 Task: Look for space in Santa Rosa, Brazil from 8th June, 2023 to 16th June, 2023 for 2 adults in price range Rs.10000 to Rs.15000. Place can be entire place with 1  bedroom having 1 bed and 1 bathroom. Property type can be hotel. Booking option can be shelf check-in. Required host language is Spanish.
Action: Mouse moved to (395, 198)
Screenshot: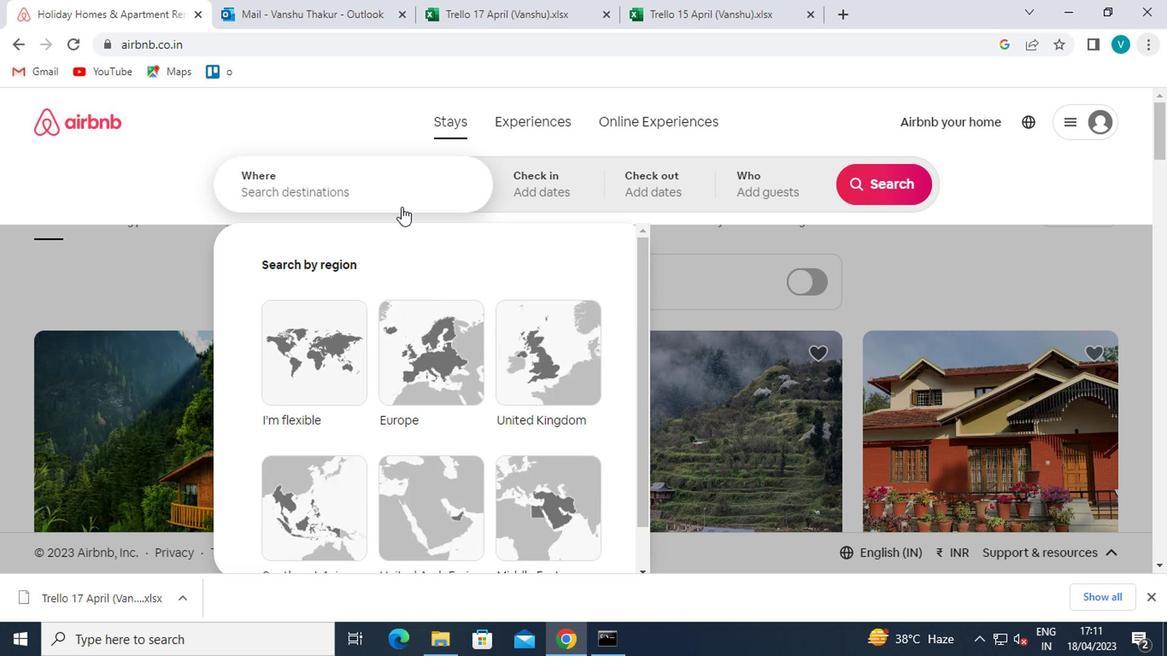 
Action: Mouse pressed left at (395, 198)
Screenshot: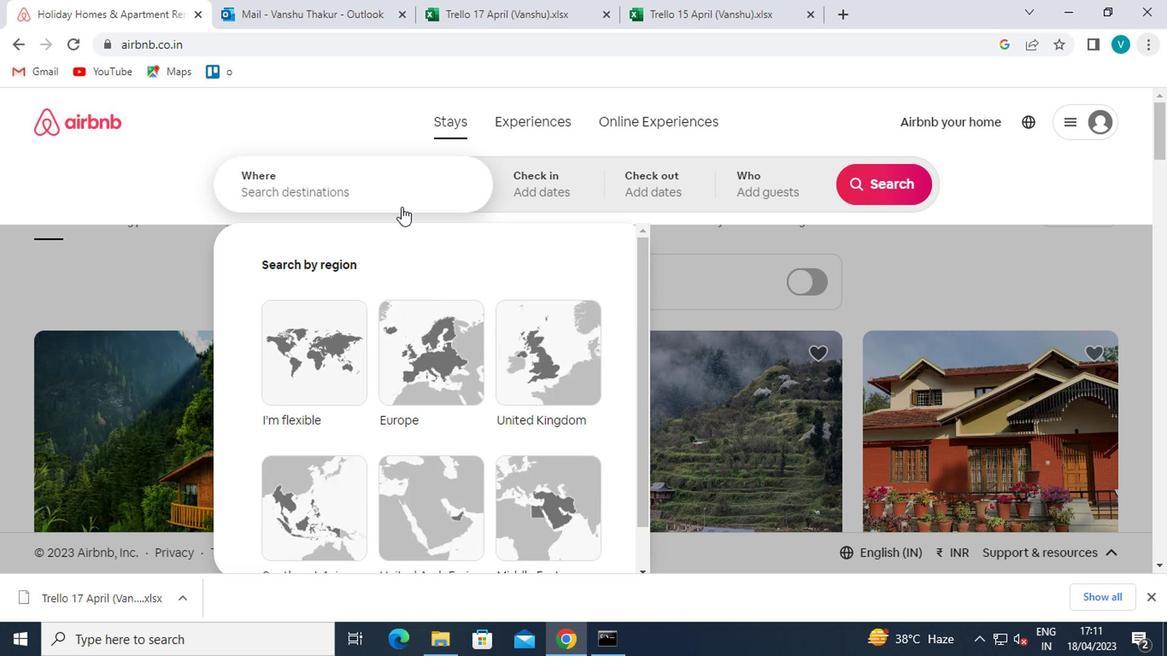 
Action: Mouse moved to (392, 196)
Screenshot: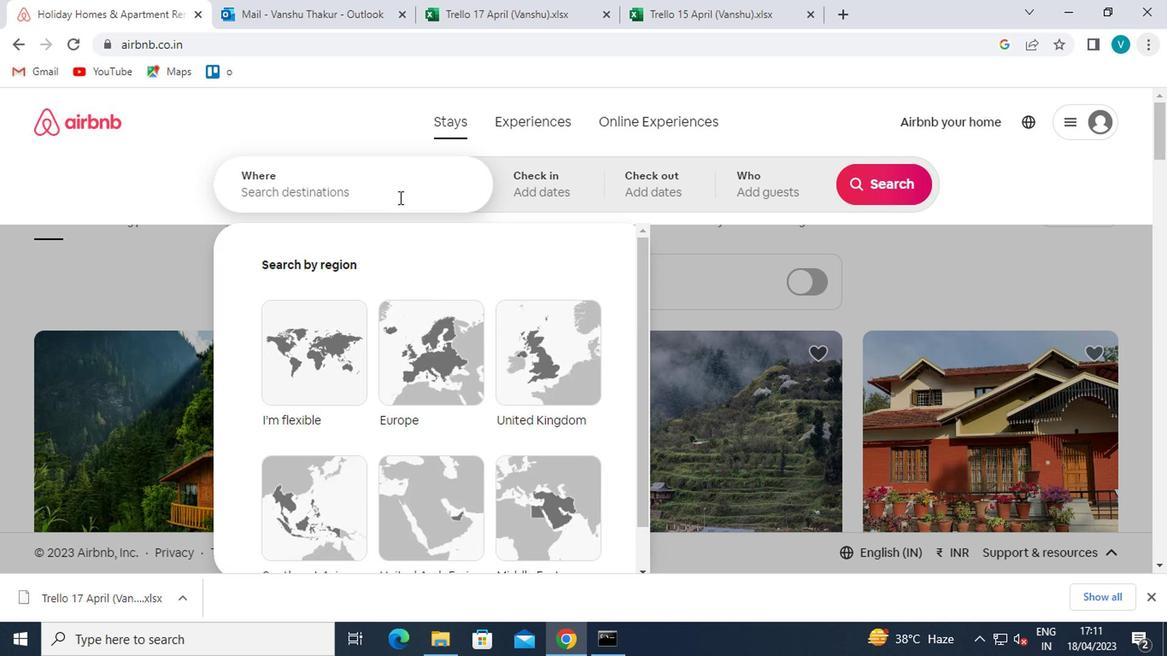 
Action: Key pressed <Key.shift>SANTA<Key.space><Key.shift>ROSA
Screenshot: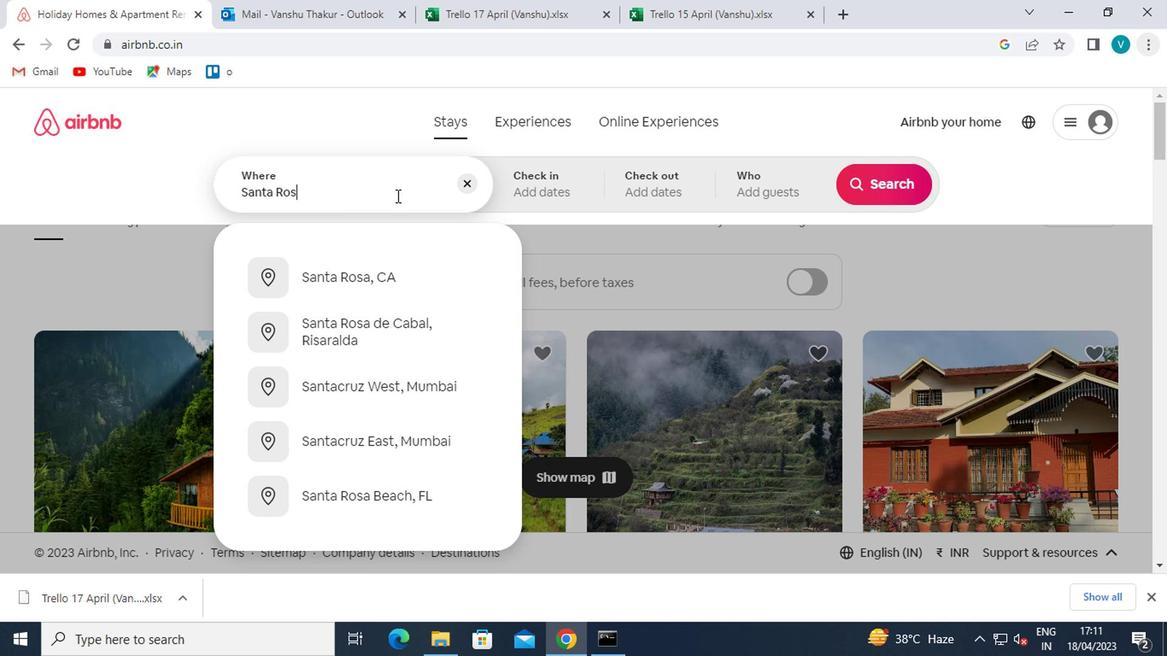 
Action: Mouse moved to (381, 265)
Screenshot: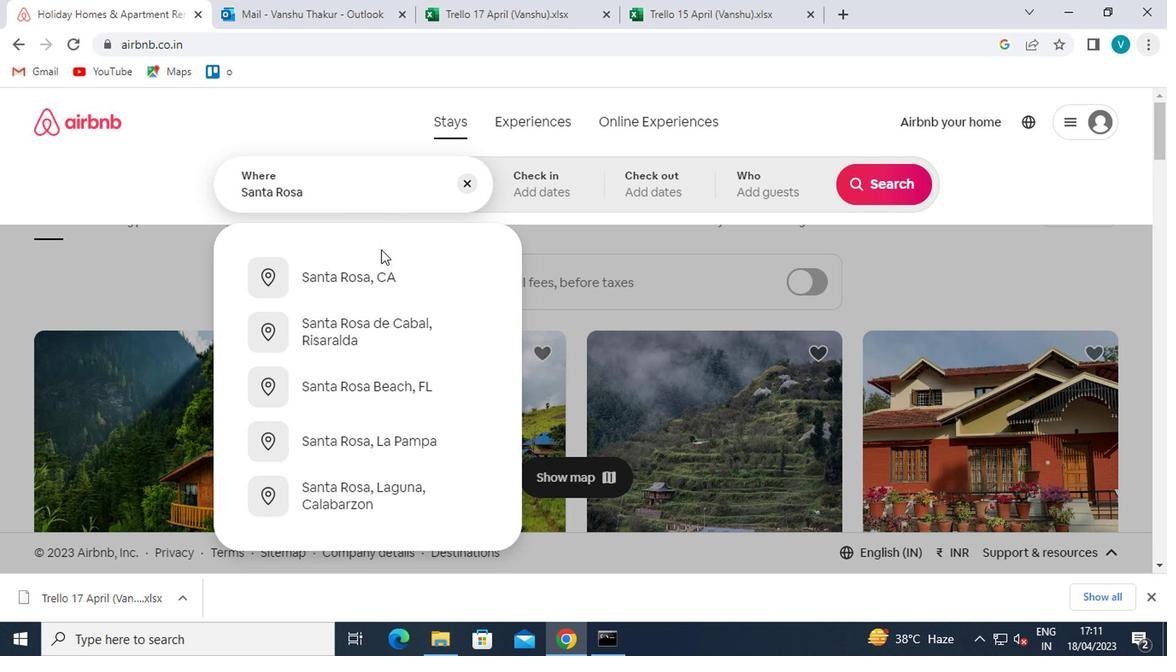 
Action: Mouse pressed left at (381, 265)
Screenshot: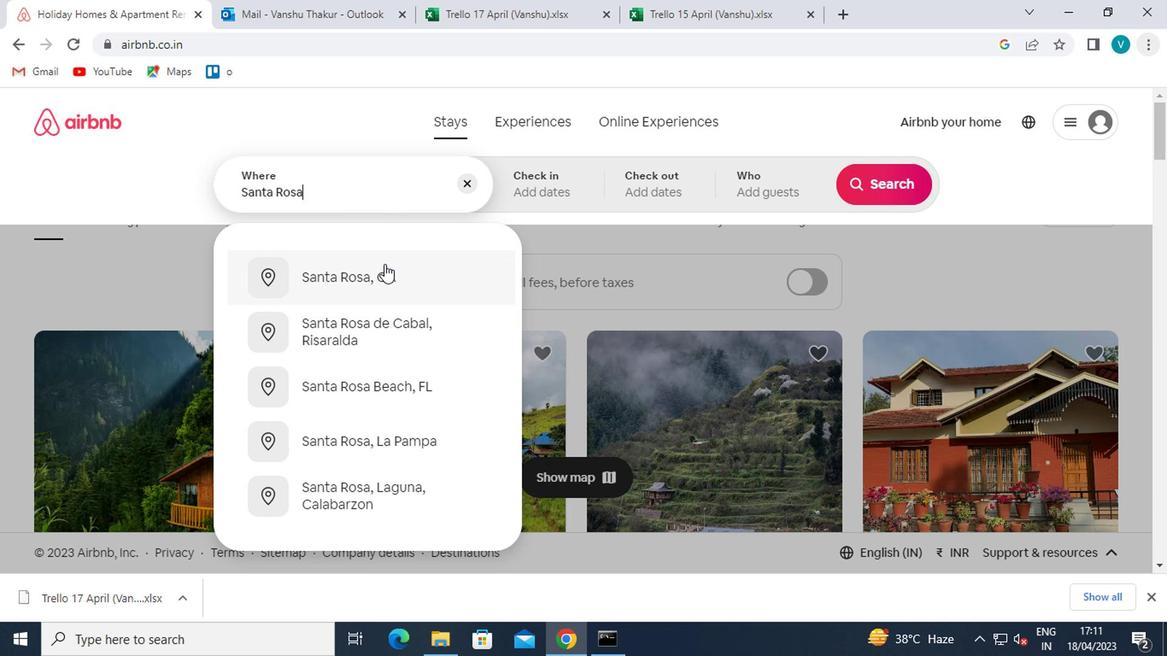 
Action: Mouse moved to (876, 321)
Screenshot: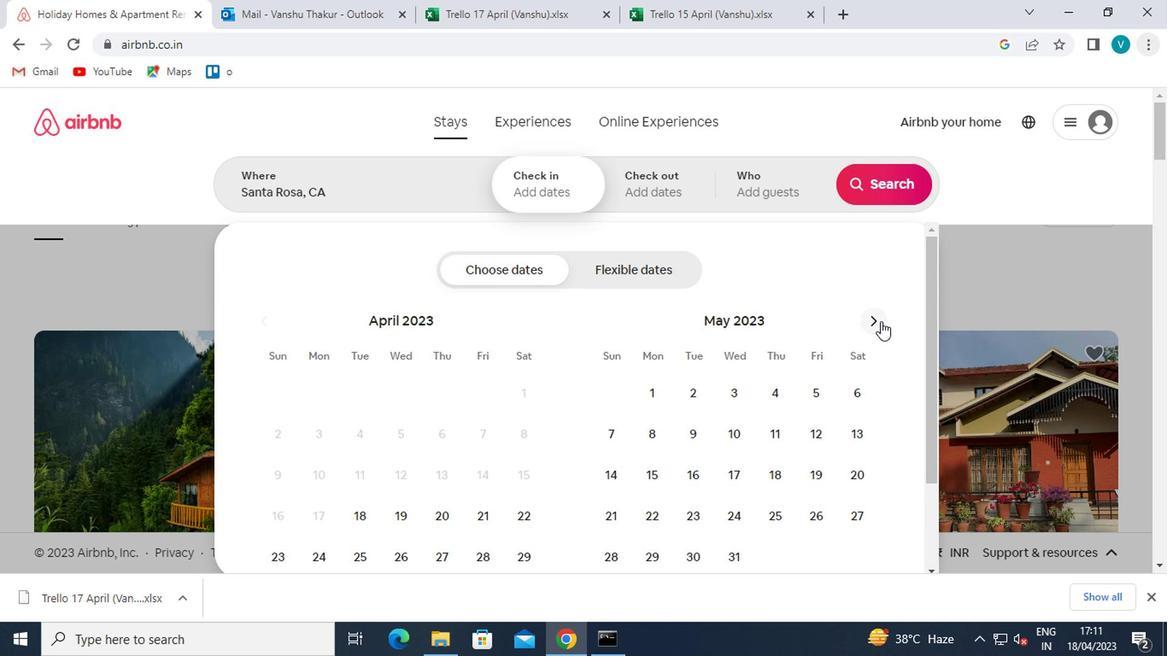 
Action: Mouse pressed left at (876, 321)
Screenshot: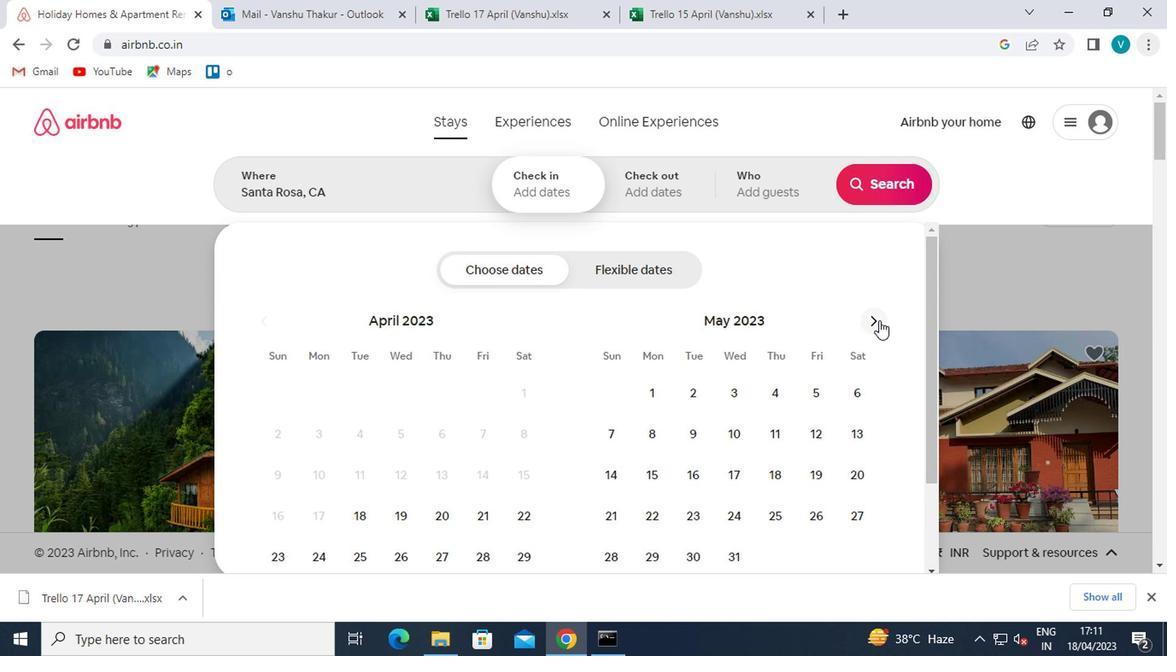 
Action: Mouse moved to (776, 428)
Screenshot: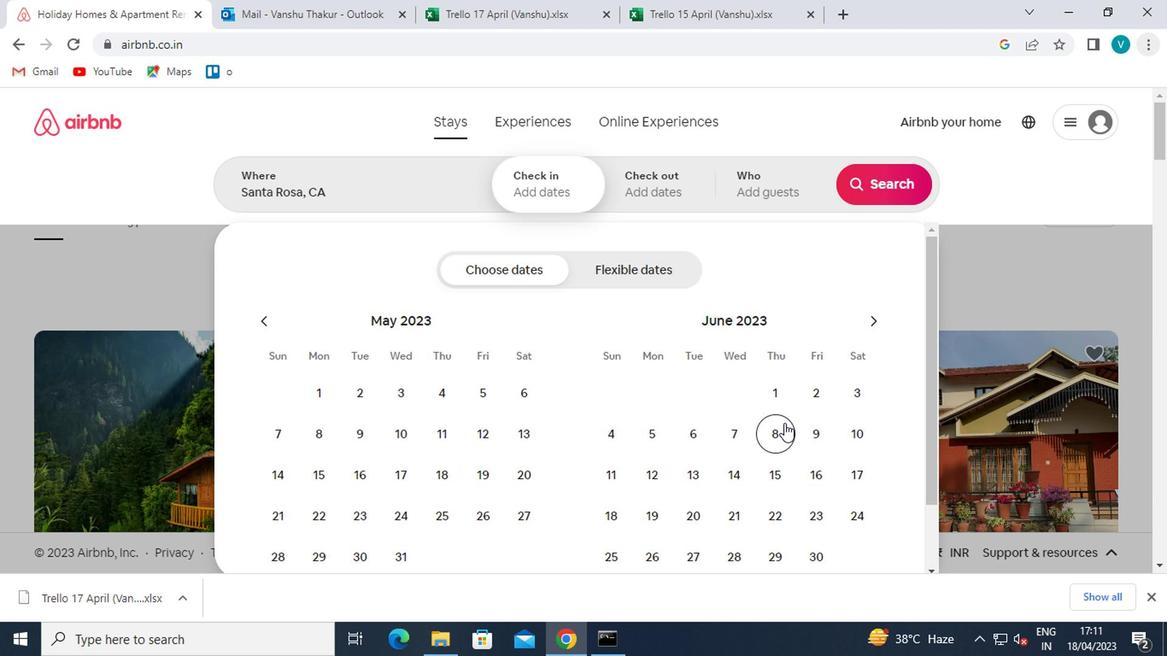 
Action: Mouse pressed left at (776, 428)
Screenshot: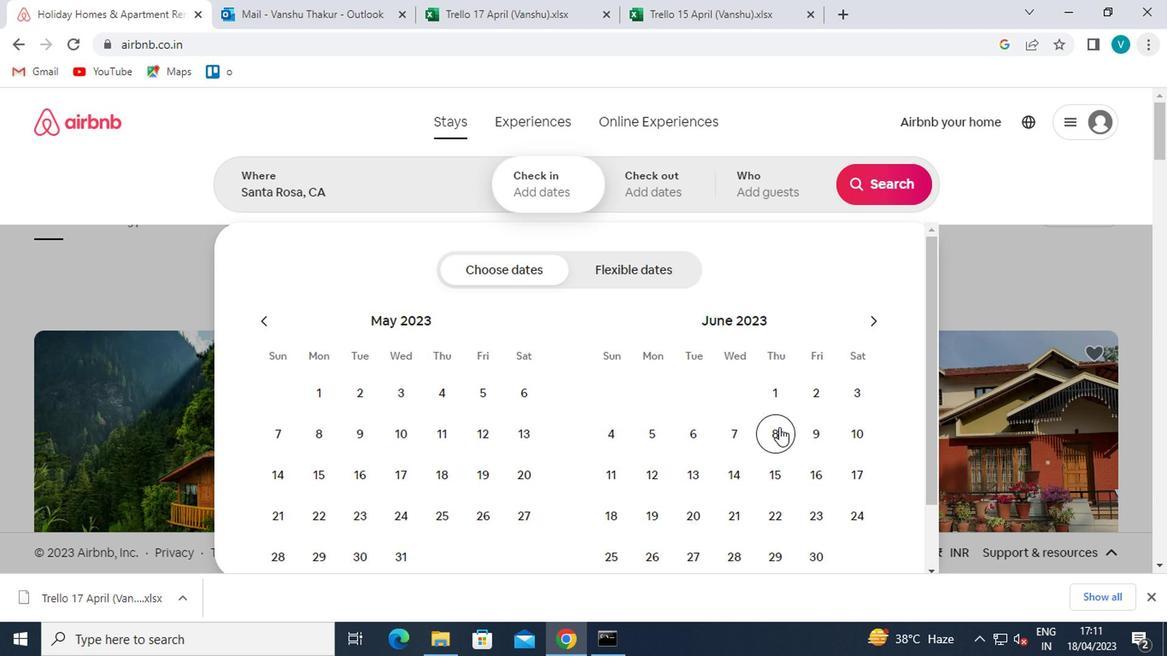 
Action: Mouse moved to (806, 477)
Screenshot: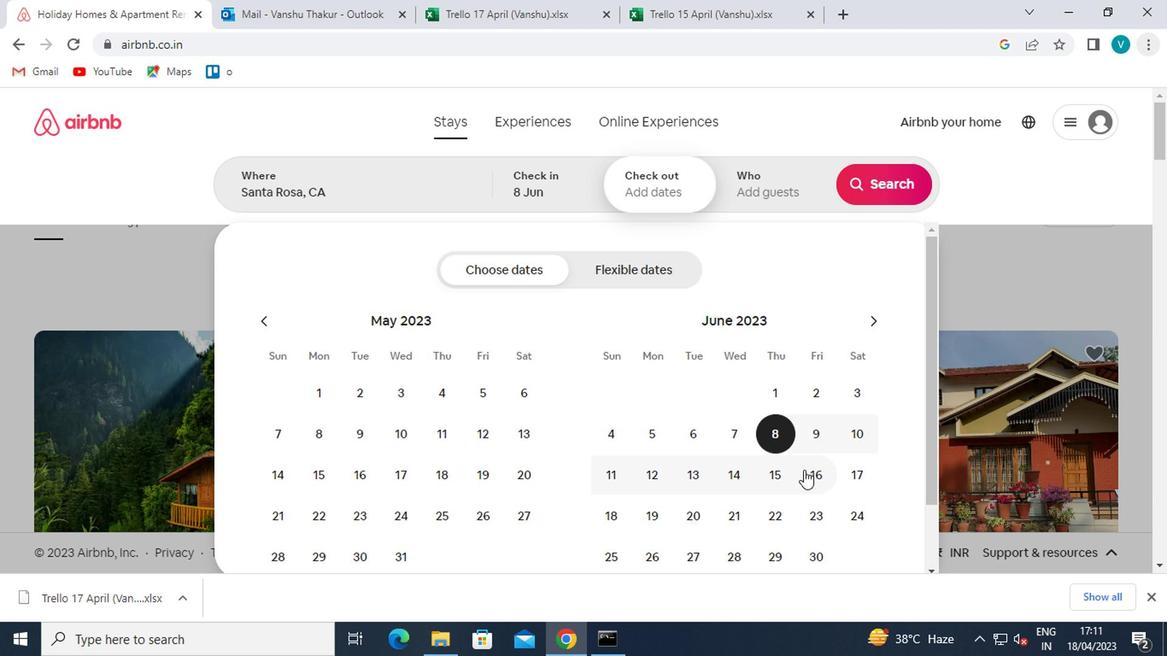 
Action: Mouse pressed left at (806, 477)
Screenshot: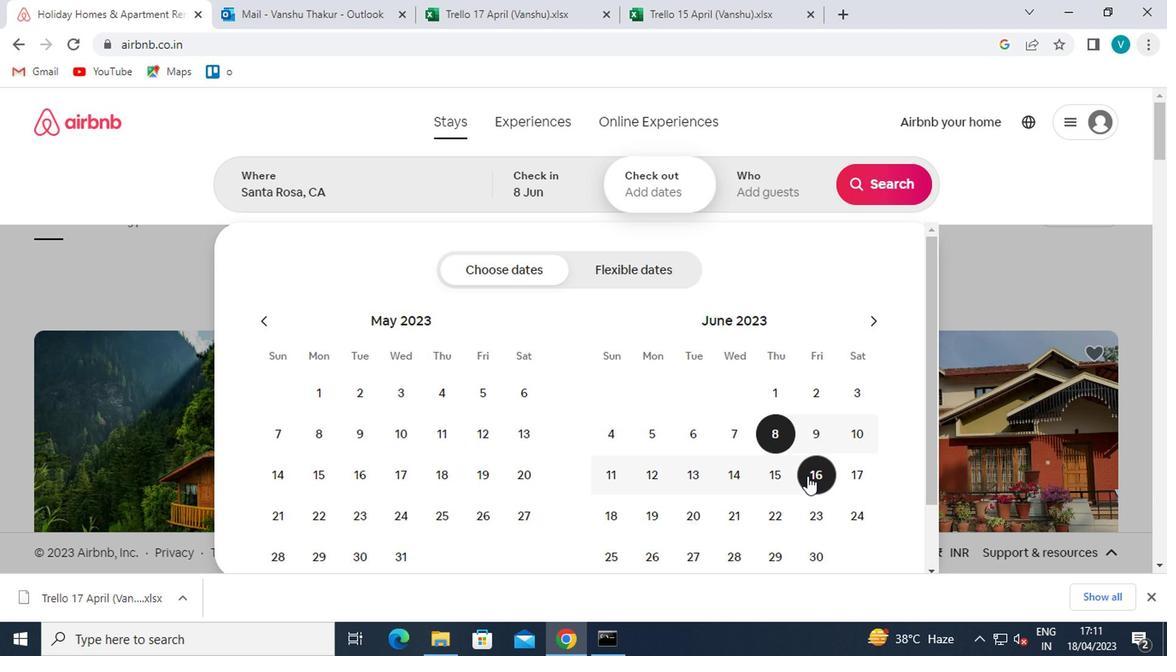 
Action: Mouse moved to (823, 192)
Screenshot: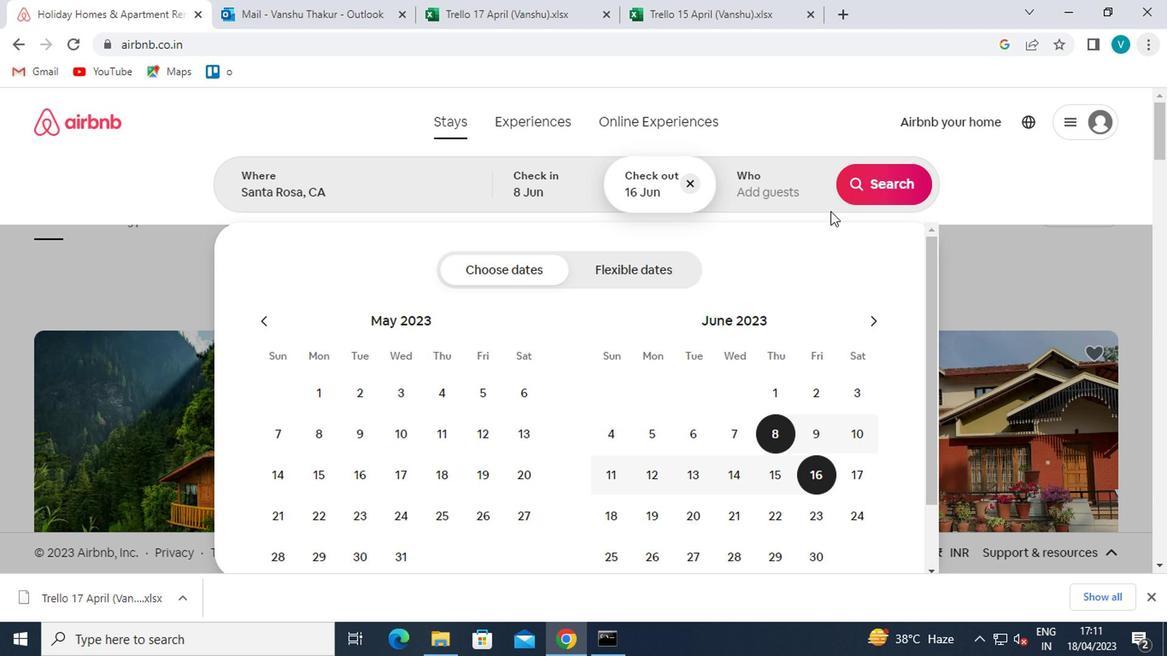 
Action: Mouse pressed left at (823, 192)
Screenshot: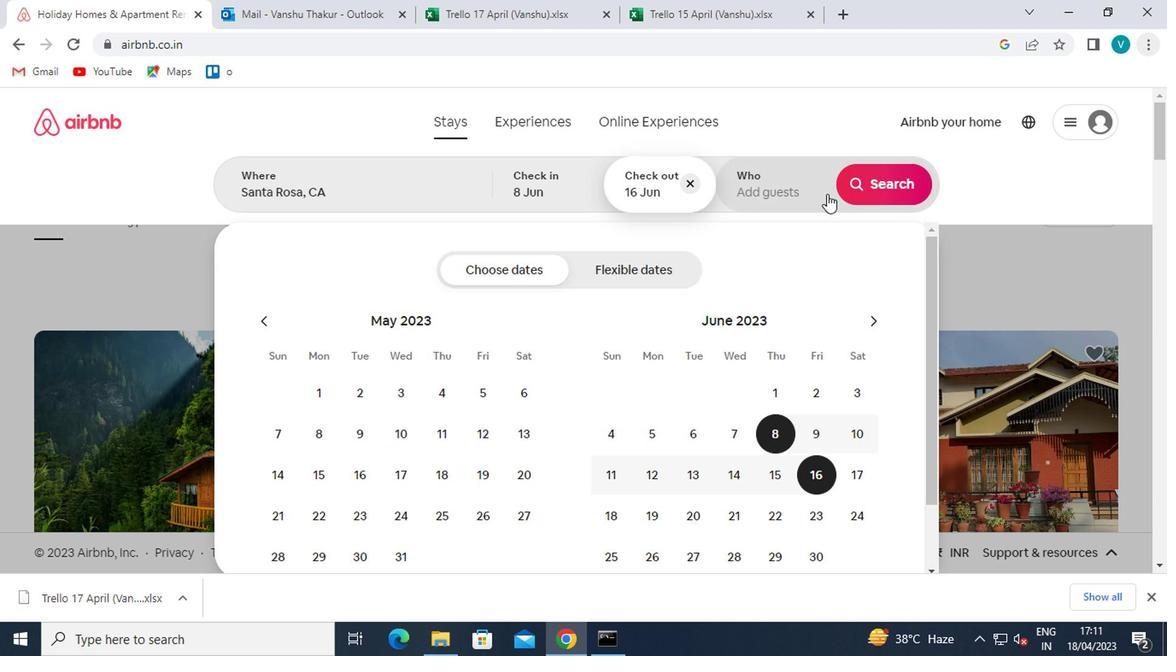 
Action: Mouse moved to (881, 290)
Screenshot: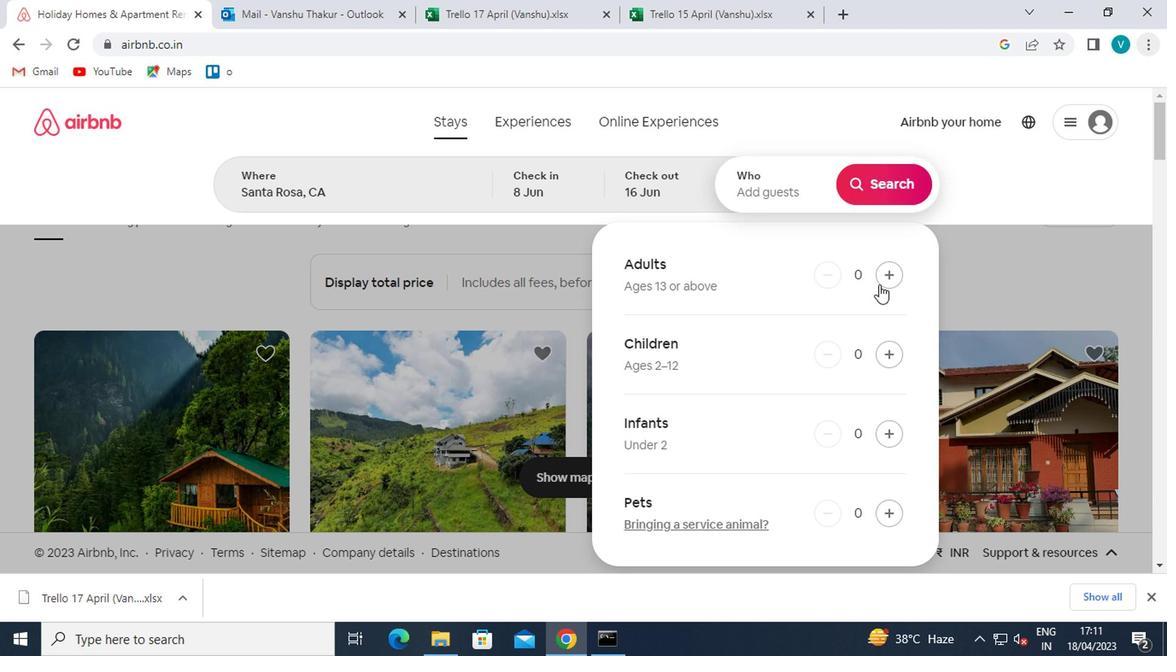 
Action: Mouse pressed left at (881, 290)
Screenshot: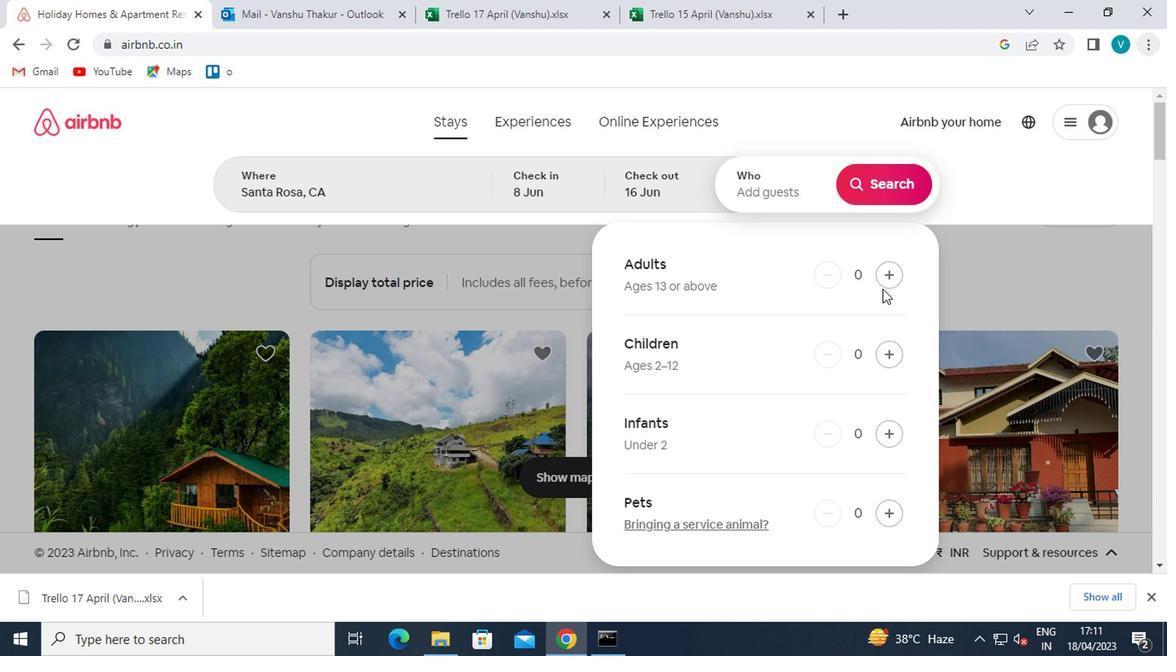 
Action: Mouse pressed left at (881, 290)
Screenshot: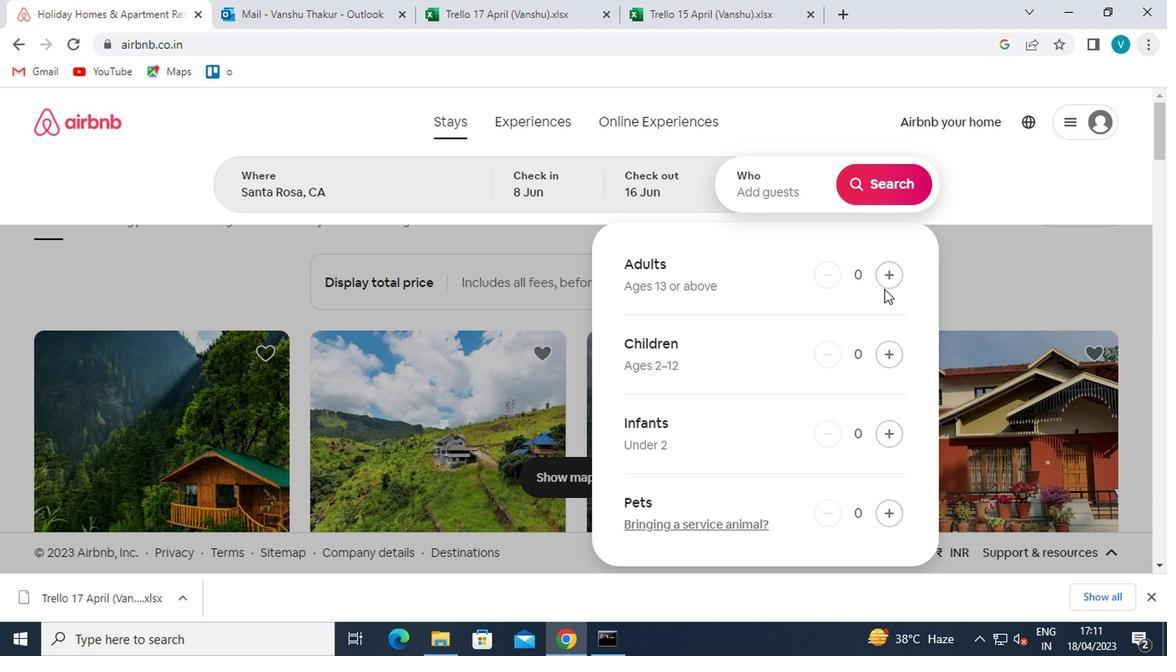 
Action: Mouse moved to (883, 290)
Screenshot: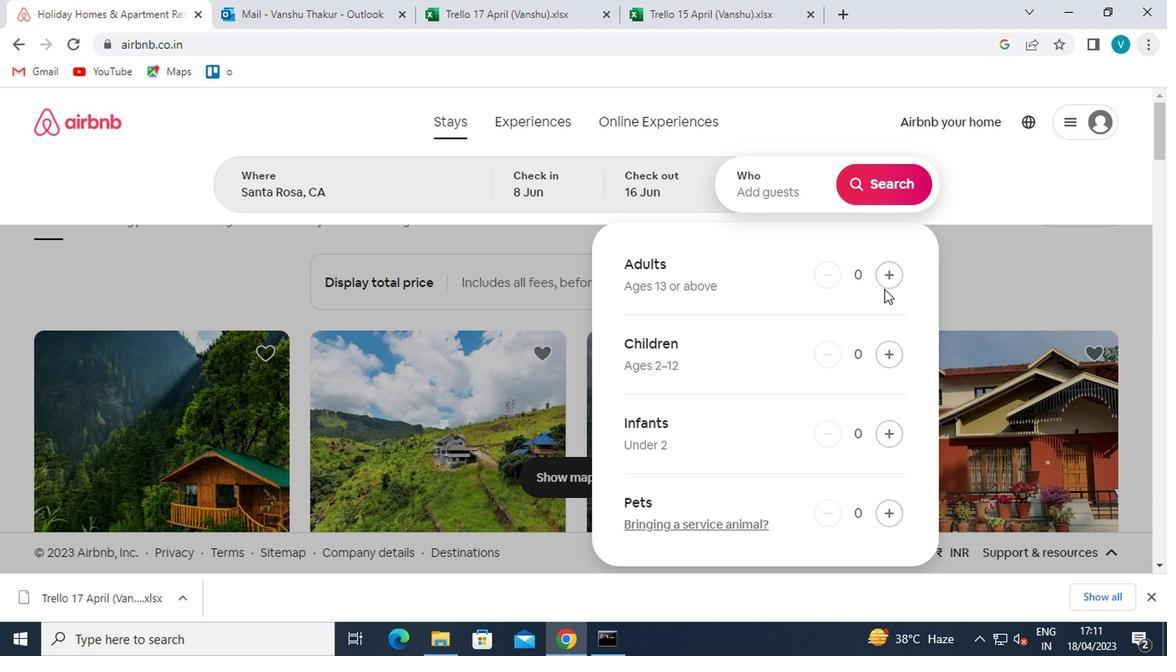 
Action: Mouse pressed left at (883, 290)
Screenshot: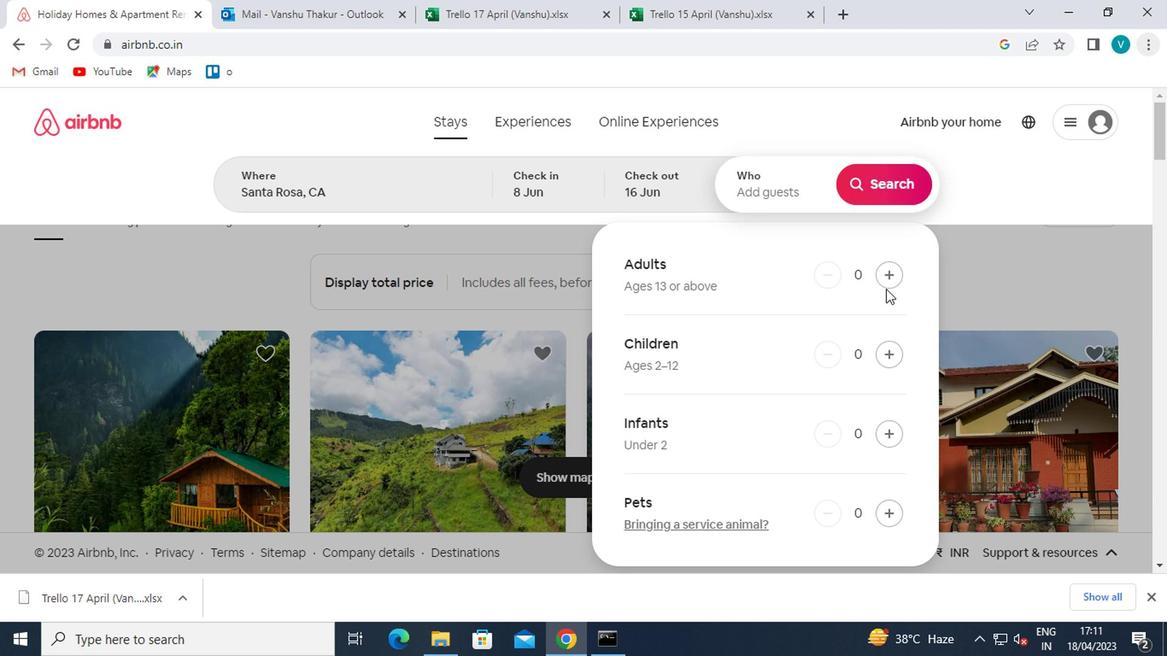 
Action: Mouse moved to (884, 284)
Screenshot: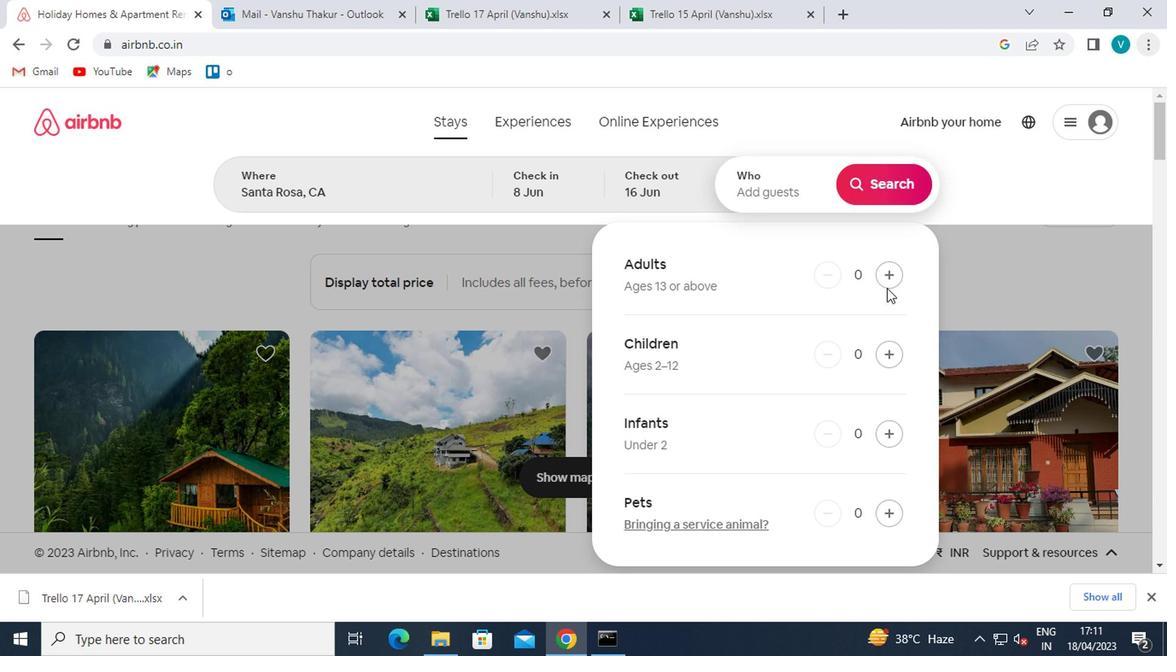 
Action: Mouse pressed left at (884, 284)
Screenshot: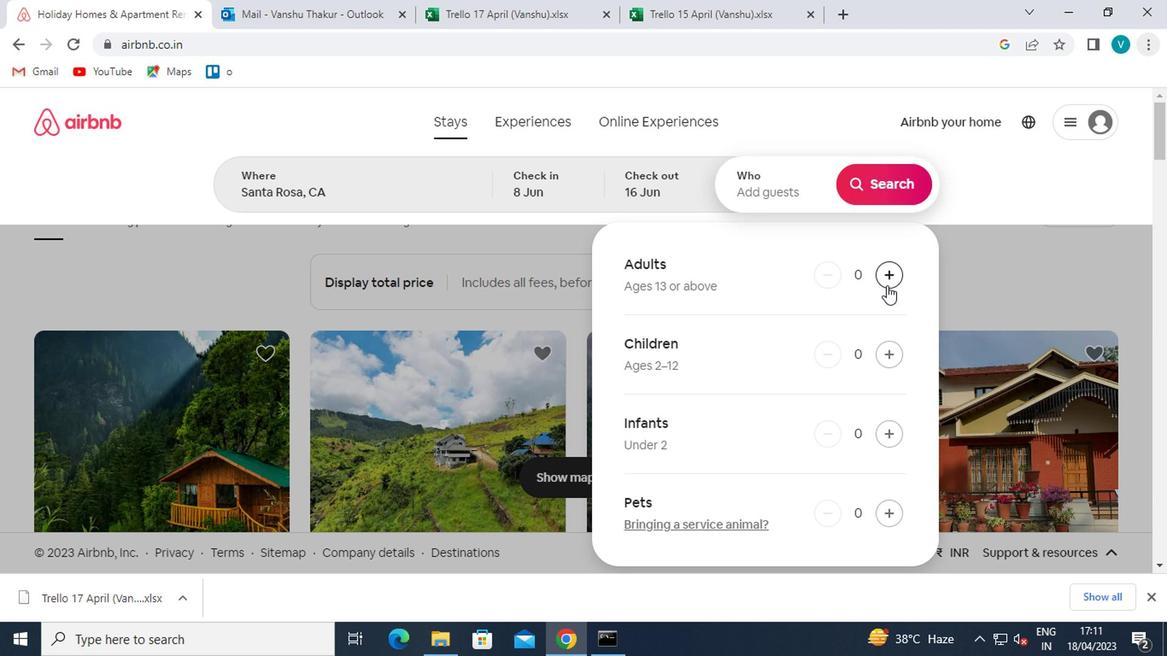 
Action: Mouse pressed left at (884, 284)
Screenshot: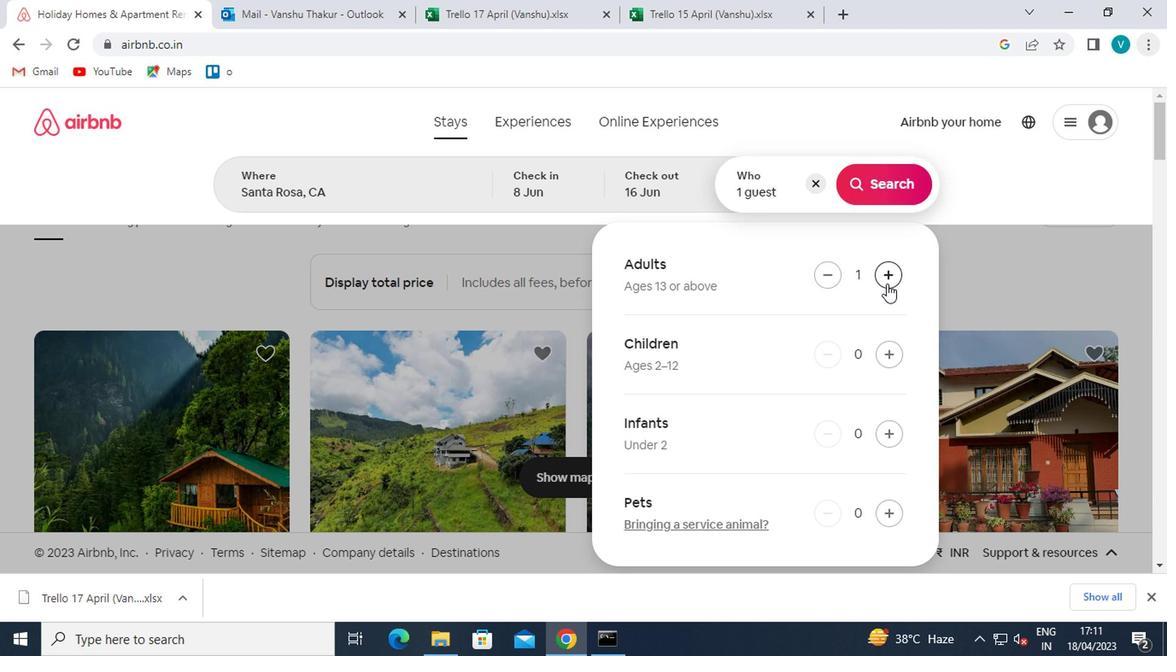 
Action: Mouse moved to (884, 192)
Screenshot: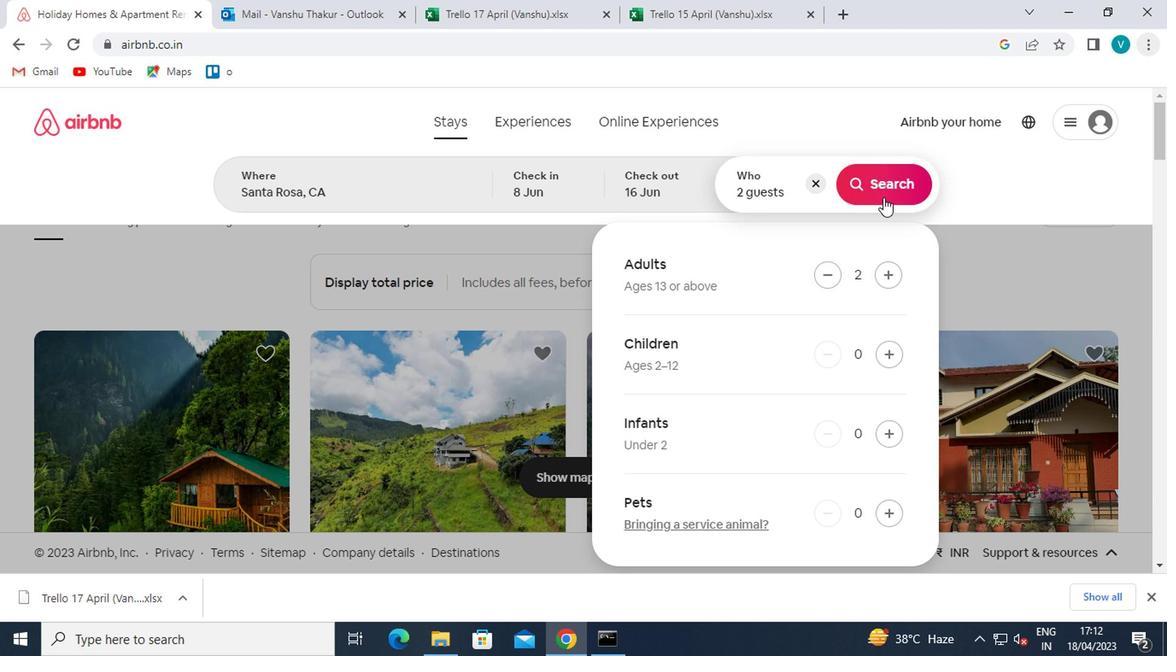 
Action: Mouse pressed left at (884, 192)
Screenshot: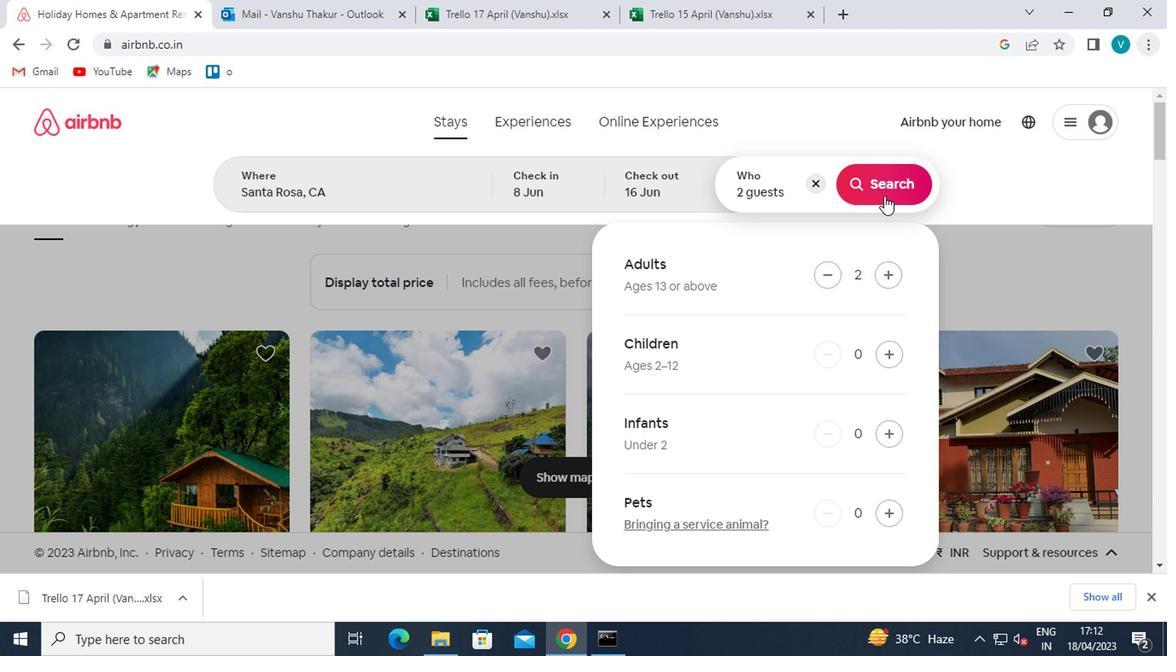 
Action: Mouse moved to (1108, 195)
Screenshot: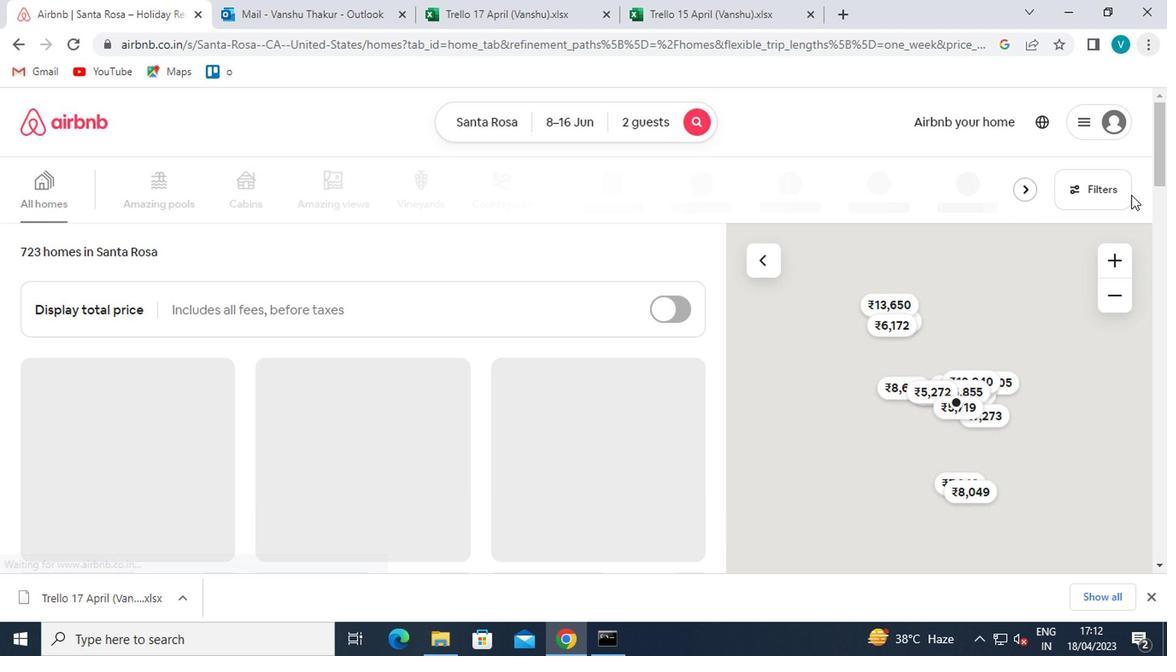 
Action: Mouse pressed left at (1108, 195)
Screenshot: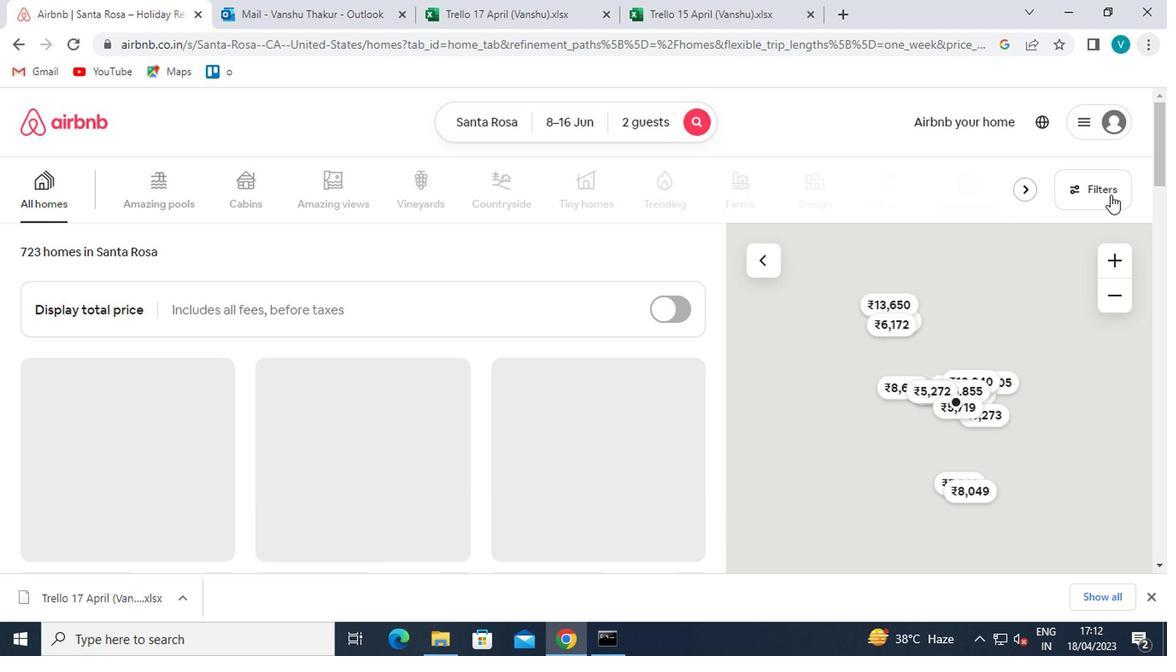 
Action: Mouse moved to (412, 404)
Screenshot: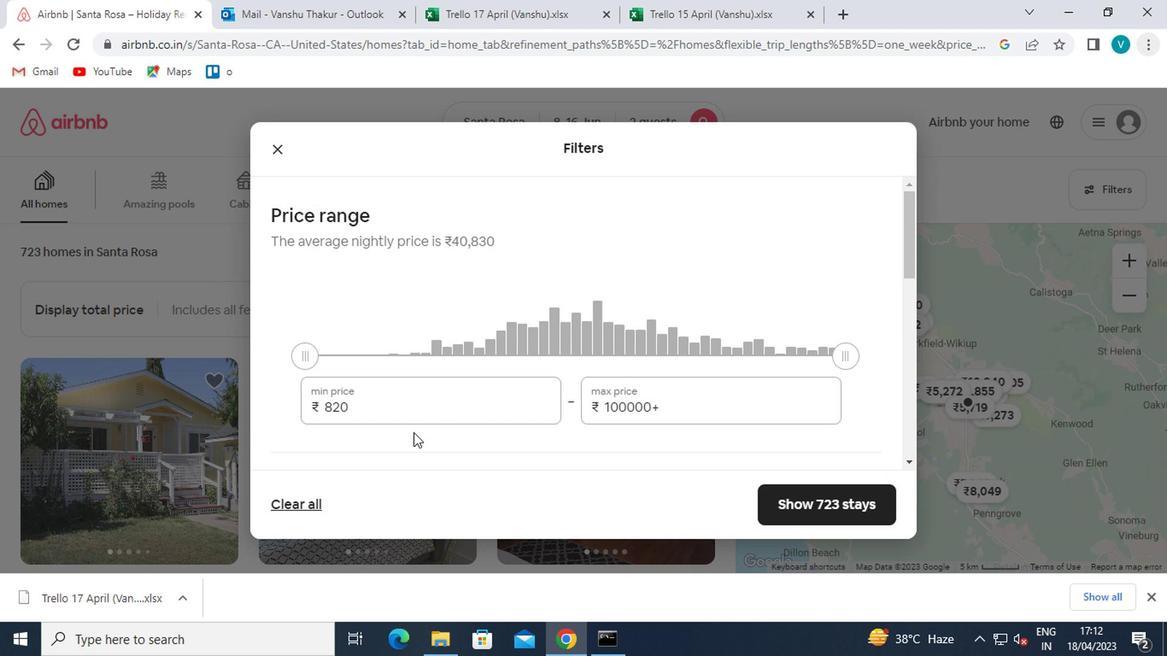 
Action: Mouse pressed left at (412, 404)
Screenshot: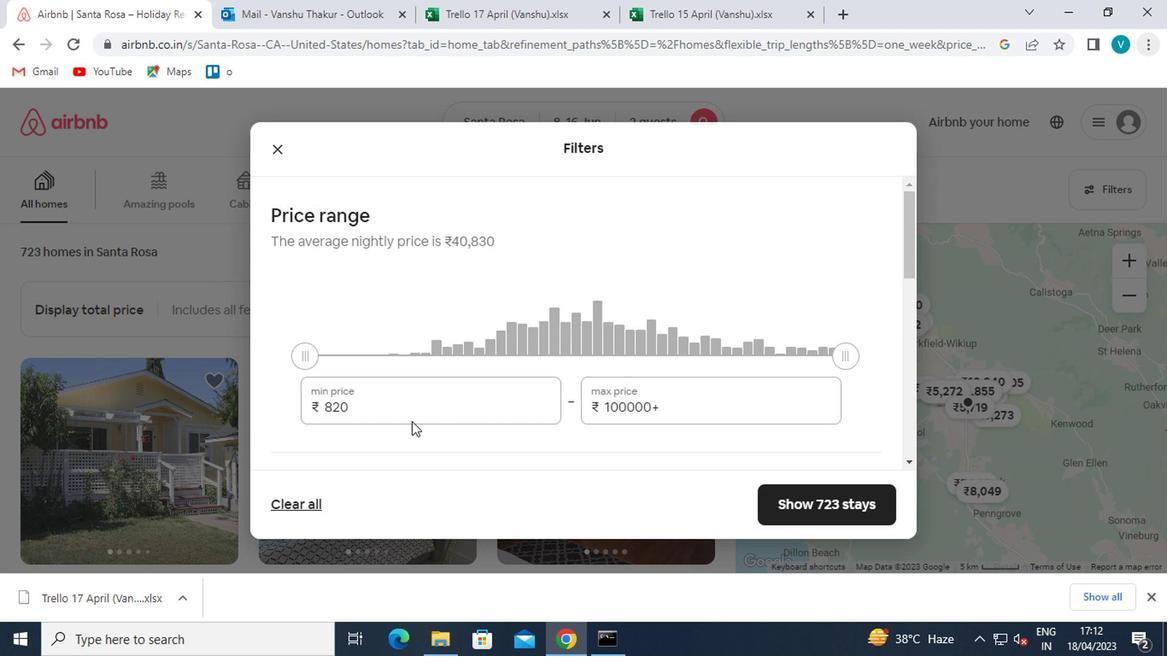 
Action: Mouse moved to (407, 411)
Screenshot: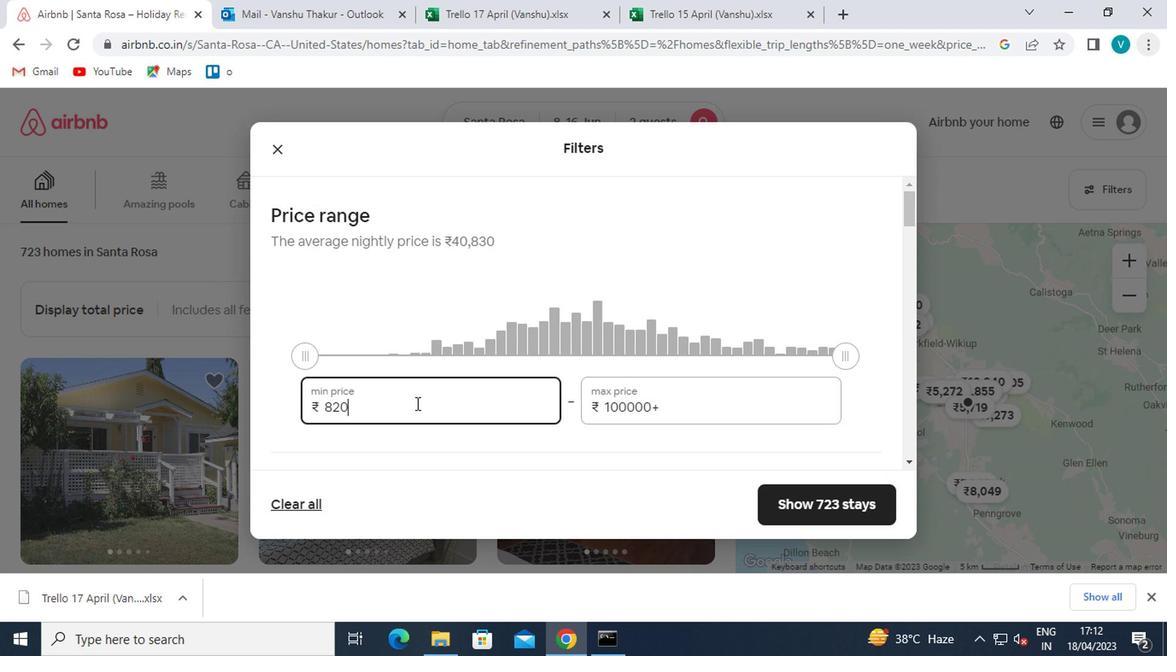
Action: Key pressed <Key.backspace><Key.backspace><Key.backspace>10000
Screenshot: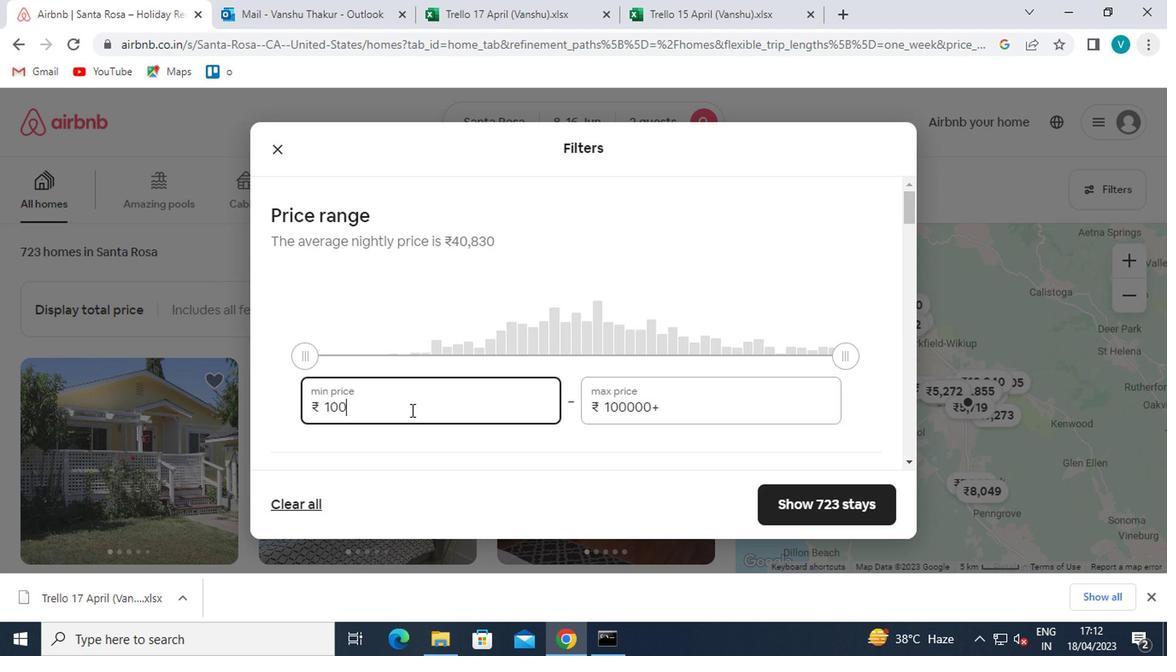 
Action: Mouse moved to (677, 405)
Screenshot: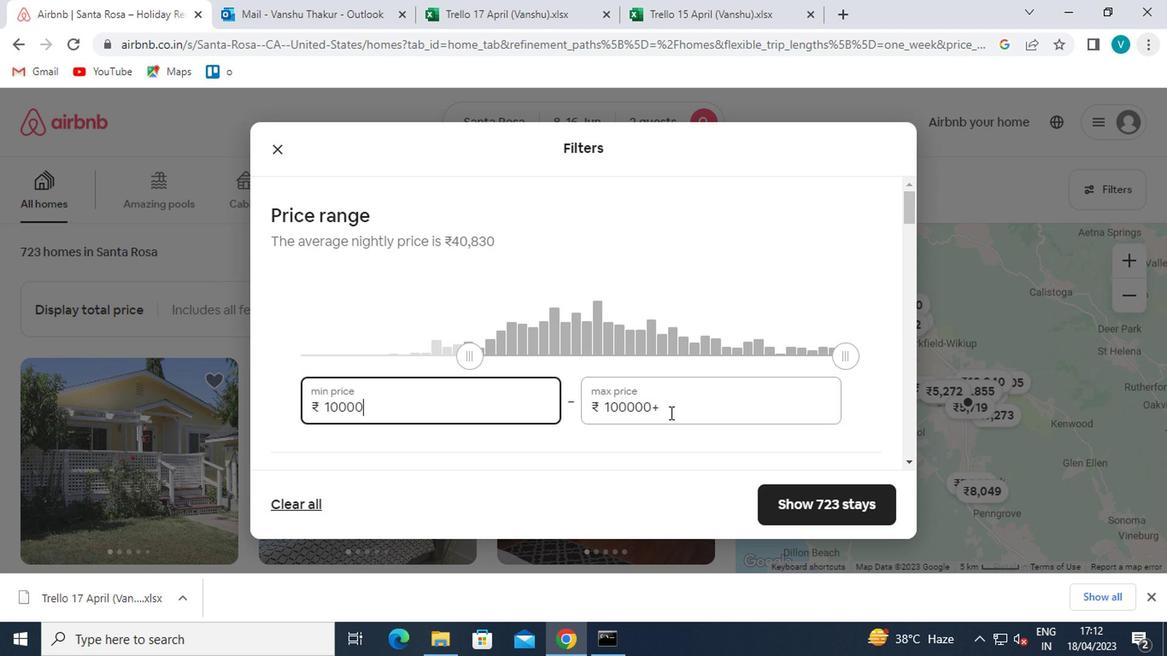 
Action: Mouse pressed left at (677, 405)
Screenshot: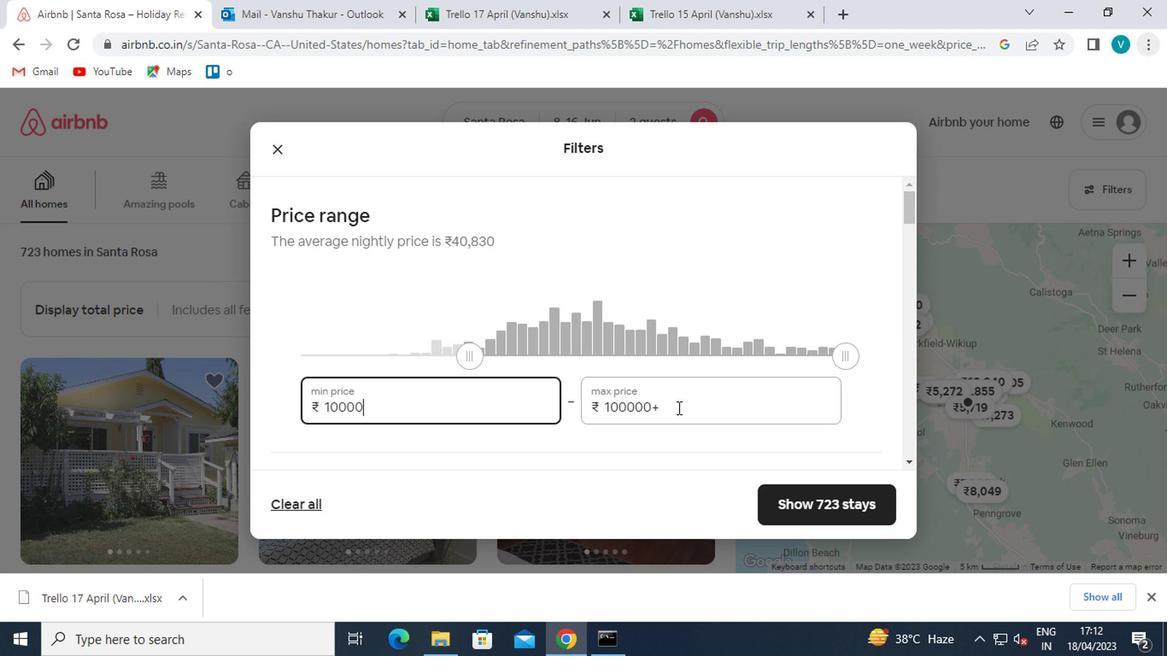 
Action: Mouse moved to (678, 408)
Screenshot: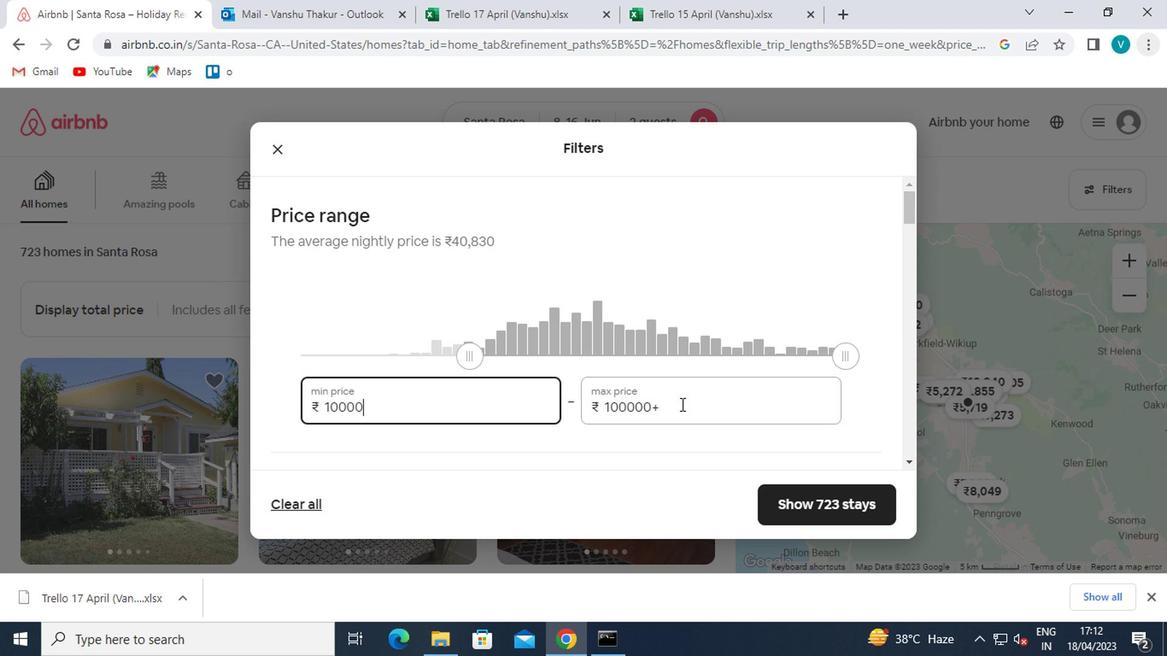 
Action: Key pressed <Key.backspace><Key.backspace><Key.backspace><Key.backspace><Key.backspace><Key.backspace><Key.backspace>150000<Key.backspace>
Screenshot: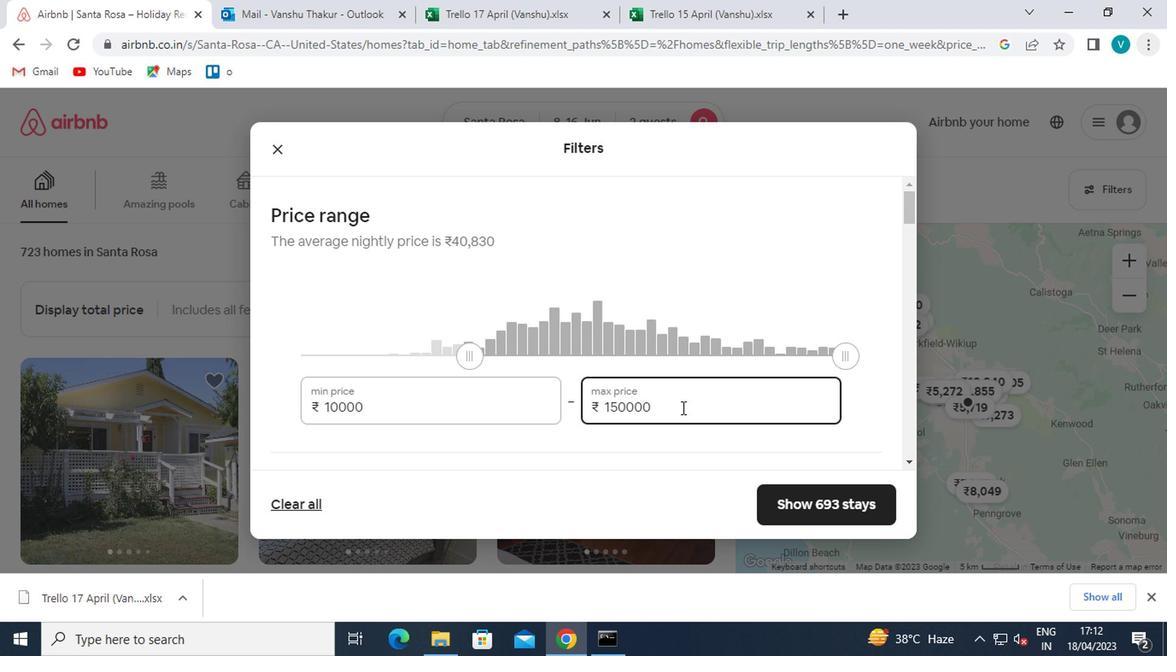 
Action: Mouse moved to (615, 437)
Screenshot: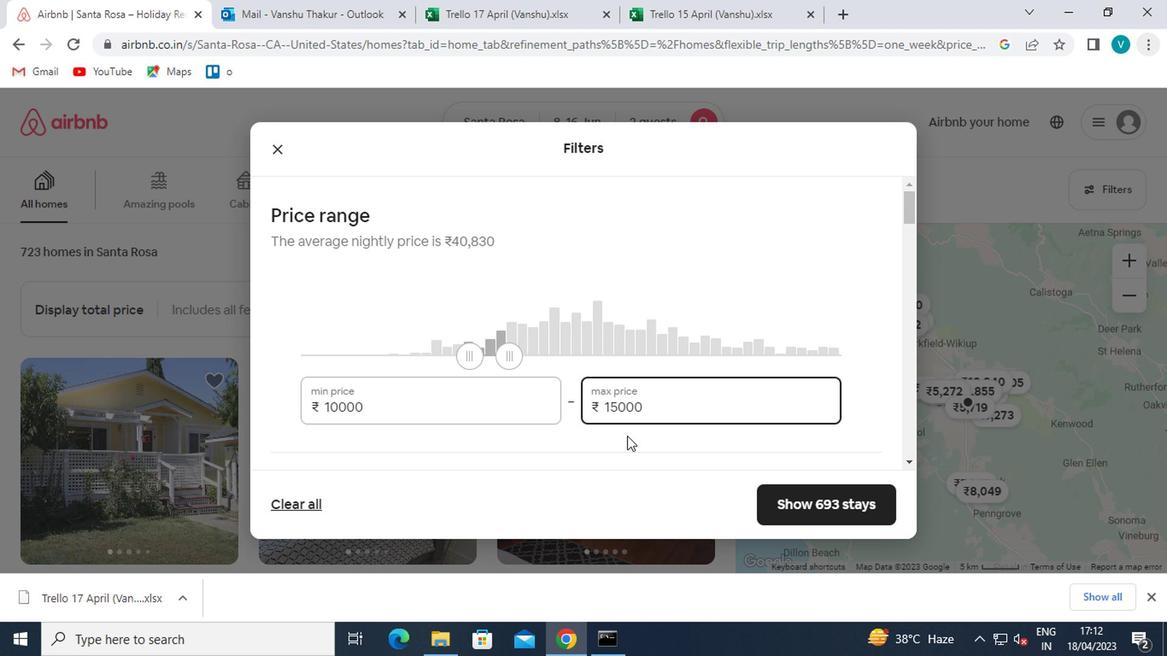 
Action: Mouse scrolled (615, 435) with delta (0, -1)
Screenshot: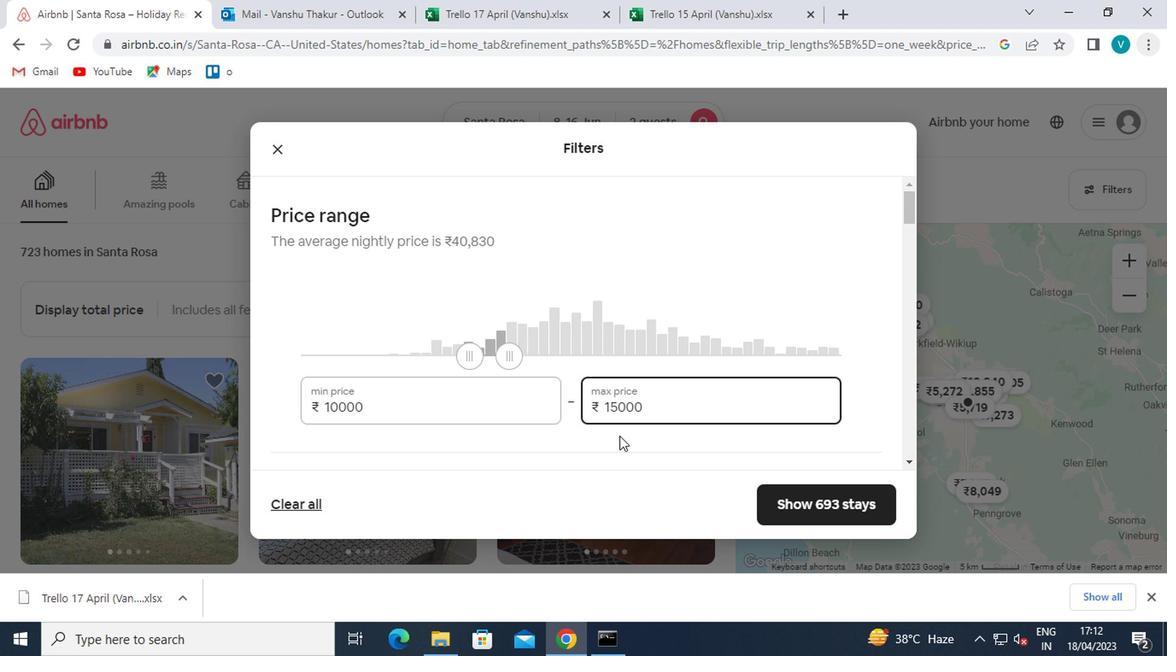 
Action: Mouse scrolled (615, 435) with delta (0, -1)
Screenshot: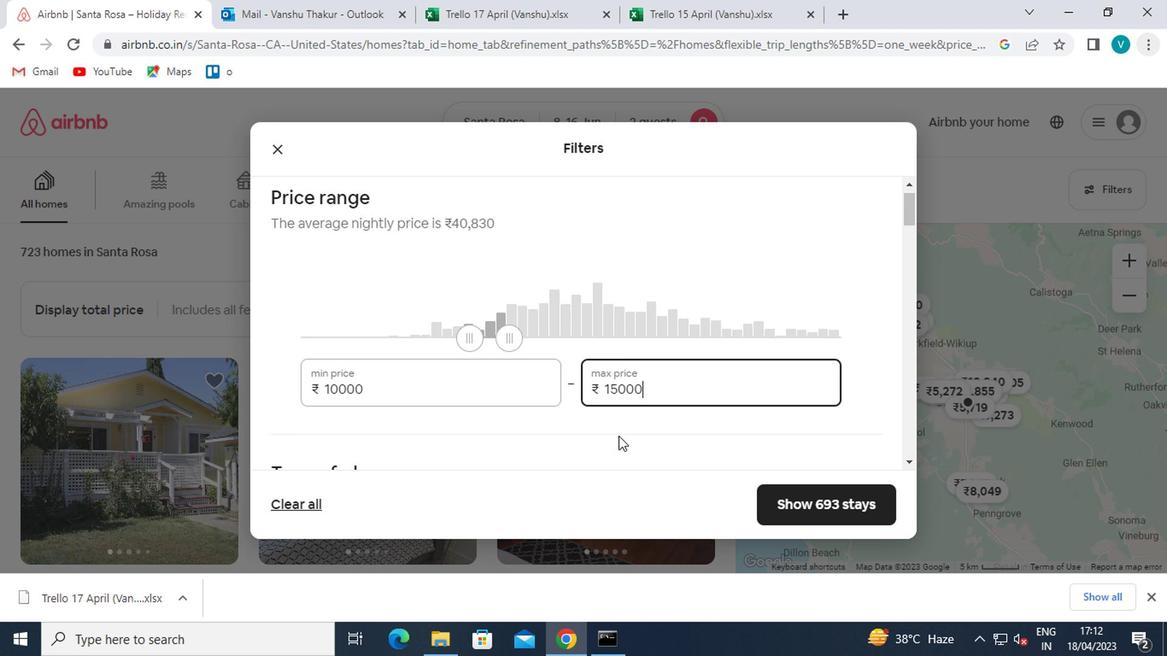 
Action: Mouse moved to (272, 370)
Screenshot: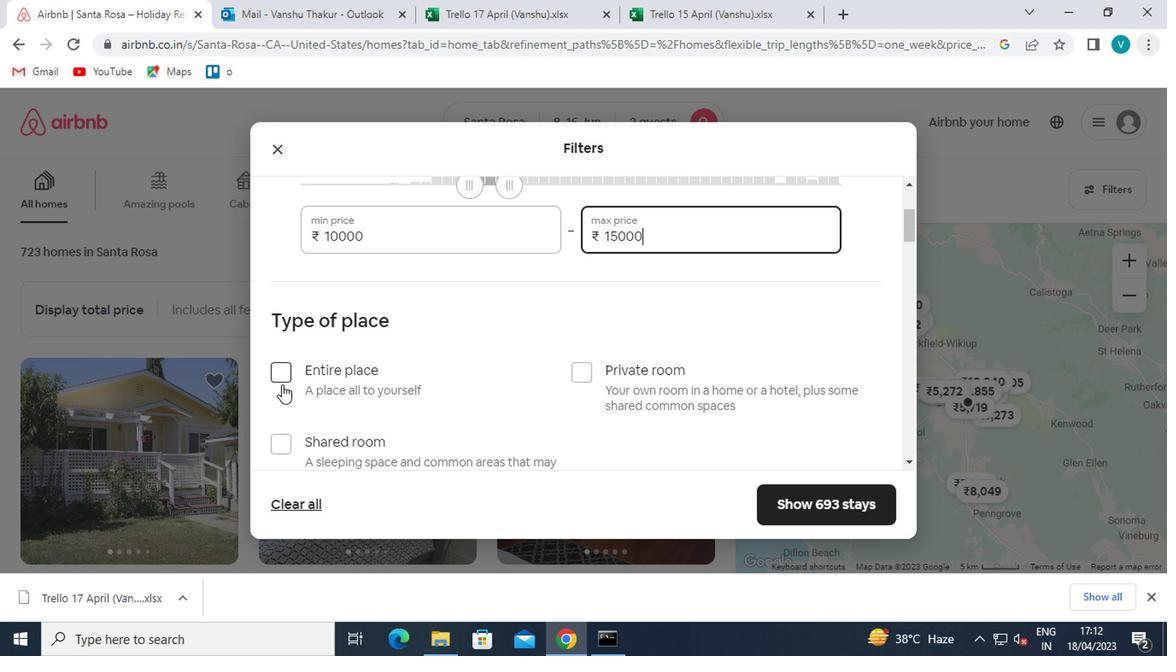 
Action: Mouse pressed left at (272, 370)
Screenshot: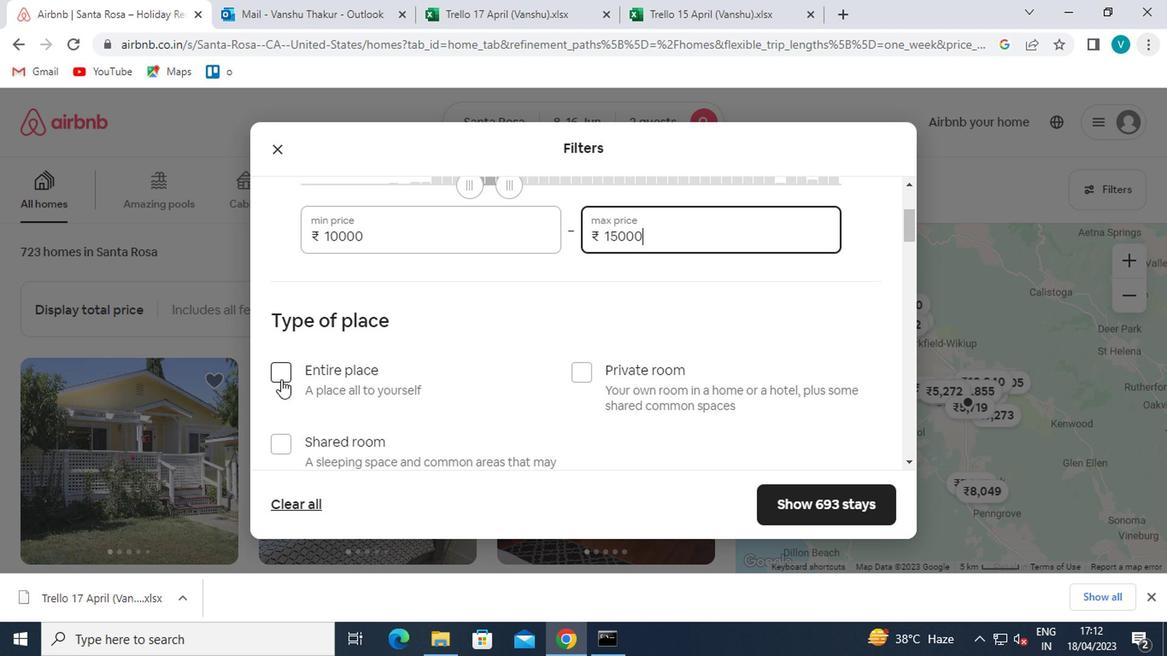 
Action: Mouse moved to (305, 385)
Screenshot: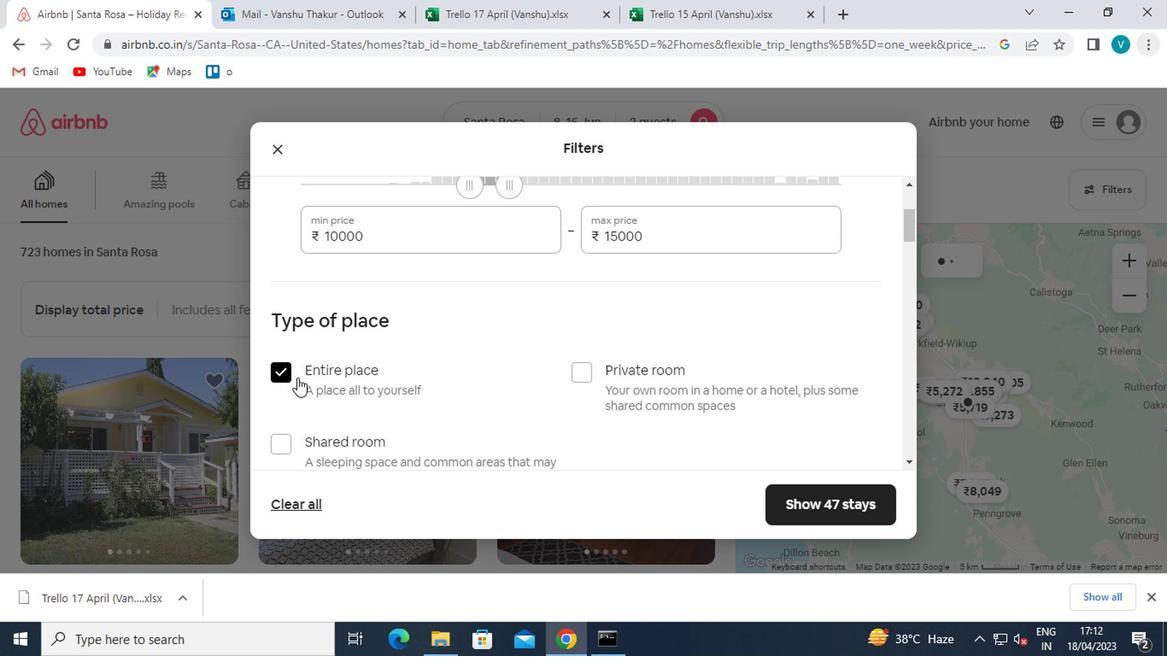 
Action: Mouse scrolled (305, 384) with delta (0, 0)
Screenshot: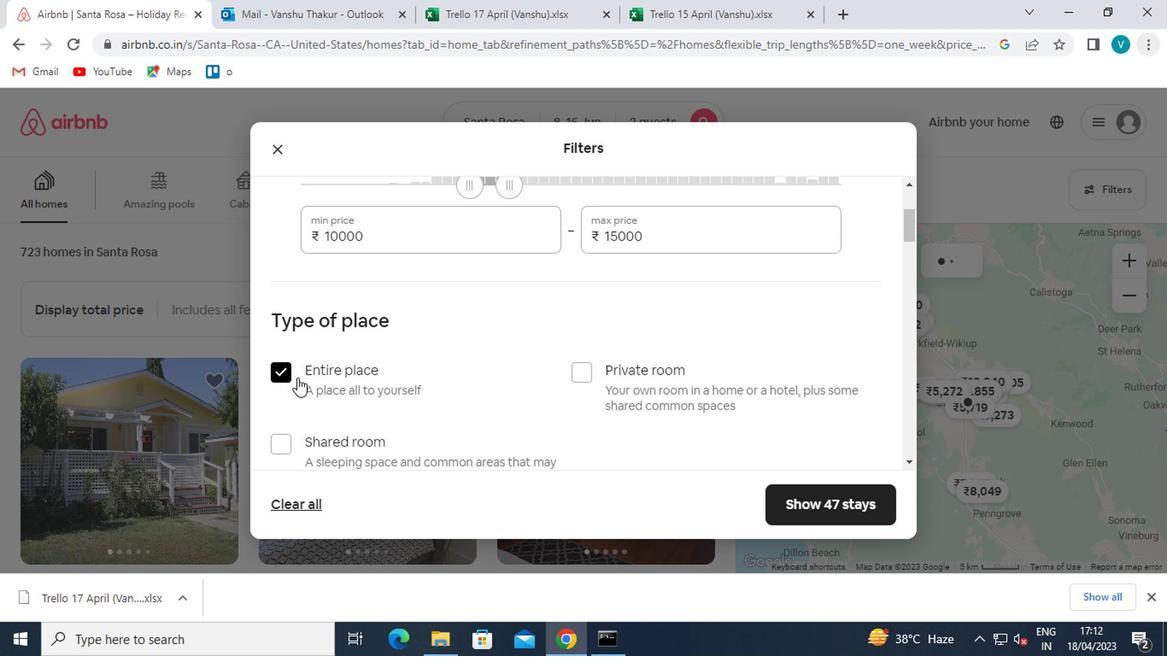 
Action: Mouse scrolled (305, 384) with delta (0, 0)
Screenshot: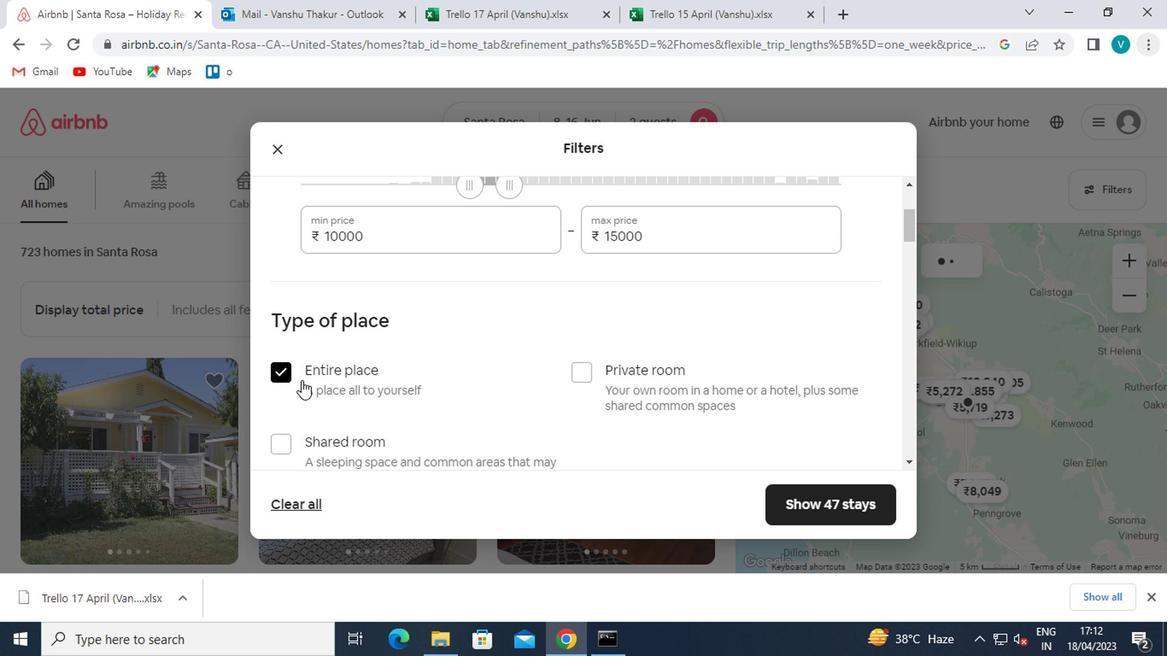
Action: Mouse moved to (307, 385)
Screenshot: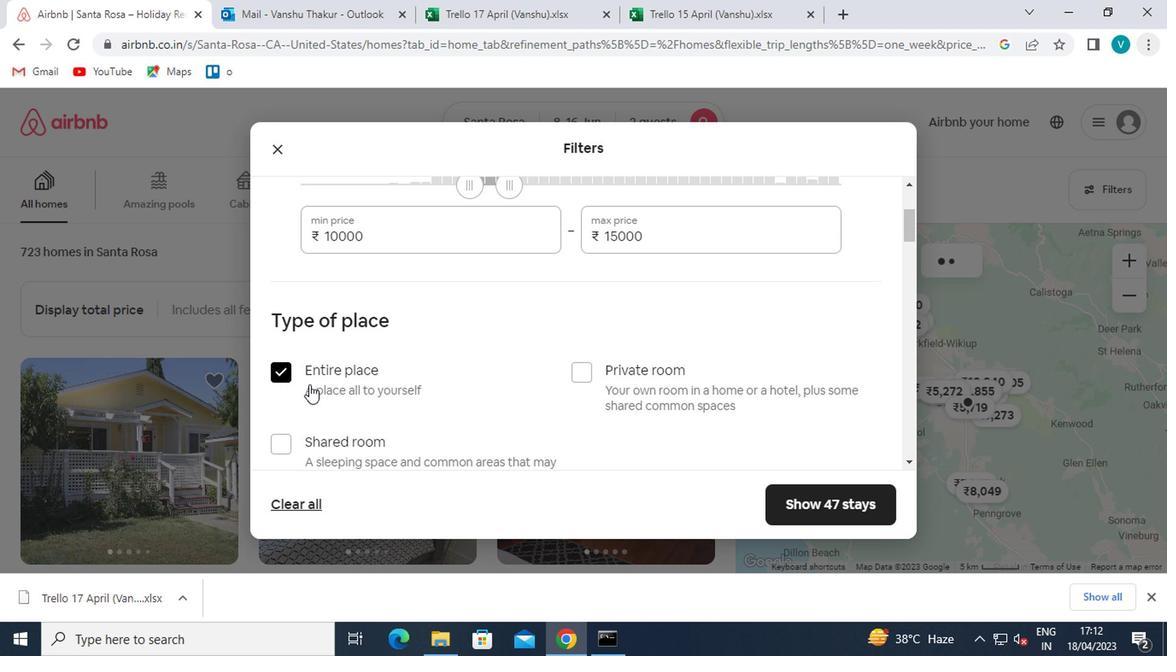 
Action: Mouse scrolled (307, 384) with delta (0, 0)
Screenshot: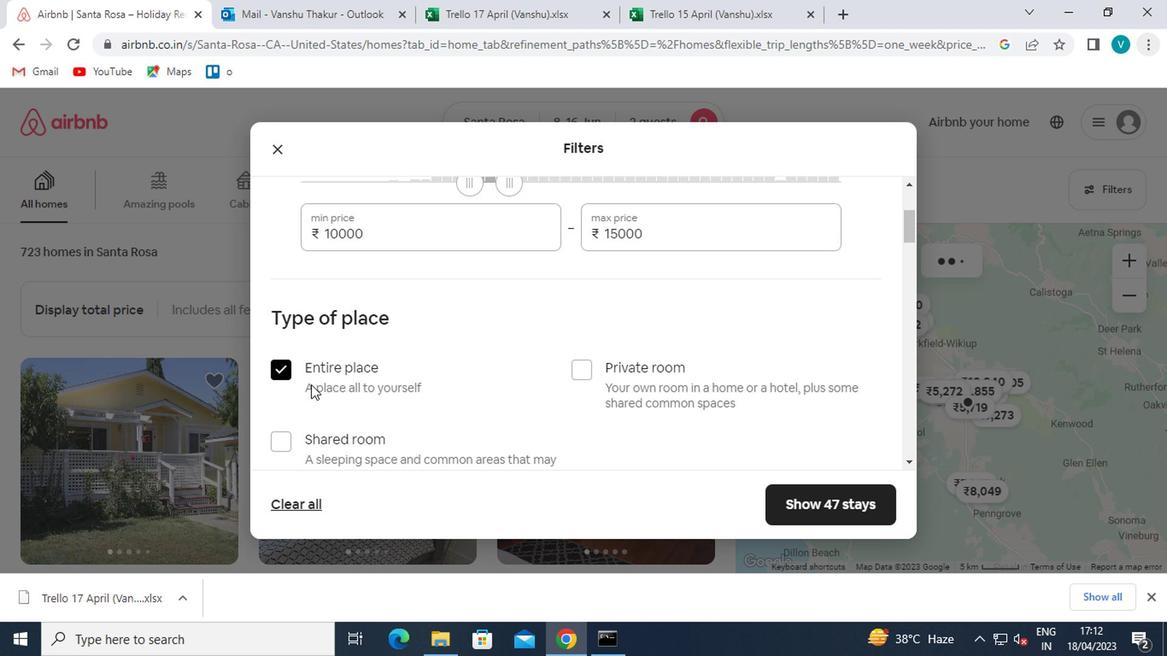 
Action: Mouse moved to (375, 389)
Screenshot: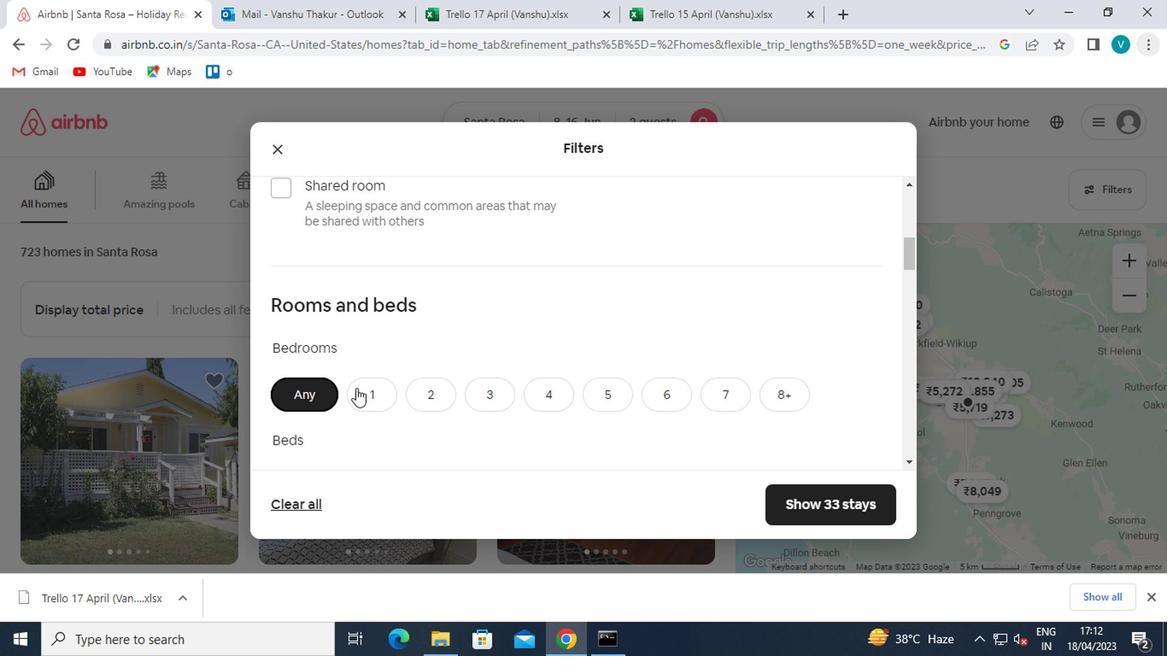 
Action: Mouse pressed left at (375, 389)
Screenshot: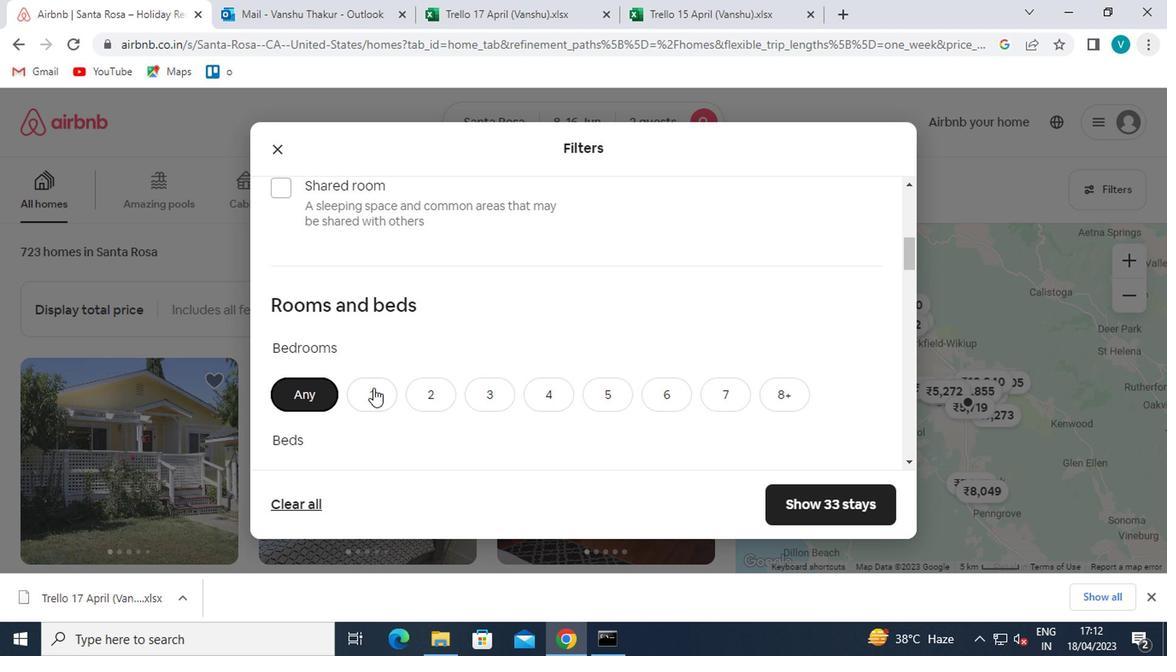 
Action: Mouse scrolled (375, 387) with delta (0, -1)
Screenshot: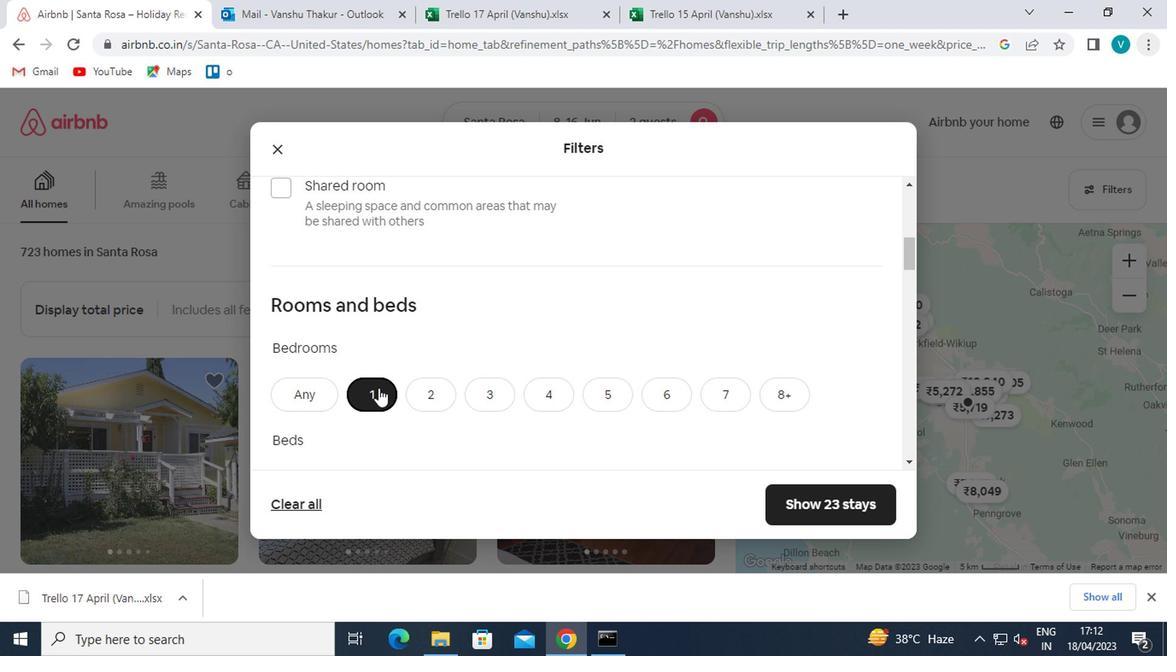 
Action: Mouse scrolled (375, 387) with delta (0, -1)
Screenshot: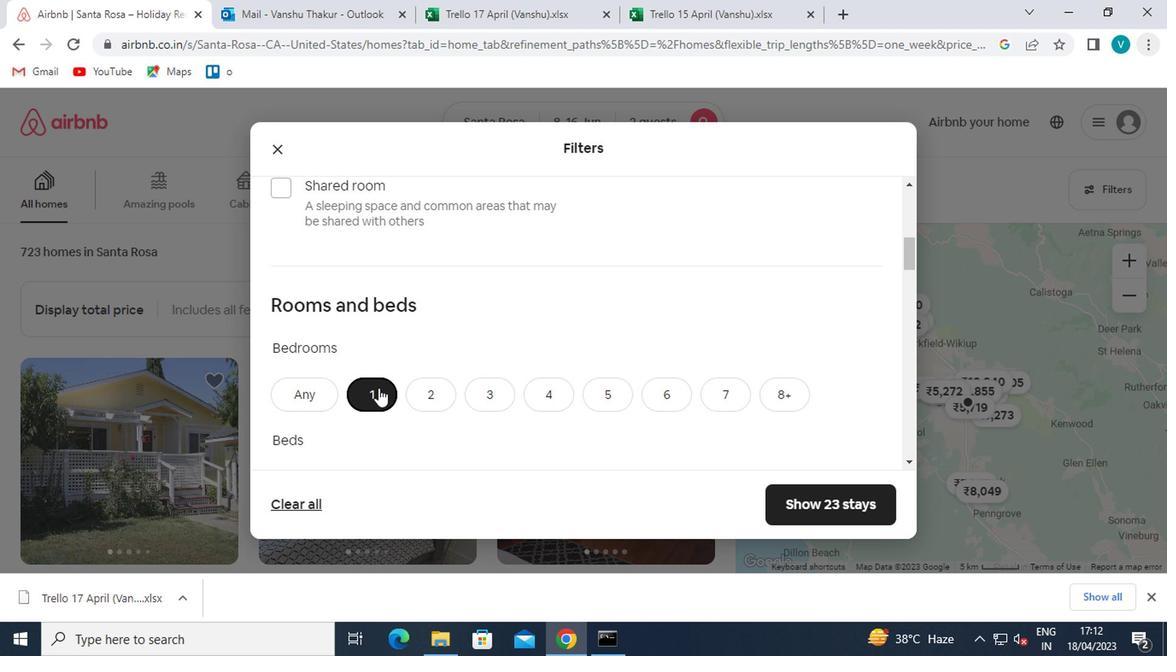 
Action: Mouse moved to (371, 317)
Screenshot: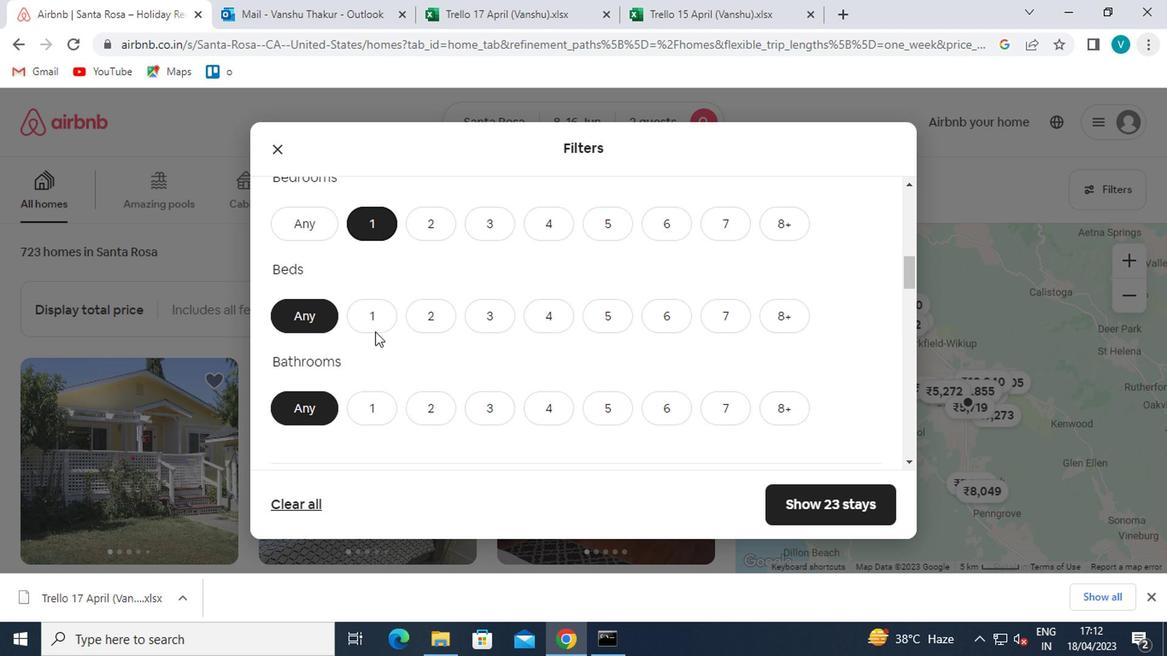 
Action: Mouse pressed left at (371, 317)
Screenshot: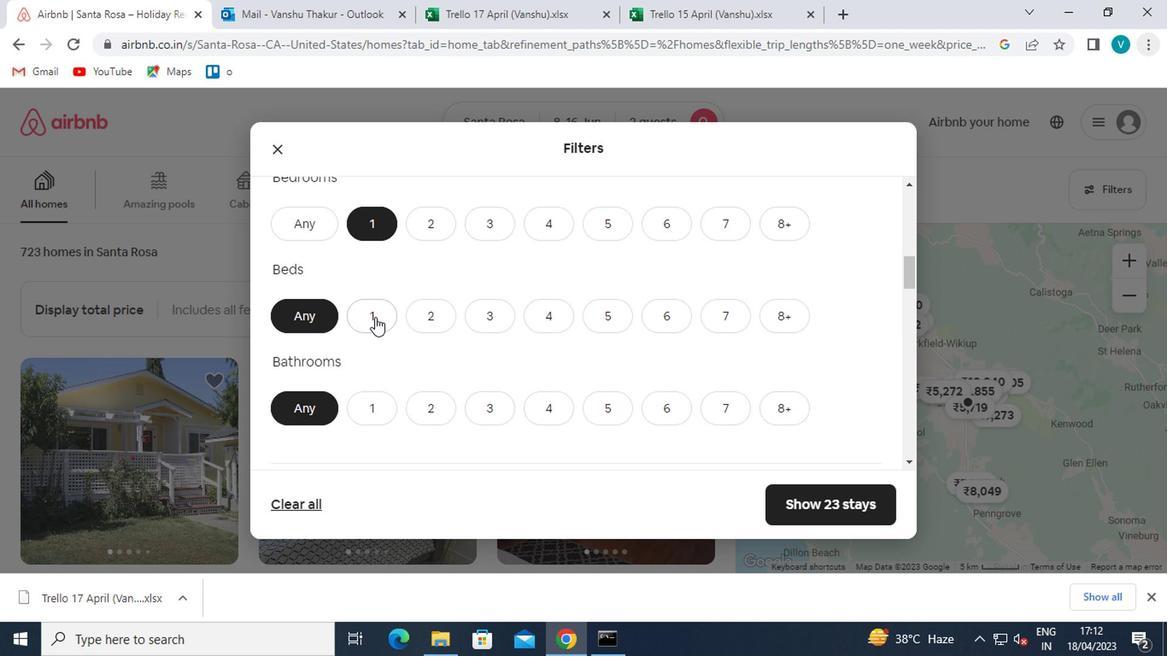 
Action: Mouse moved to (371, 418)
Screenshot: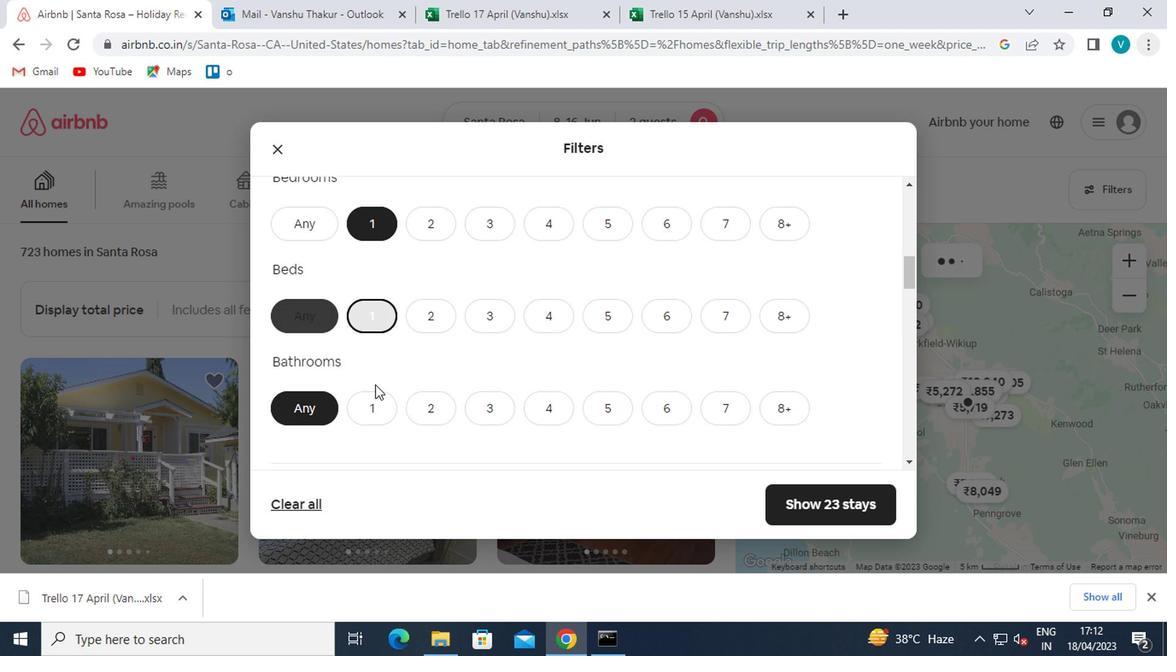 
Action: Mouse pressed left at (371, 418)
Screenshot: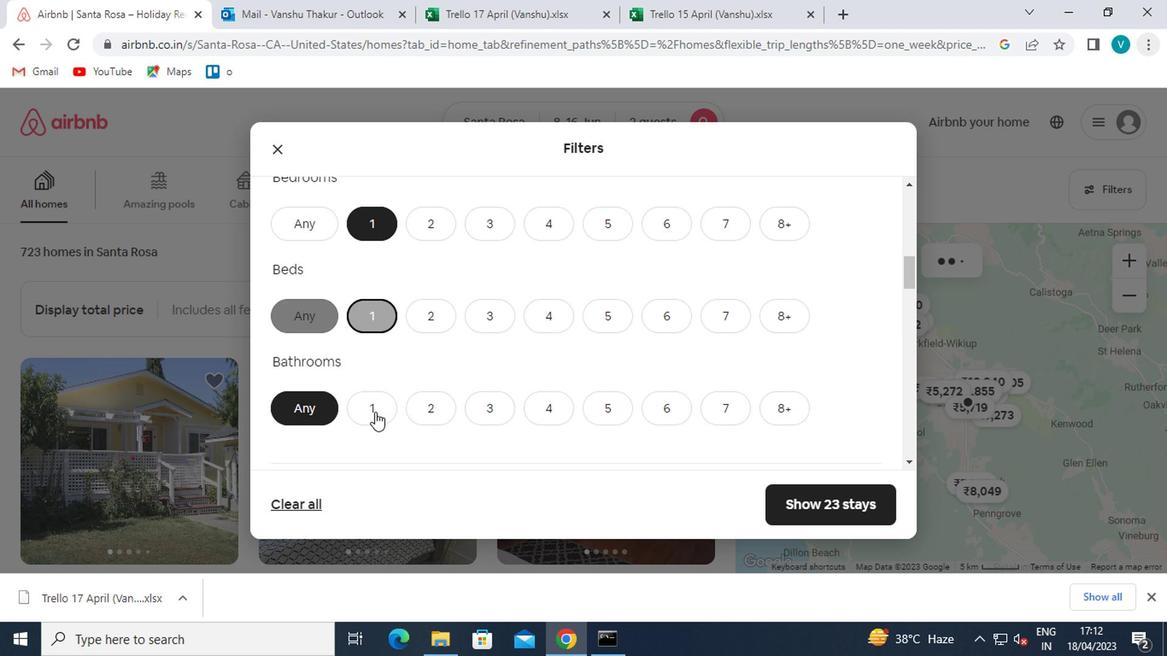 
Action: Mouse moved to (375, 418)
Screenshot: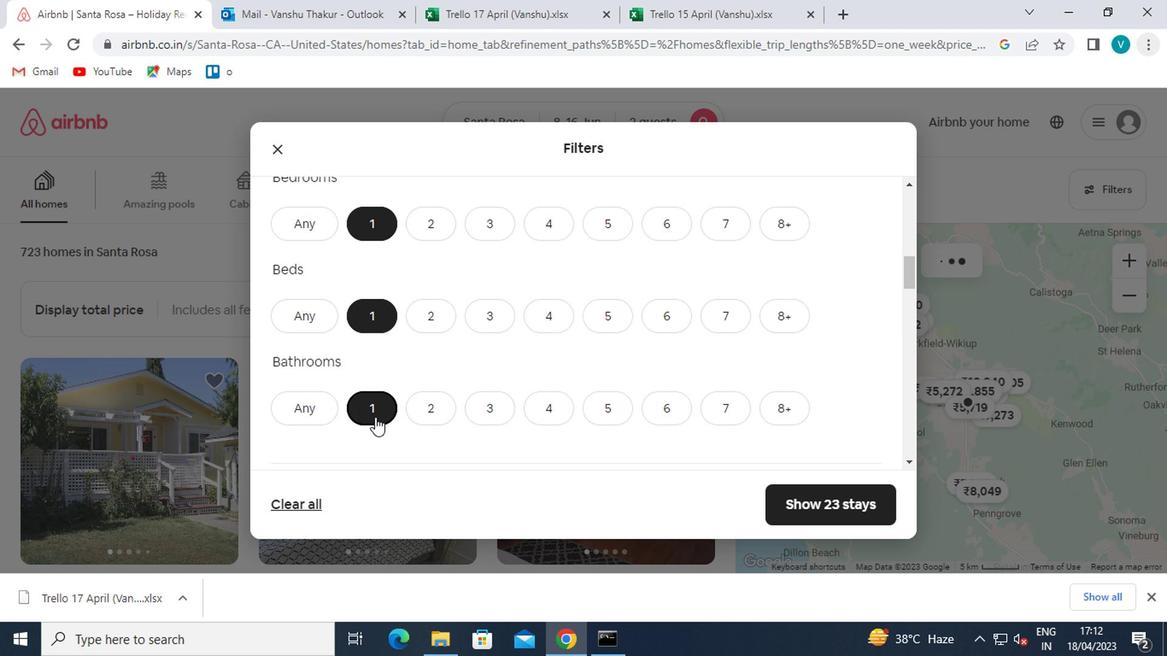 
Action: Mouse scrolled (375, 417) with delta (0, -1)
Screenshot: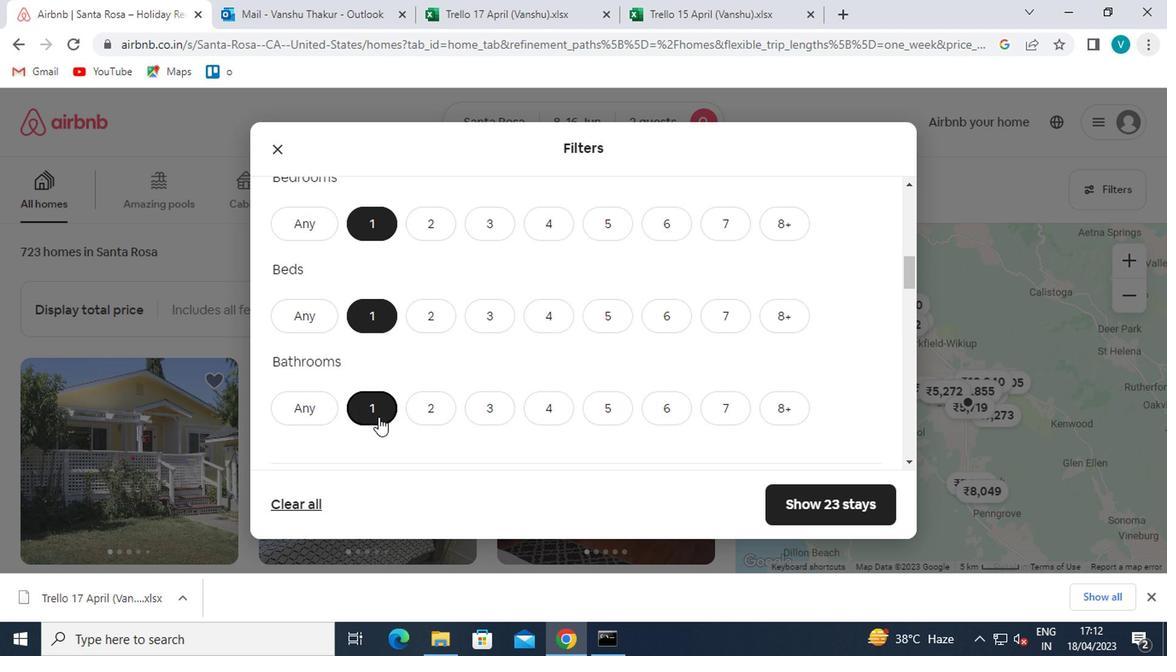 
Action: Mouse scrolled (375, 417) with delta (0, -1)
Screenshot: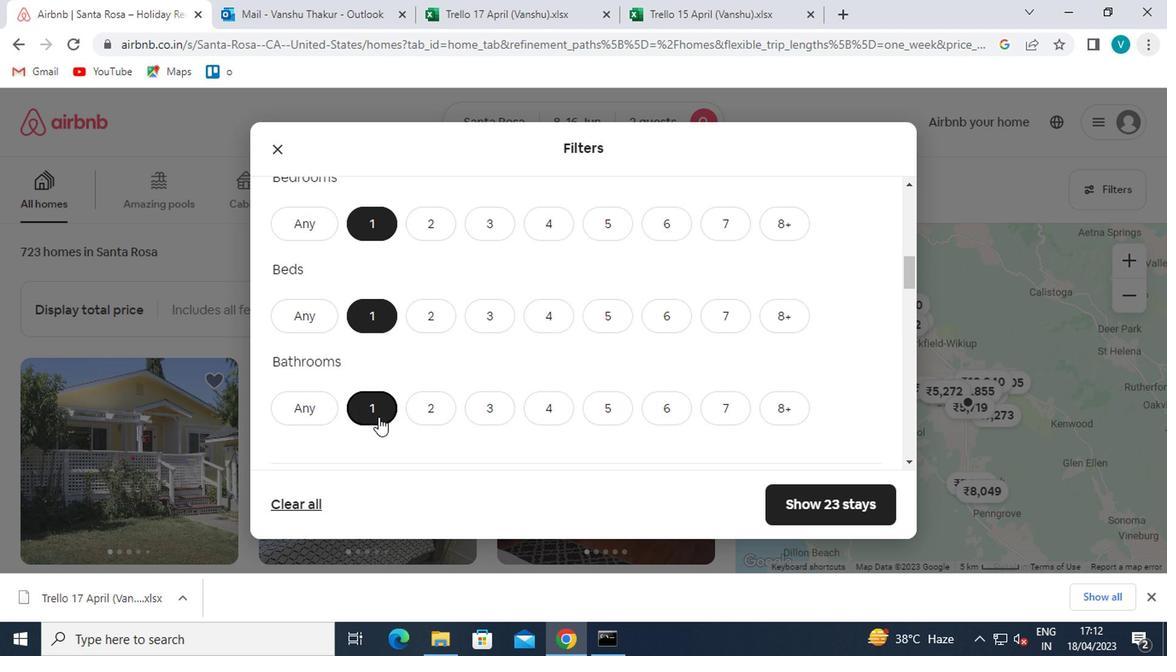 
Action: Mouse moved to (375, 418)
Screenshot: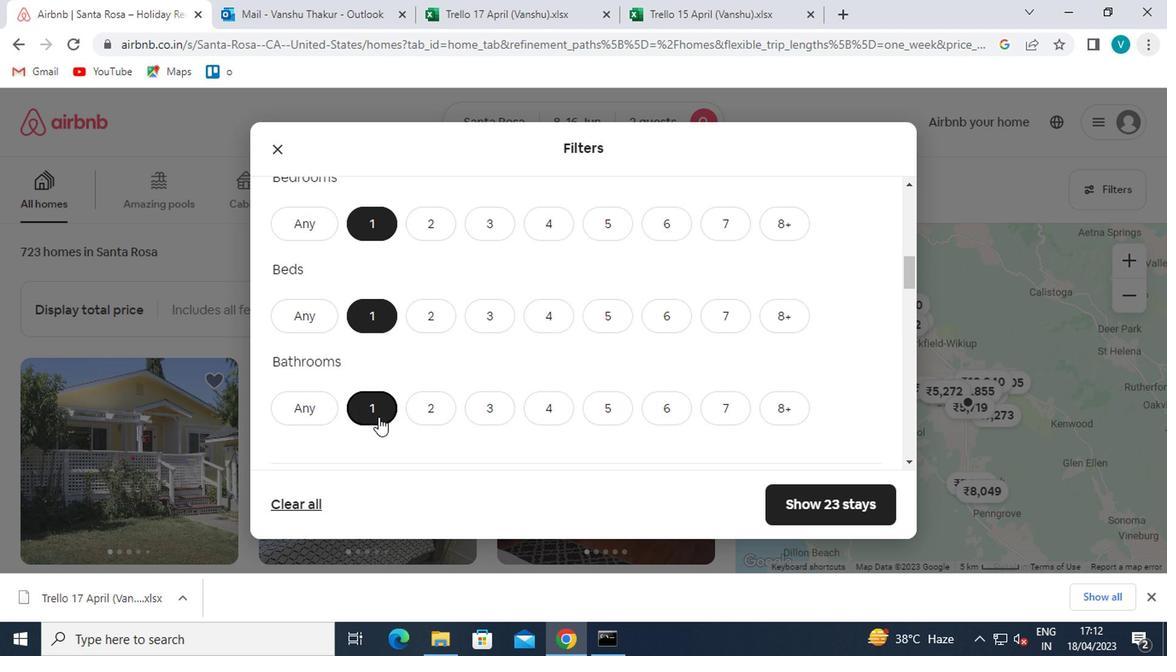 
Action: Mouse scrolled (375, 417) with delta (0, -1)
Screenshot: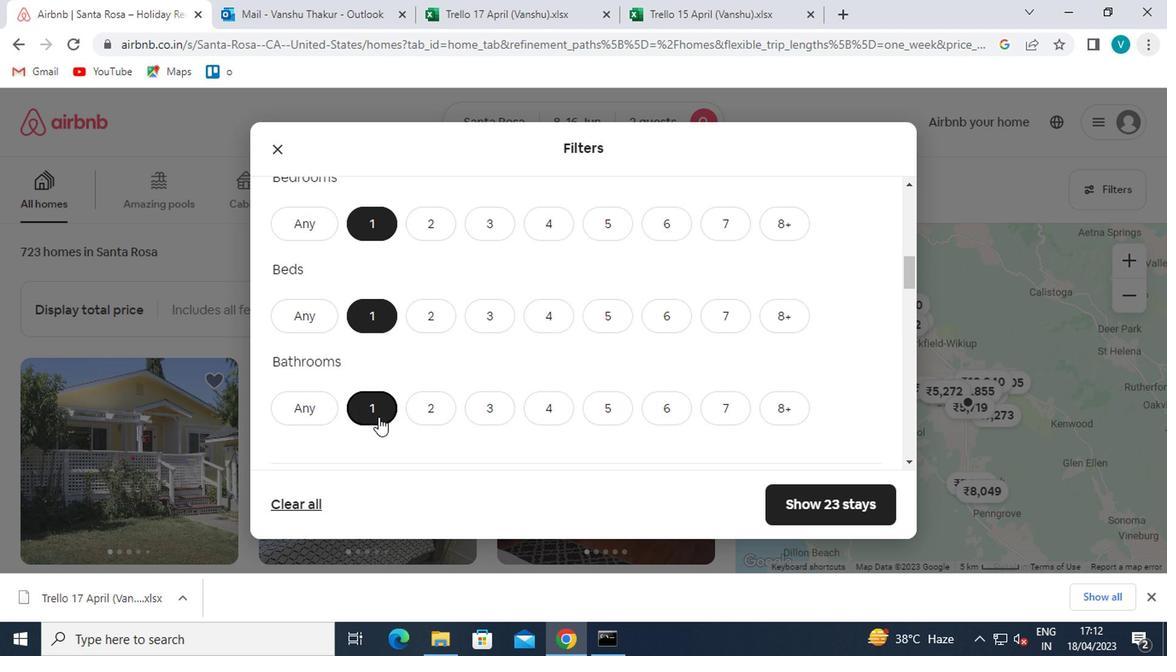 
Action: Mouse moved to (780, 294)
Screenshot: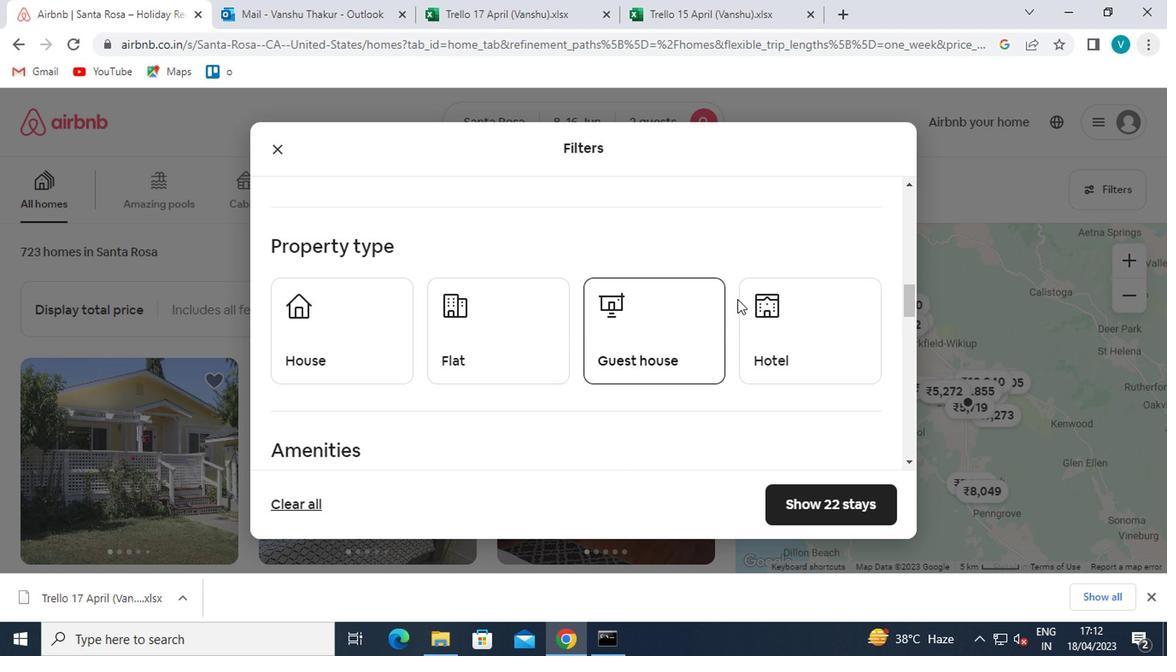 
Action: Mouse pressed left at (780, 294)
Screenshot: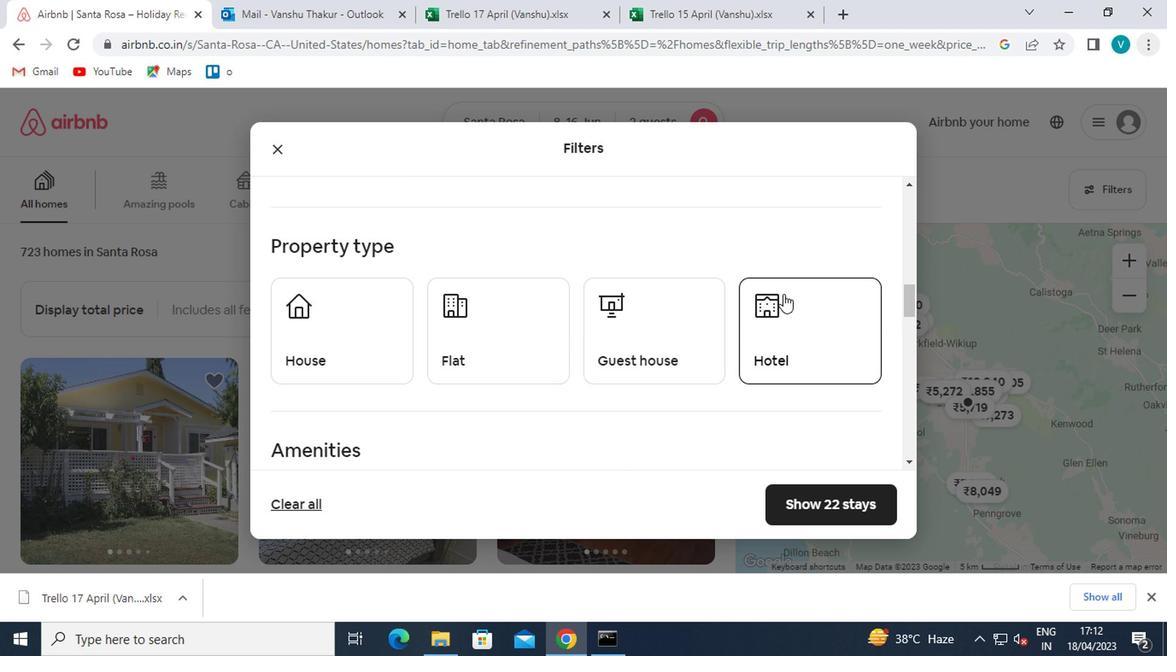 
Action: Mouse moved to (724, 293)
Screenshot: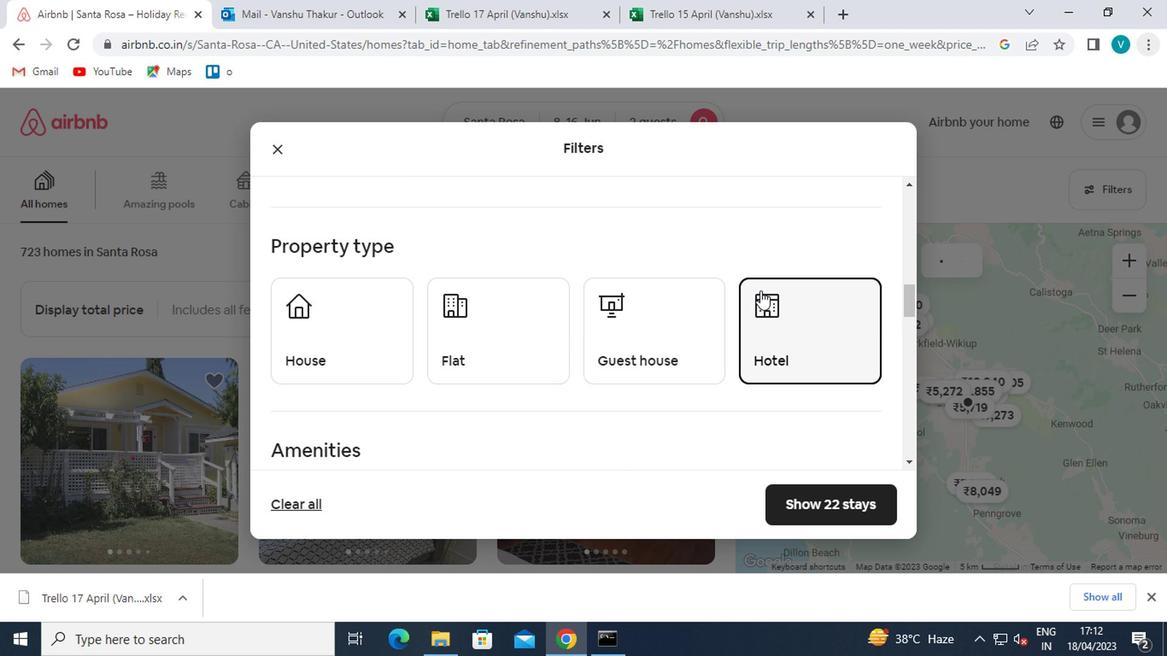 
Action: Mouse scrolled (724, 292) with delta (0, 0)
Screenshot: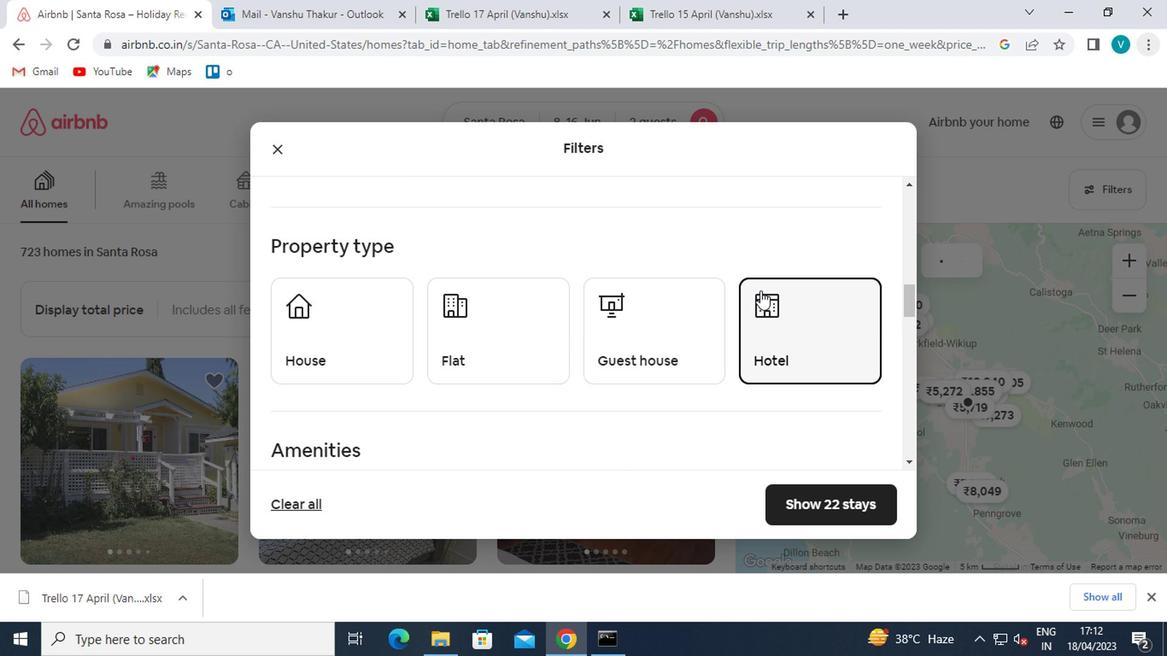 
Action: Mouse moved to (719, 296)
Screenshot: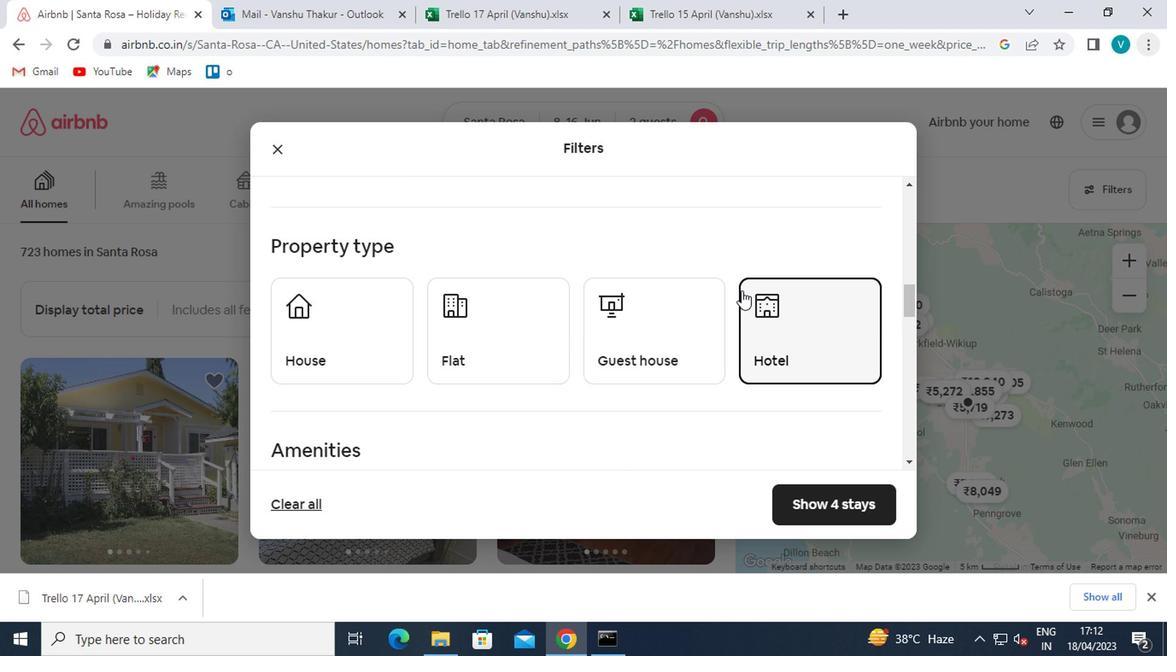 
Action: Mouse scrolled (719, 296) with delta (0, 0)
Screenshot: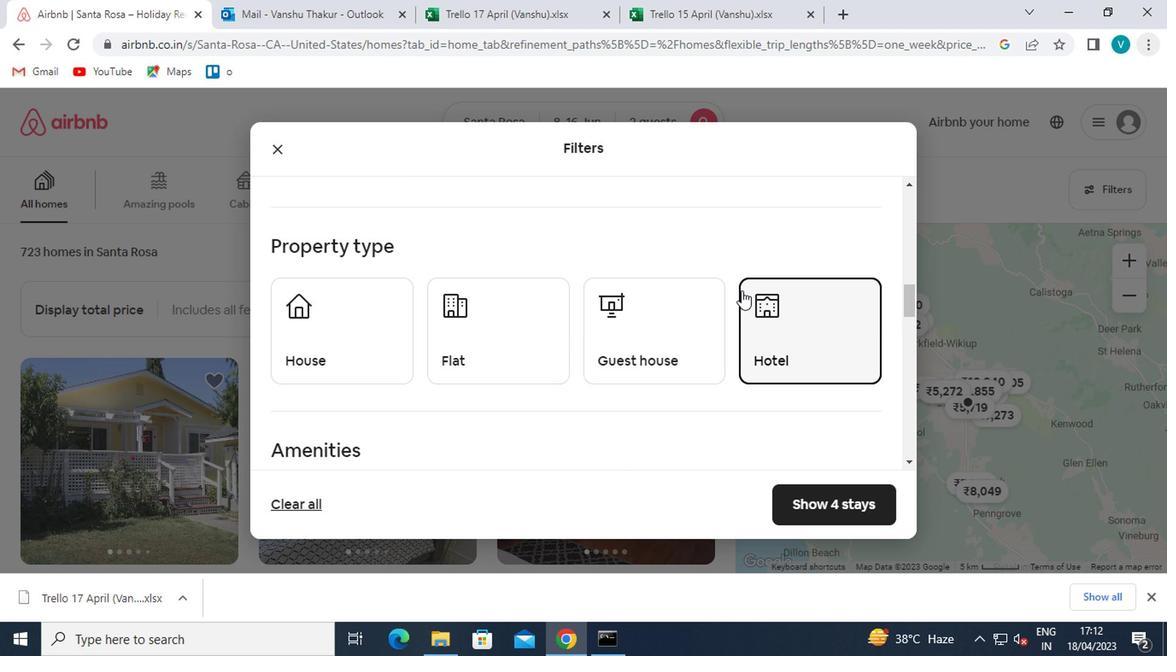 
Action: Mouse moved to (717, 298)
Screenshot: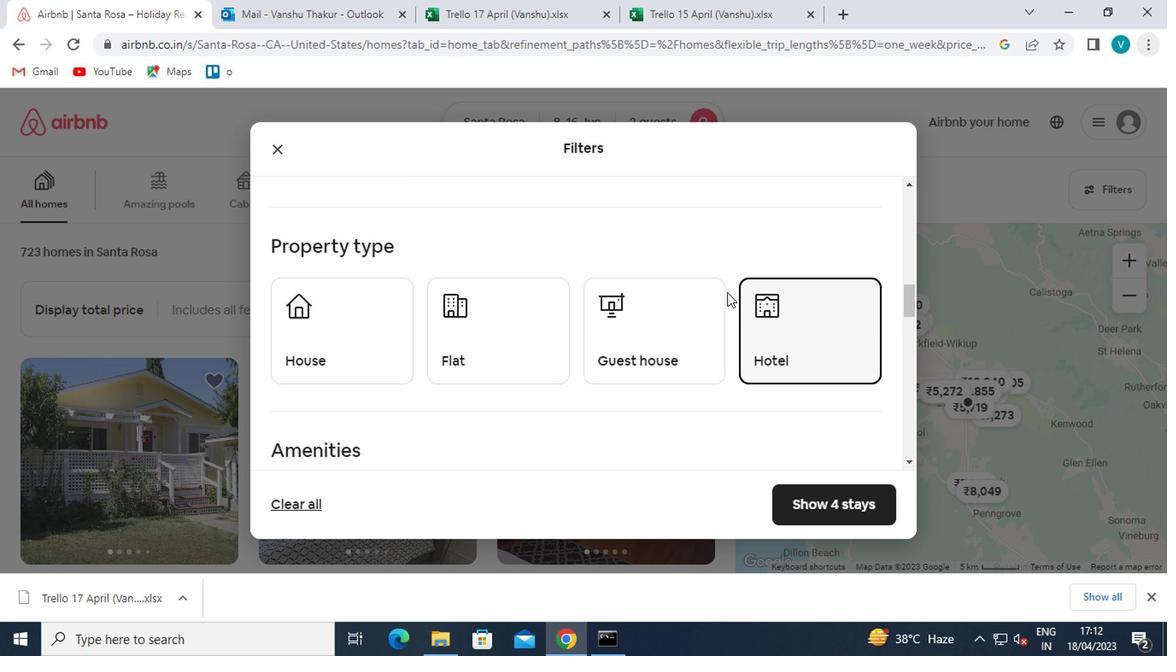 
Action: Mouse scrolled (717, 297) with delta (0, -1)
Screenshot: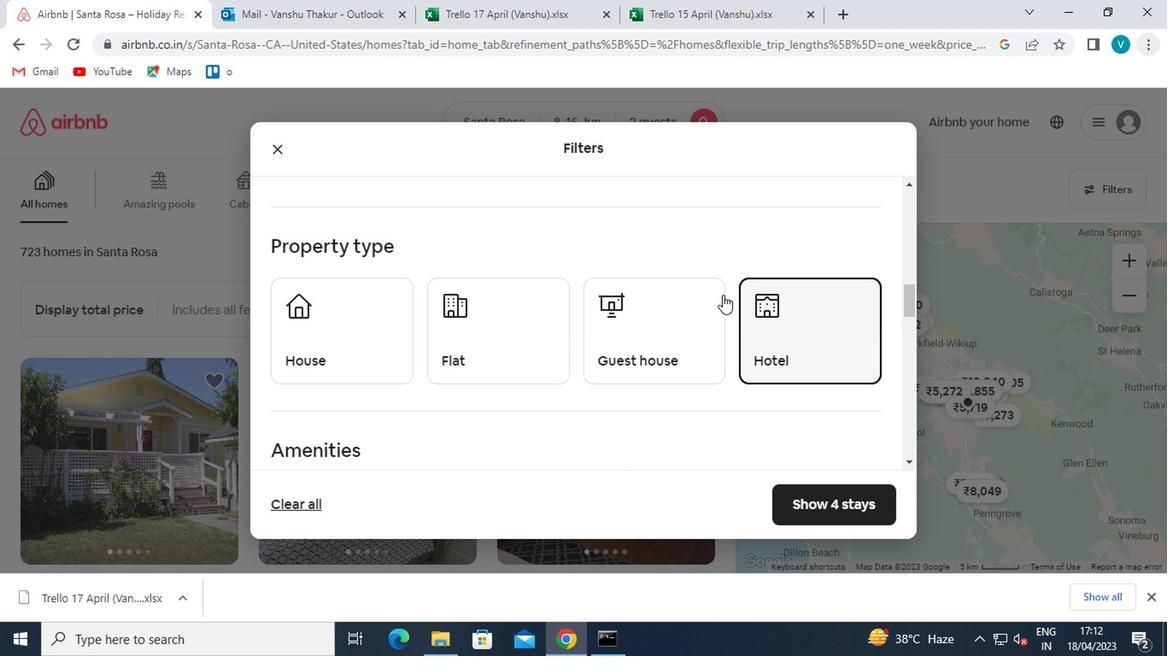 
Action: Mouse moved to (715, 302)
Screenshot: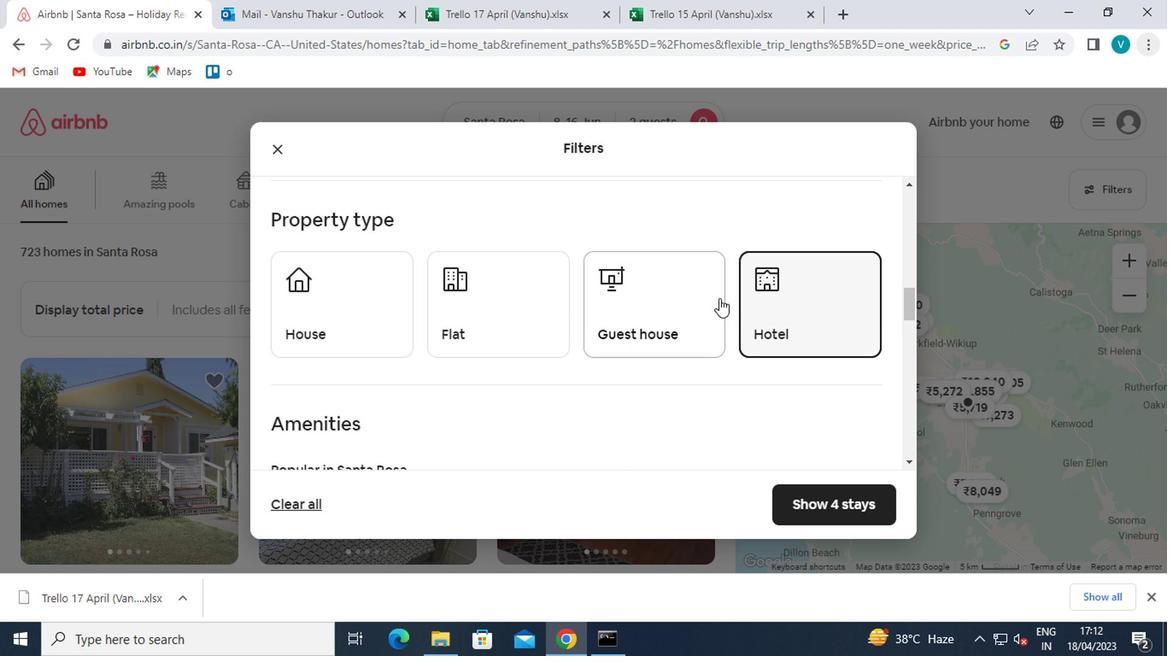 
Action: Mouse scrolled (715, 301) with delta (0, -1)
Screenshot: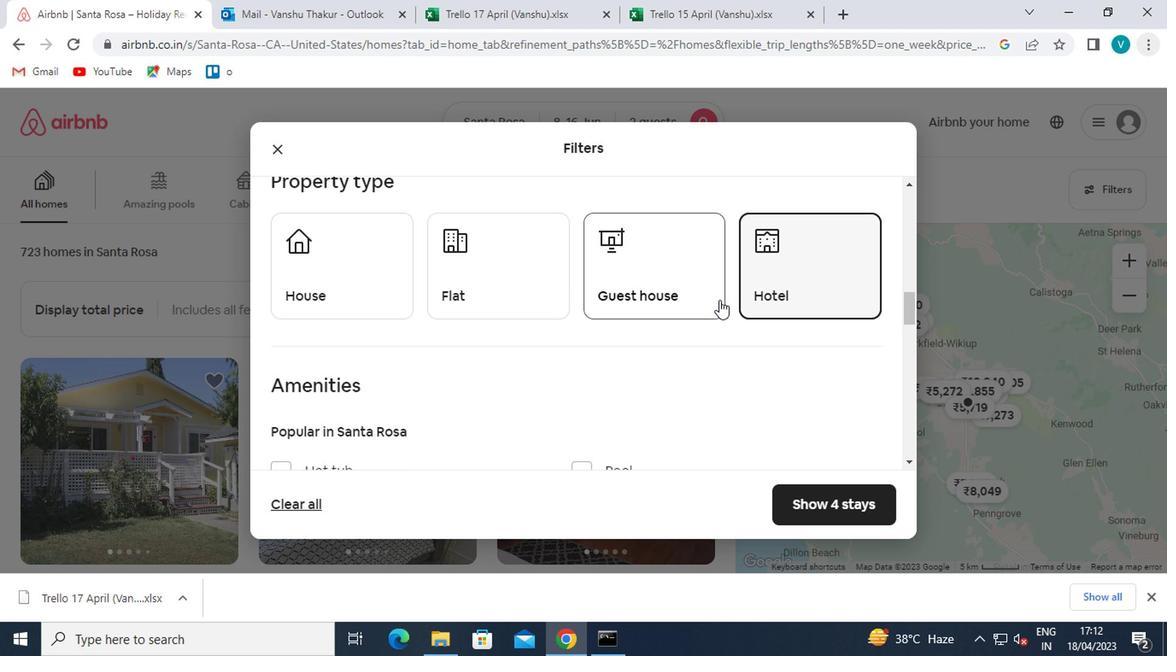 
Action: Mouse moved to (715, 304)
Screenshot: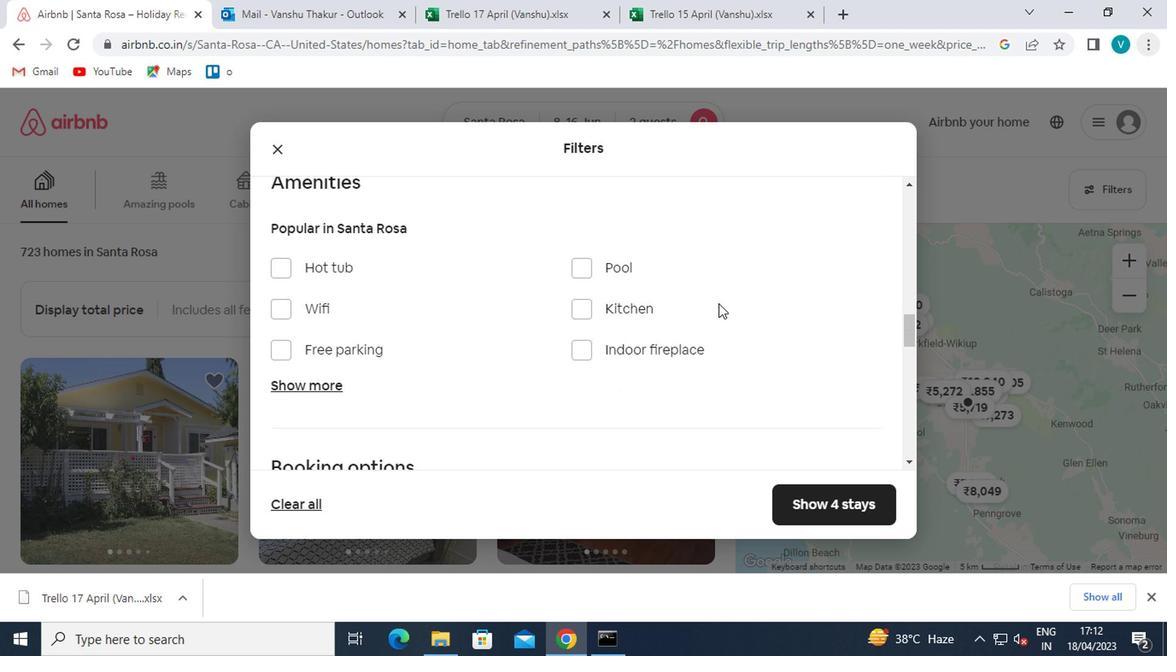 
Action: Mouse scrolled (715, 303) with delta (0, -1)
Screenshot: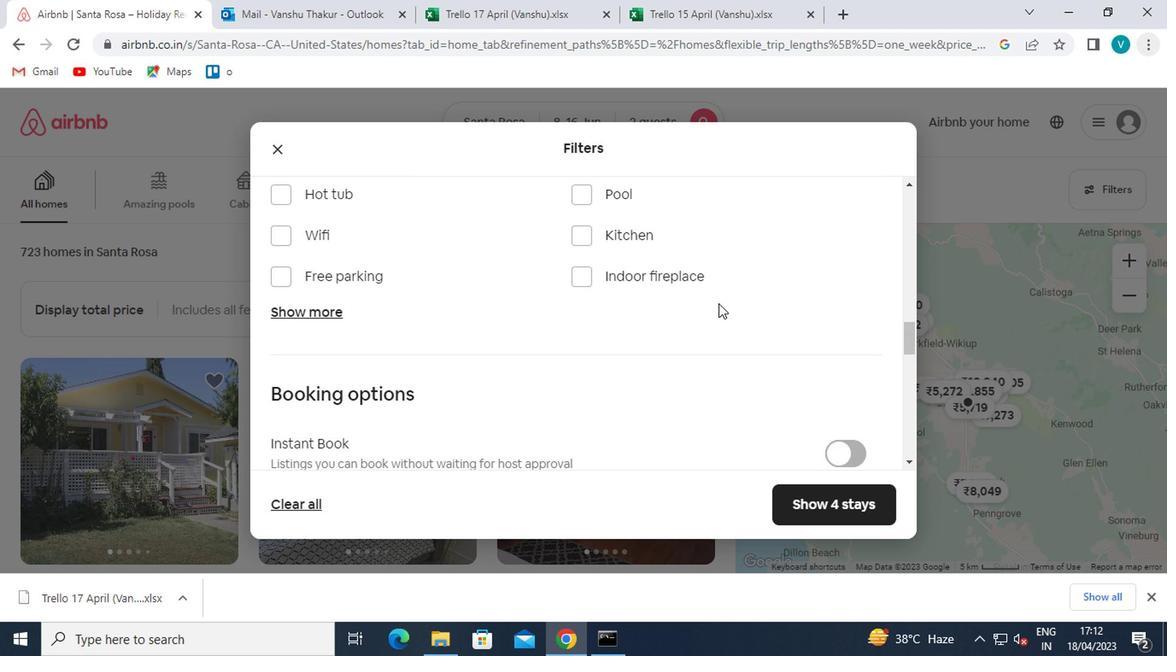 
Action: Mouse scrolled (715, 303) with delta (0, -1)
Screenshot: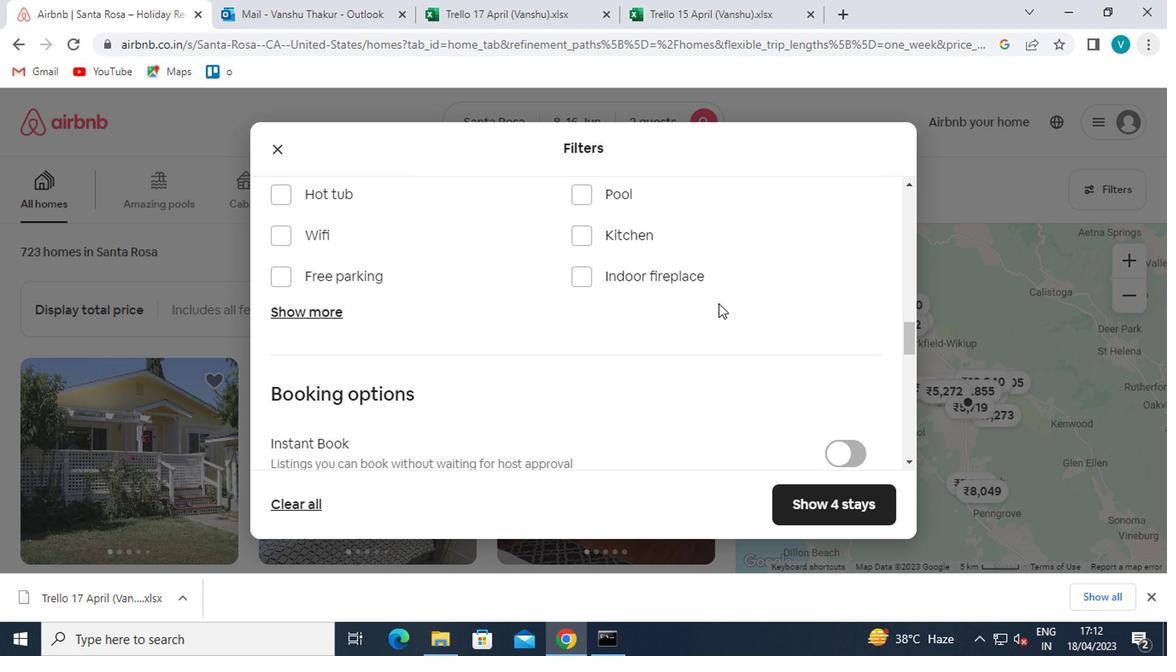 
Action: Mouse moved to (829, 345)
Screenshot: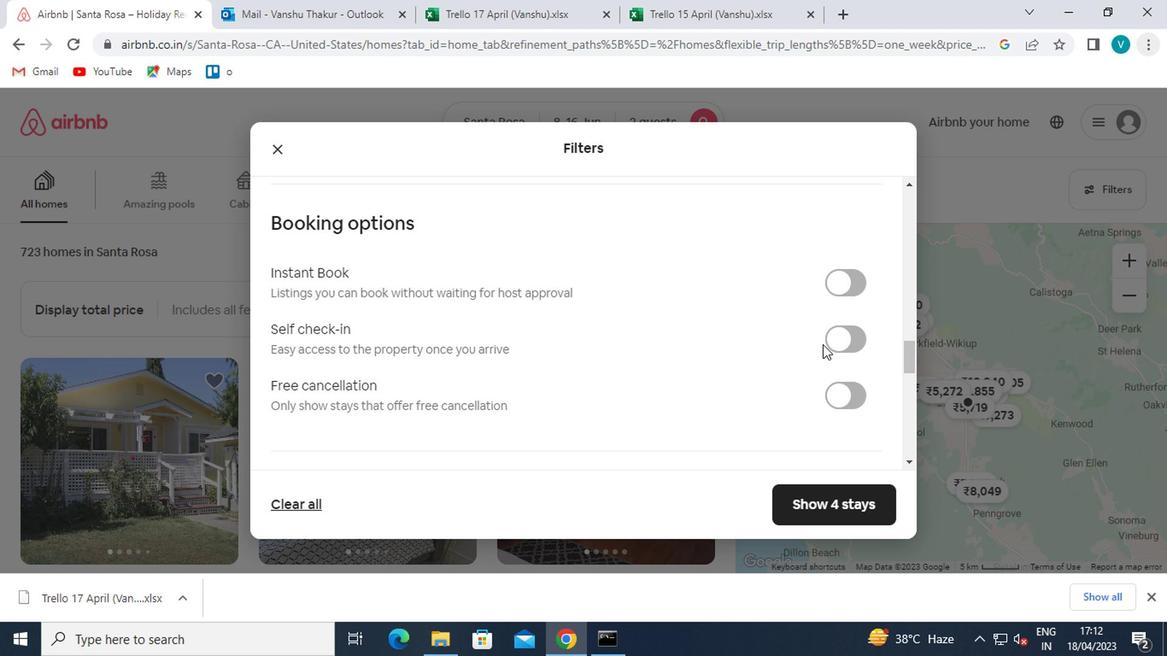 
Action: Mouse pressed left at (829, 345)
Screenshot: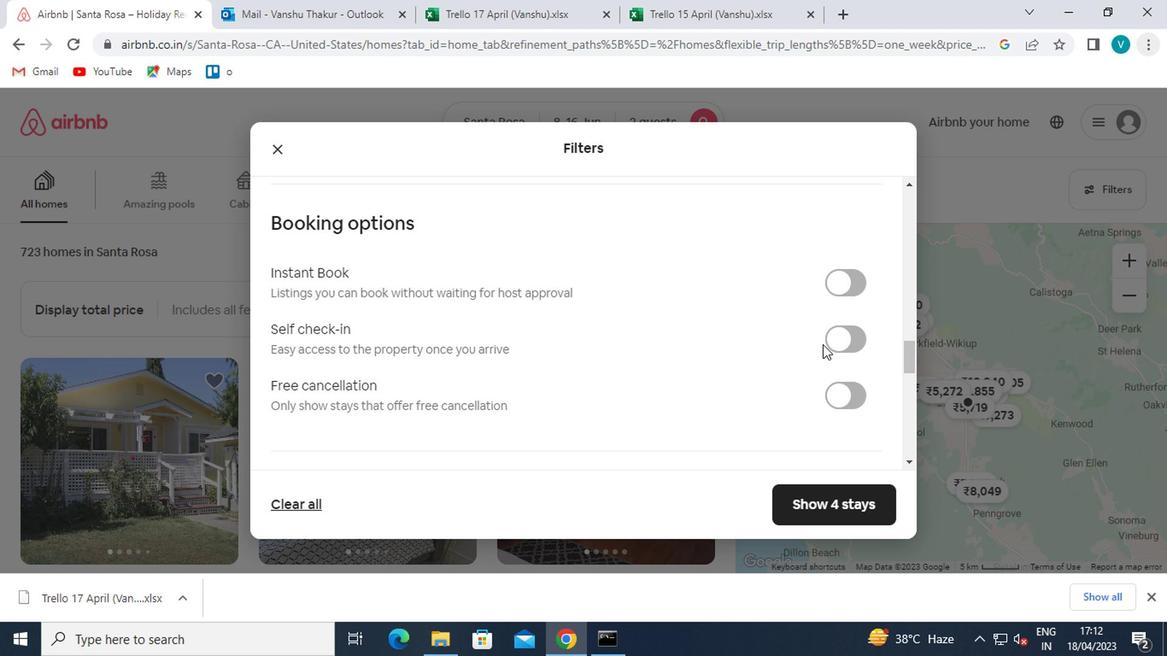 
Action: Mouse moved to (648, 339)
Screenshot: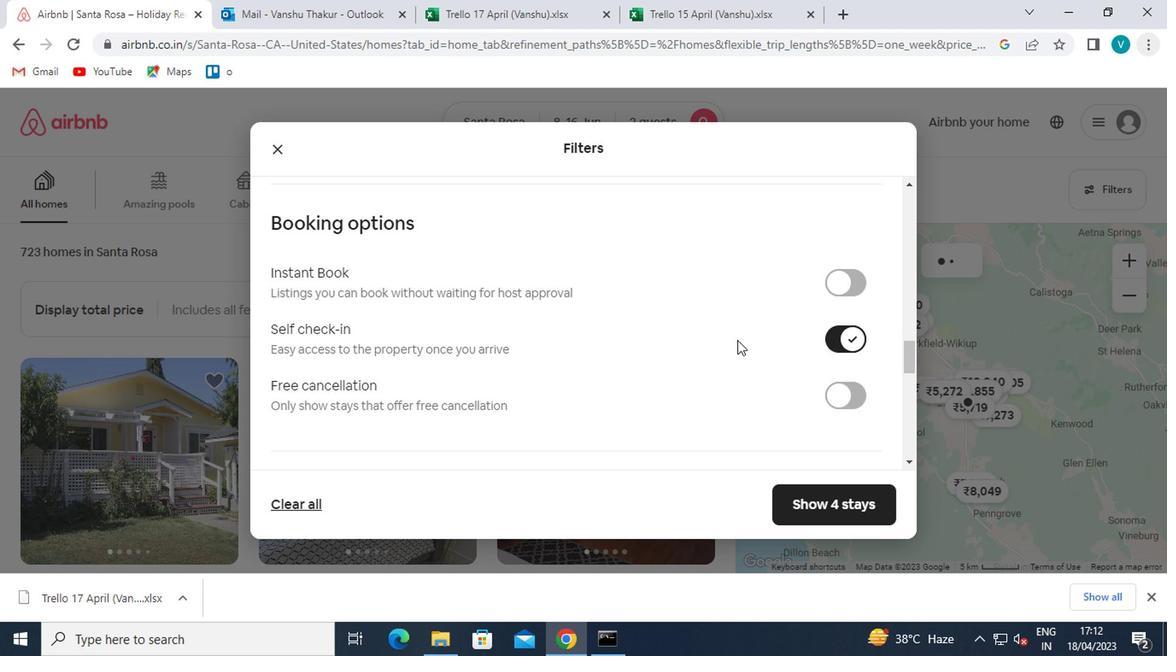 
Action: Mouse scrolled (648, 338) with delta (0, 0)
Screenshot: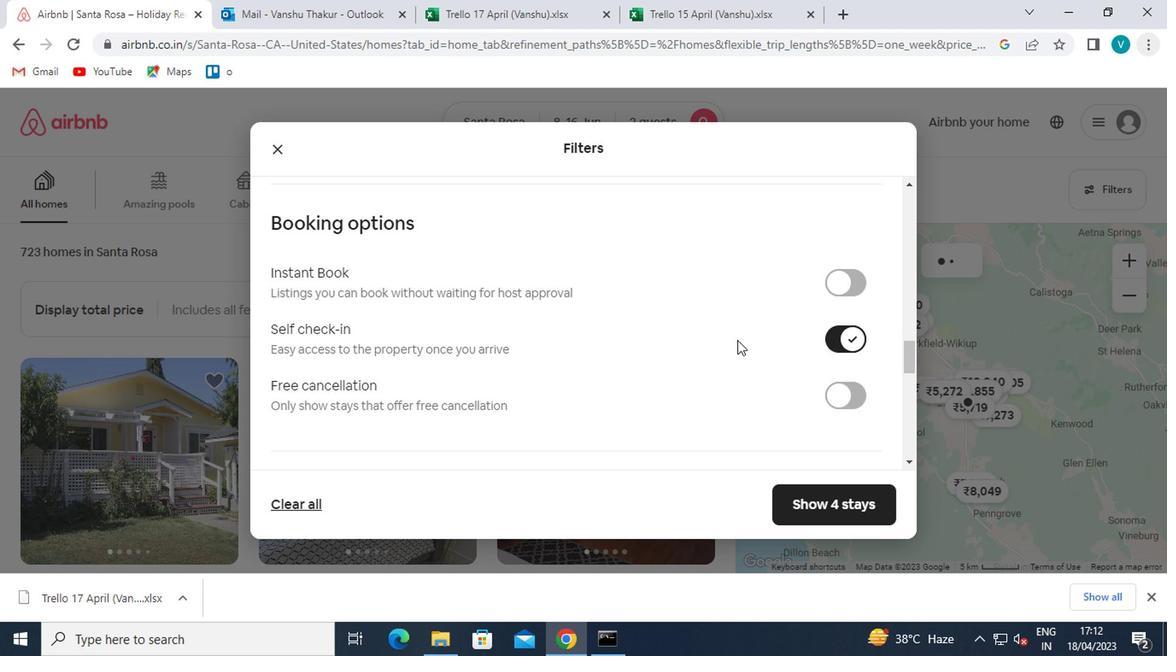 
Action: Mouse moved to (618, 345)
Screenshot: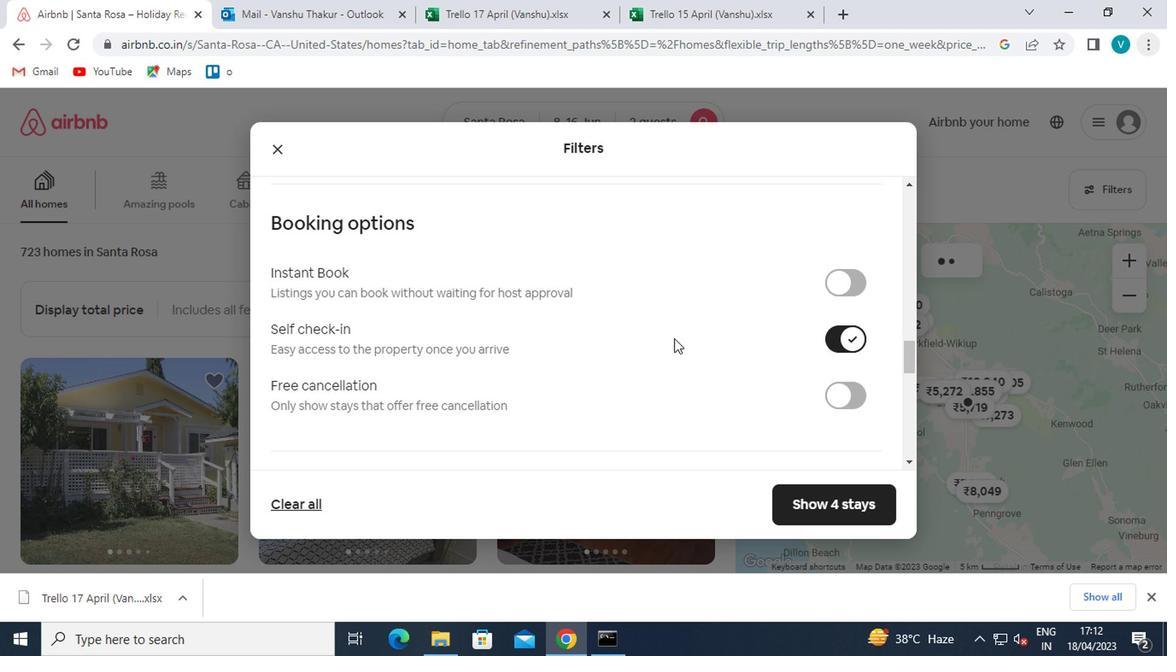 
Action: Mouse scrolled (618, 344) with delta (0, 0)
Screenshot: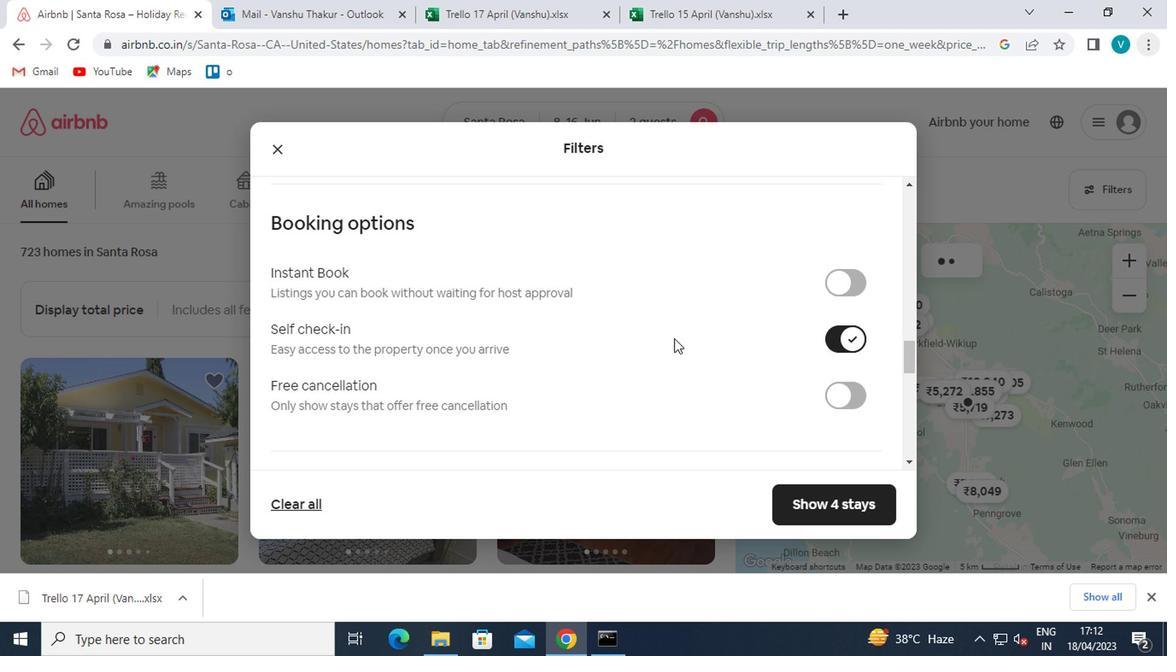 
Action: Mouse moved to (591, 347)
Screenshot: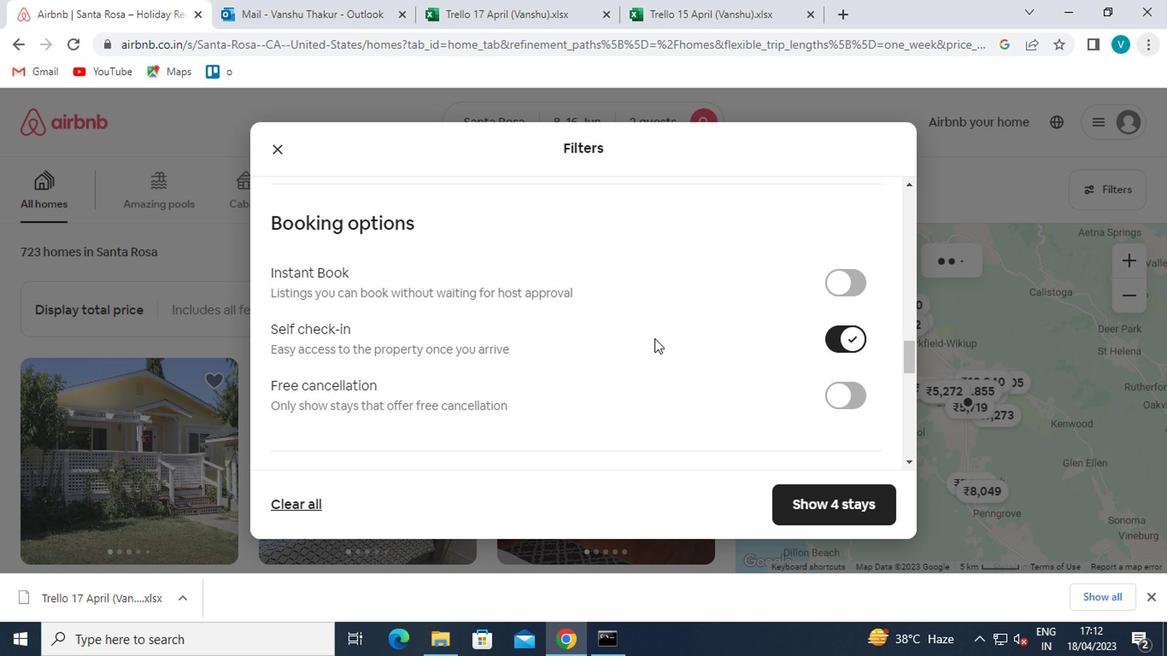 
Action: Mouse scrolled (591, 347) with delta (0, 0)
Screenshot: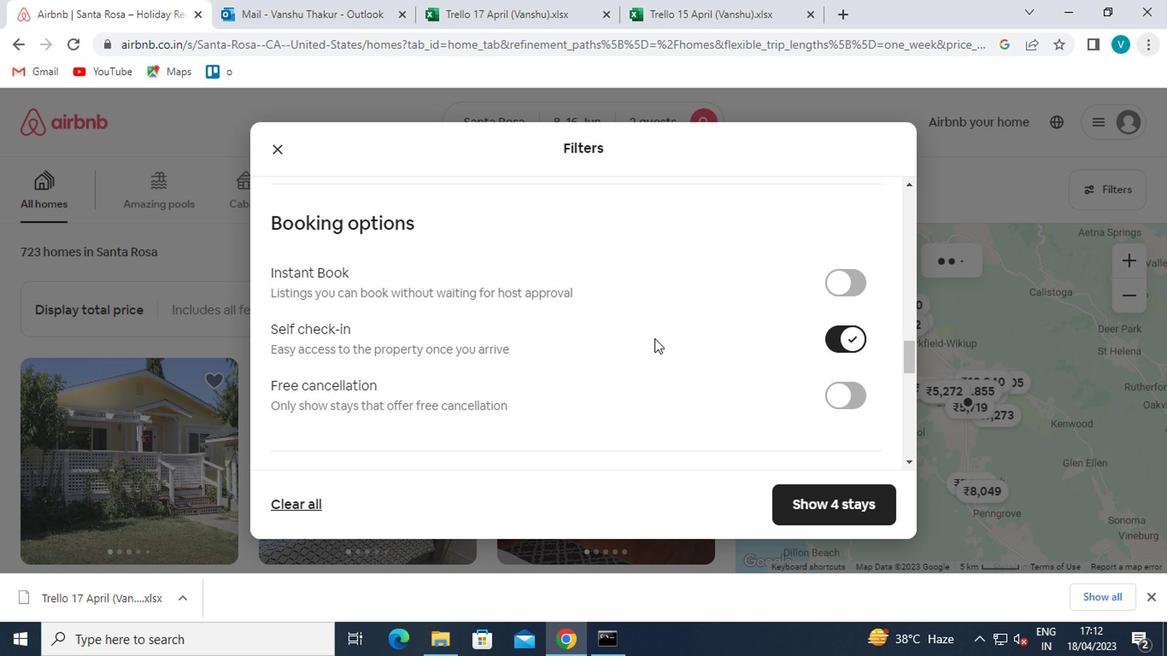 
Action: Mouse moved to (568, 353)
Screenshot: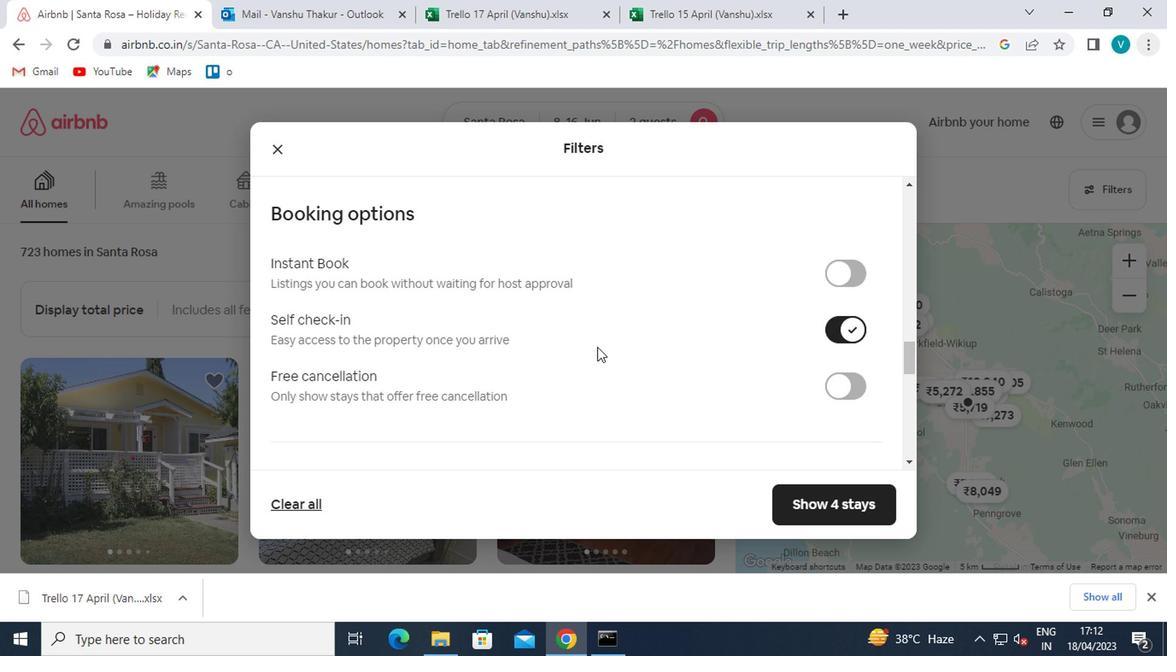 
Action: Mouse scrolled (568, 353) with delta (0, 0)
Screenshot: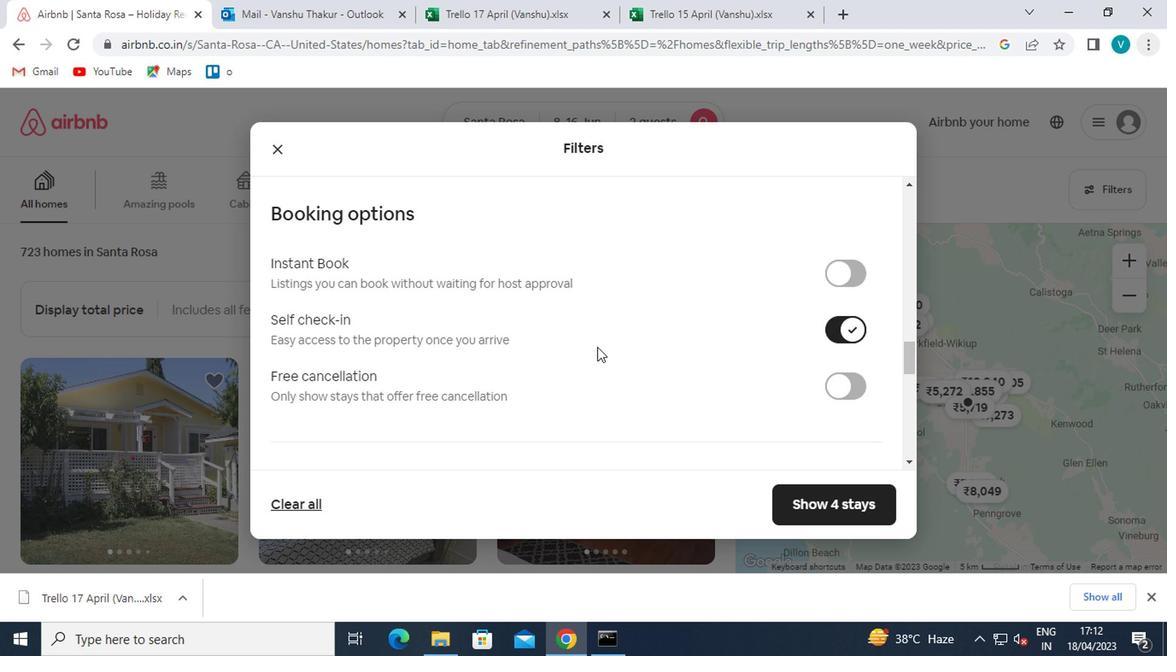 
Action: Mouse moved to (558, 360)
Screenshot: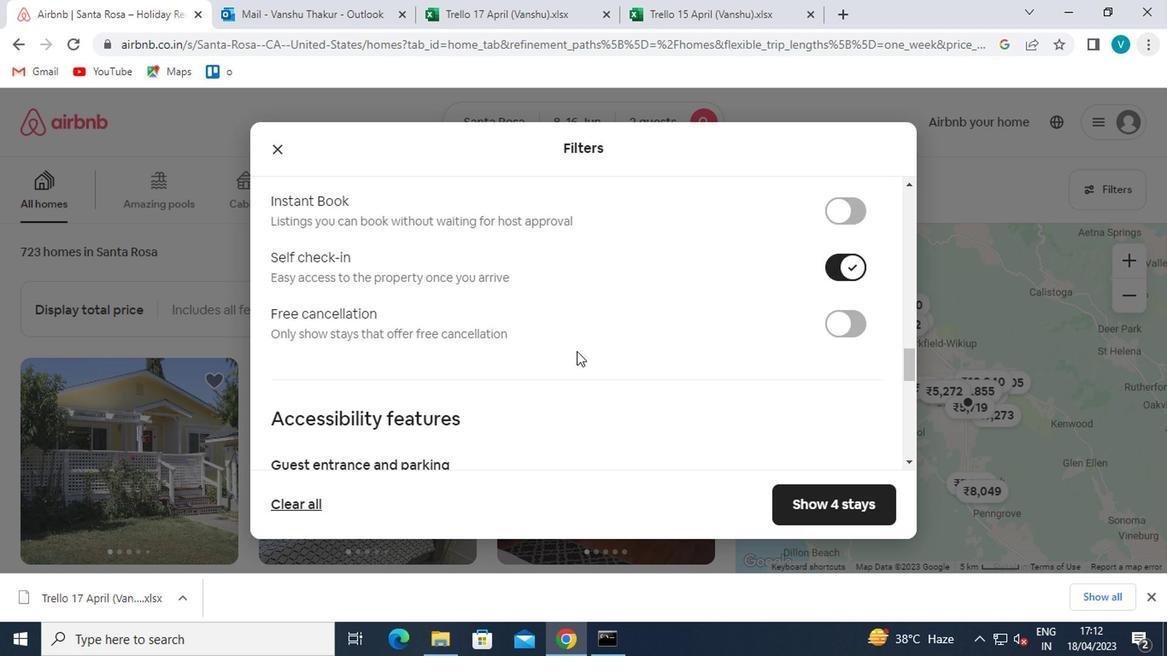 
Action: Mouse scrolled (558, 359) with delta (0, 0)
Screenshot: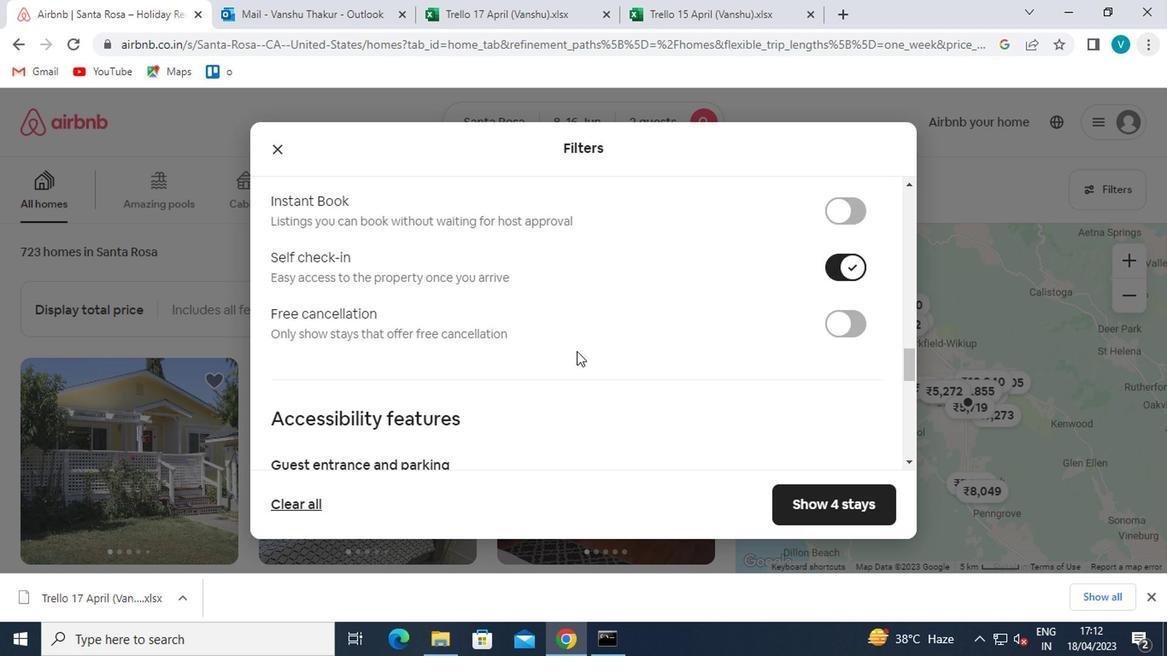 
Action: Mouse moved to (555, 364)
Screenshot: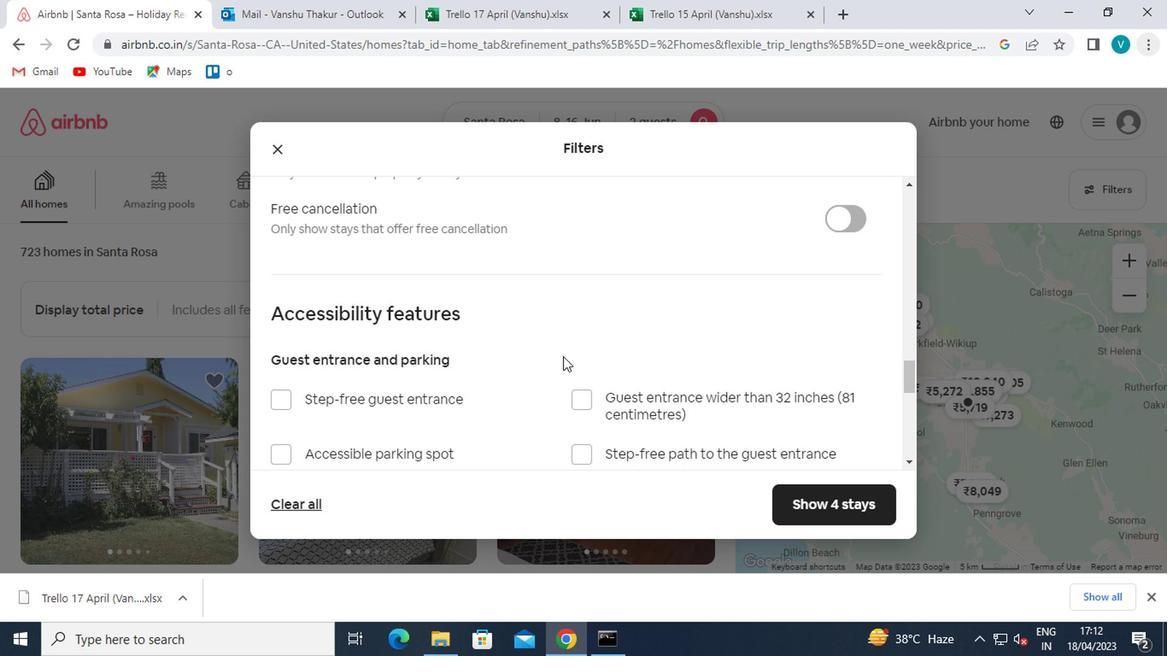 
Action: Mouse scrolled (555, 364) with delta (0, 0)
Screenshot: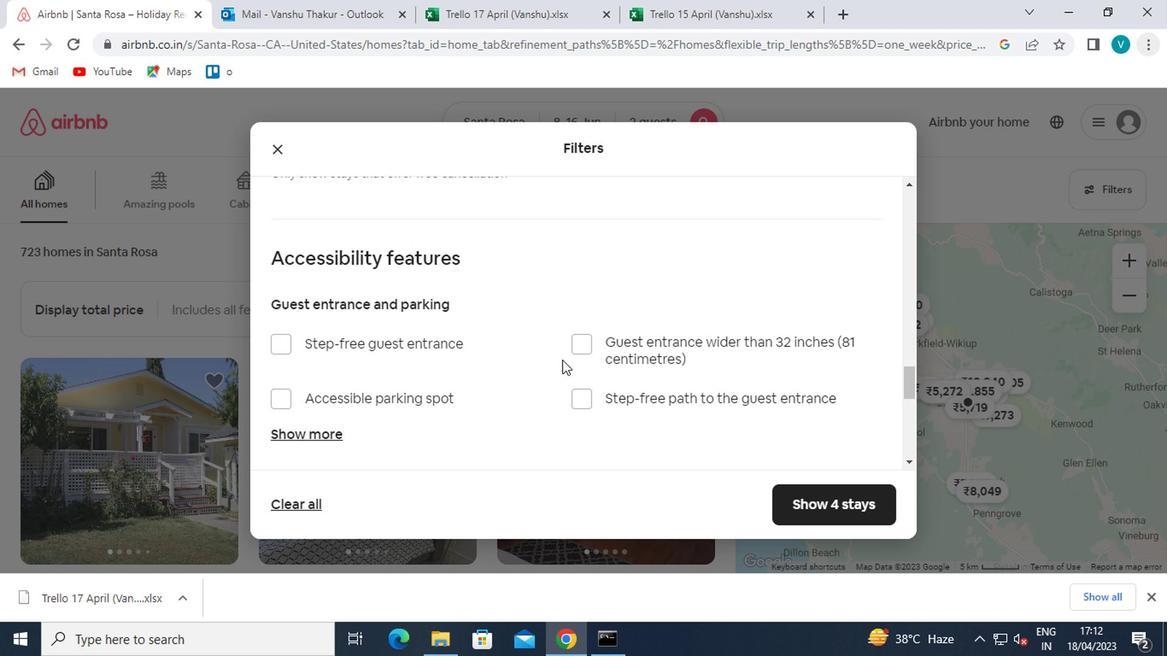 
Action: Mouse moved to (554, 368)
Screenshot: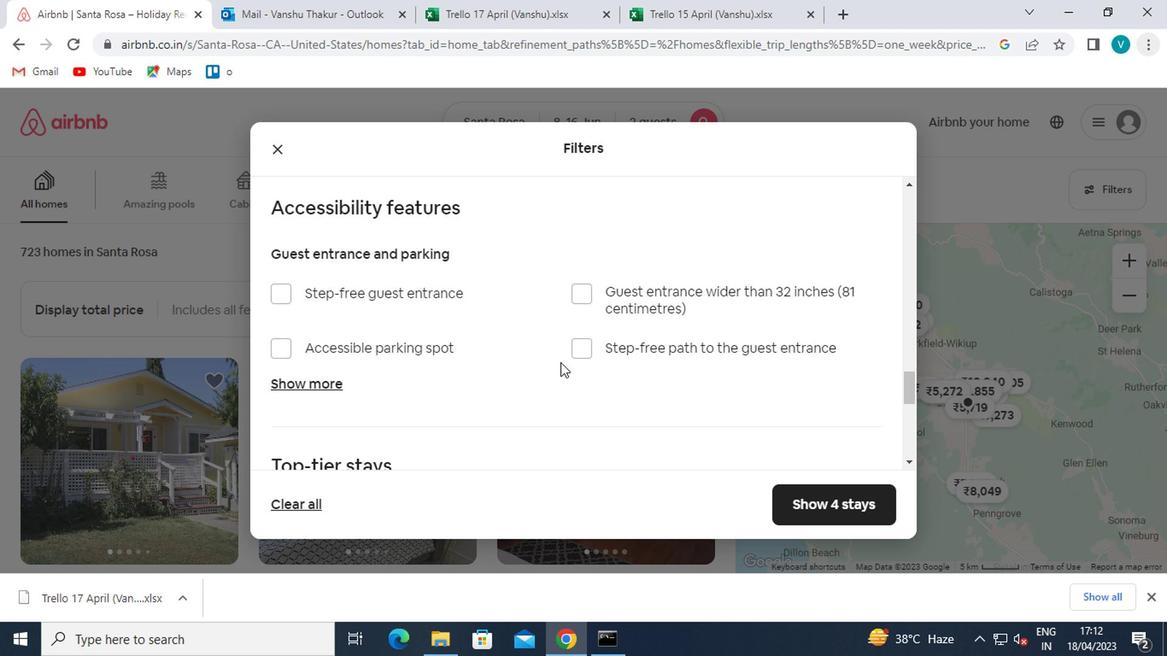
Action: Mouse scrolled (554, 367) with delta (0, 0)
Screenshot: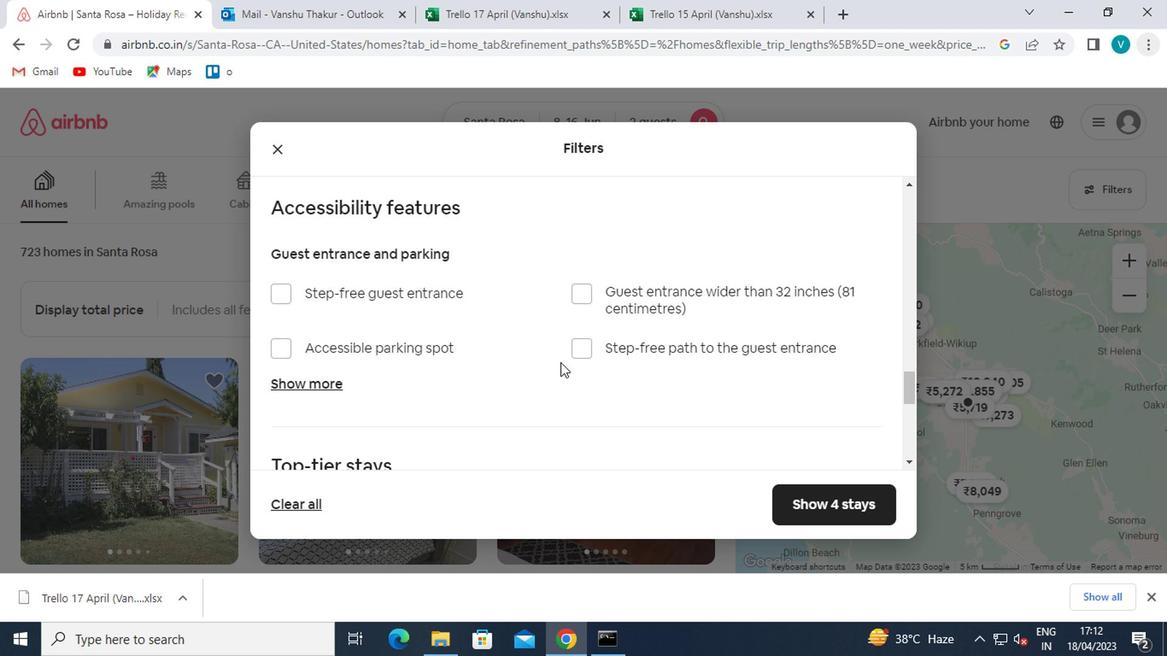
Action: Mouse moved to (569, 380)
Screenshot: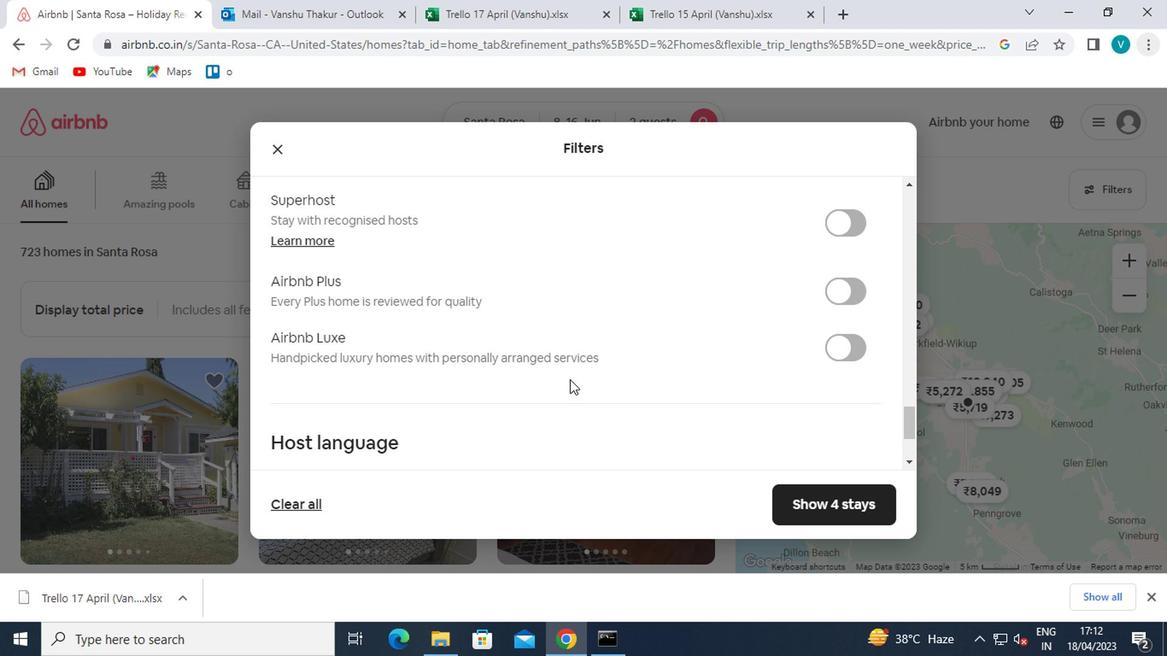 
Action: Mouse scrolled (569, 379) with delta (0, -1)
Screenshot: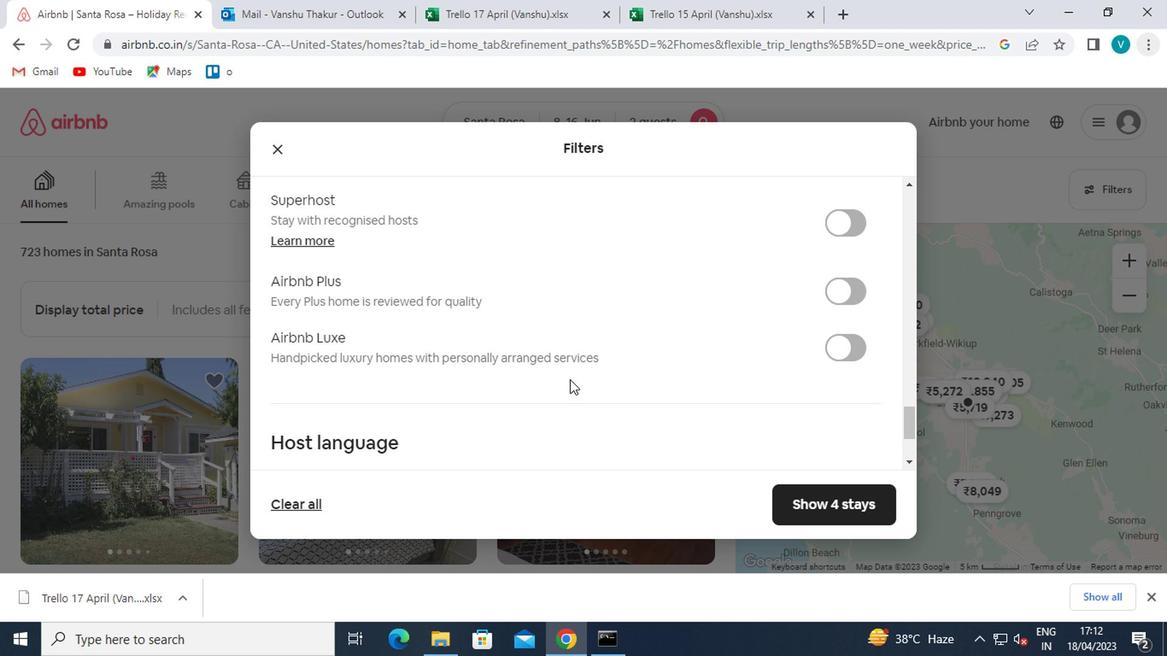 
Action: Mouse moved to (570, 382)
Screenshot: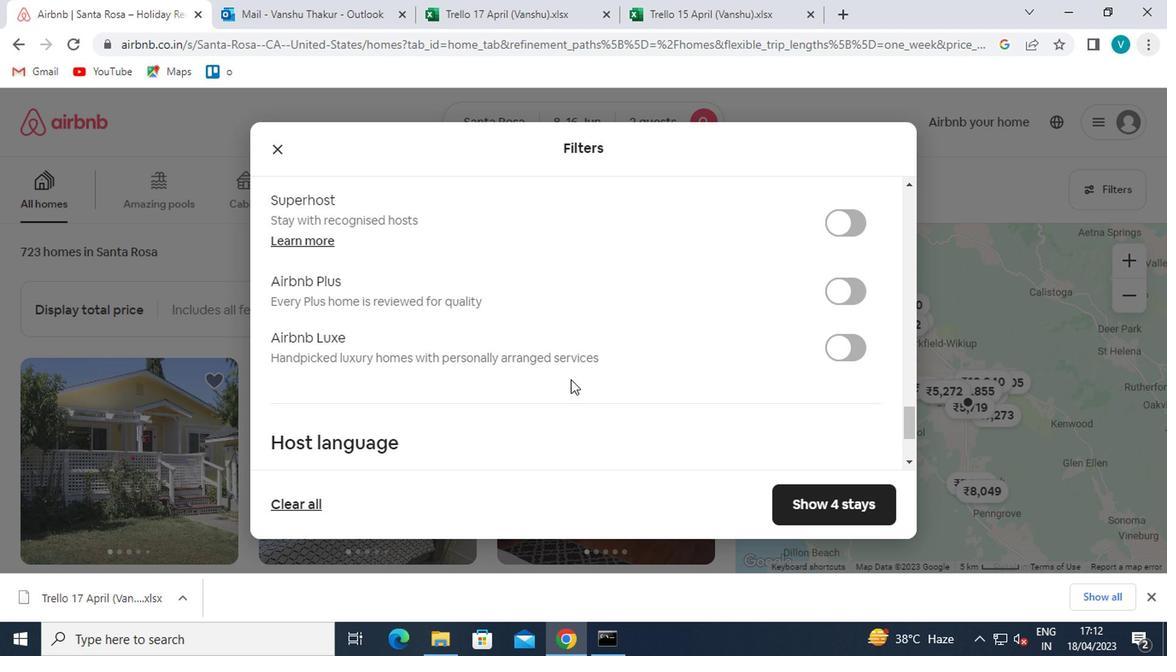 
Action: Mouse scrolled (570, 381) with delta (0, -1)
Screenshot: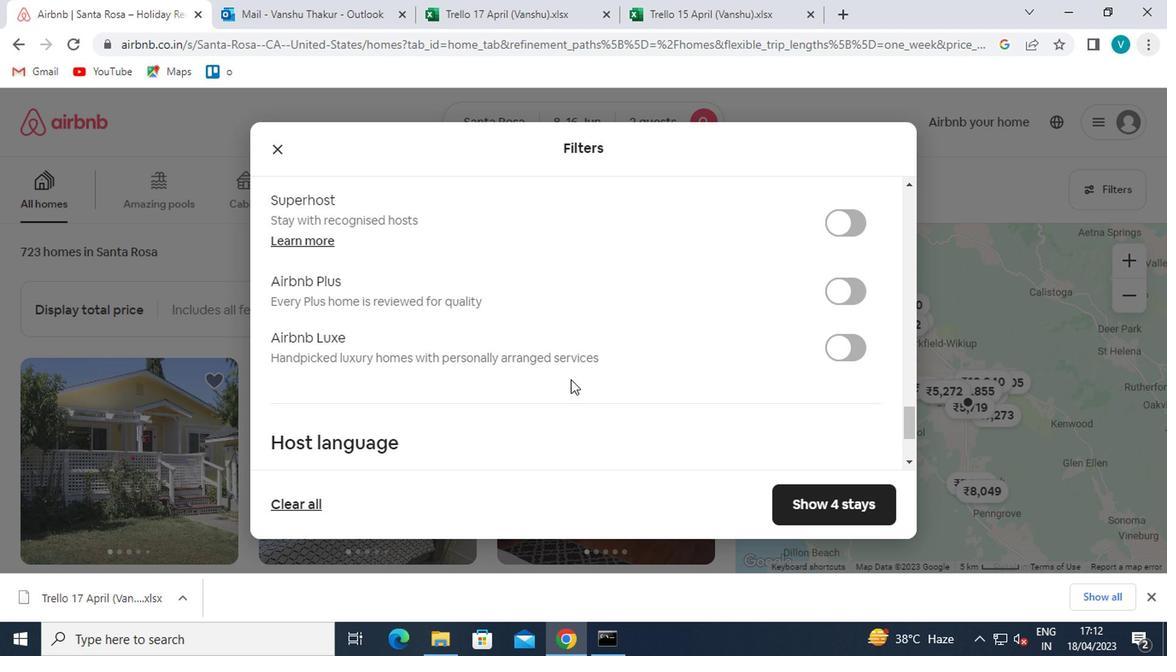 
Action: Mouse scrolled (570, 381) with delta (0, -1)
Screenshot: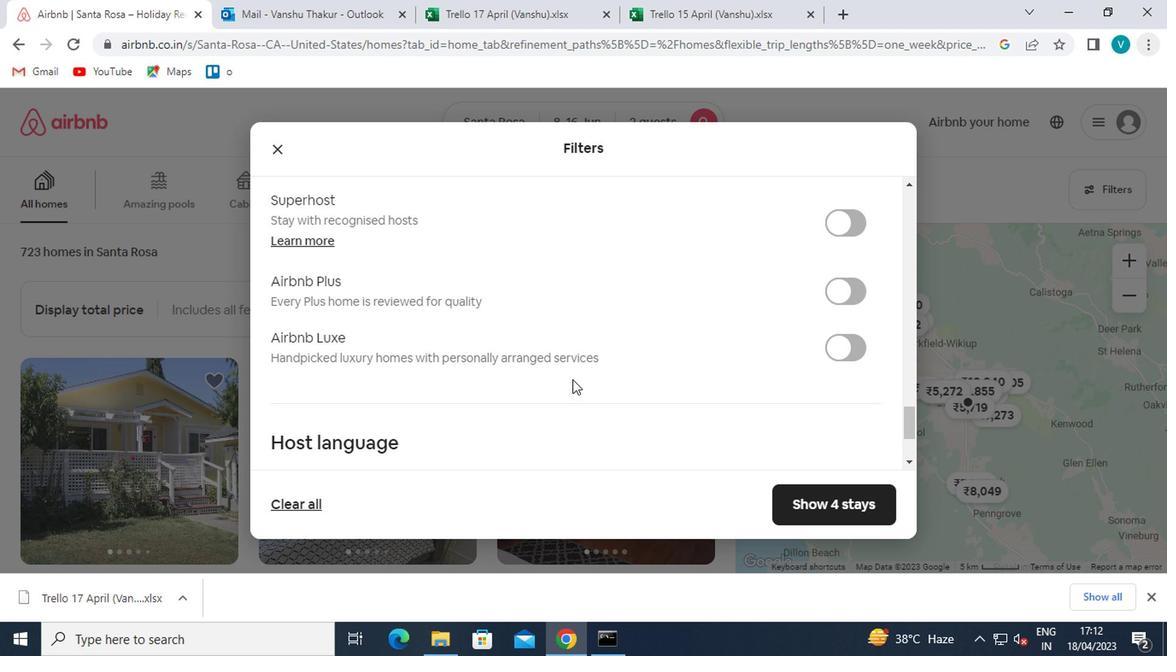 
Action: Mouse moved to (573, 382)
Screenshot: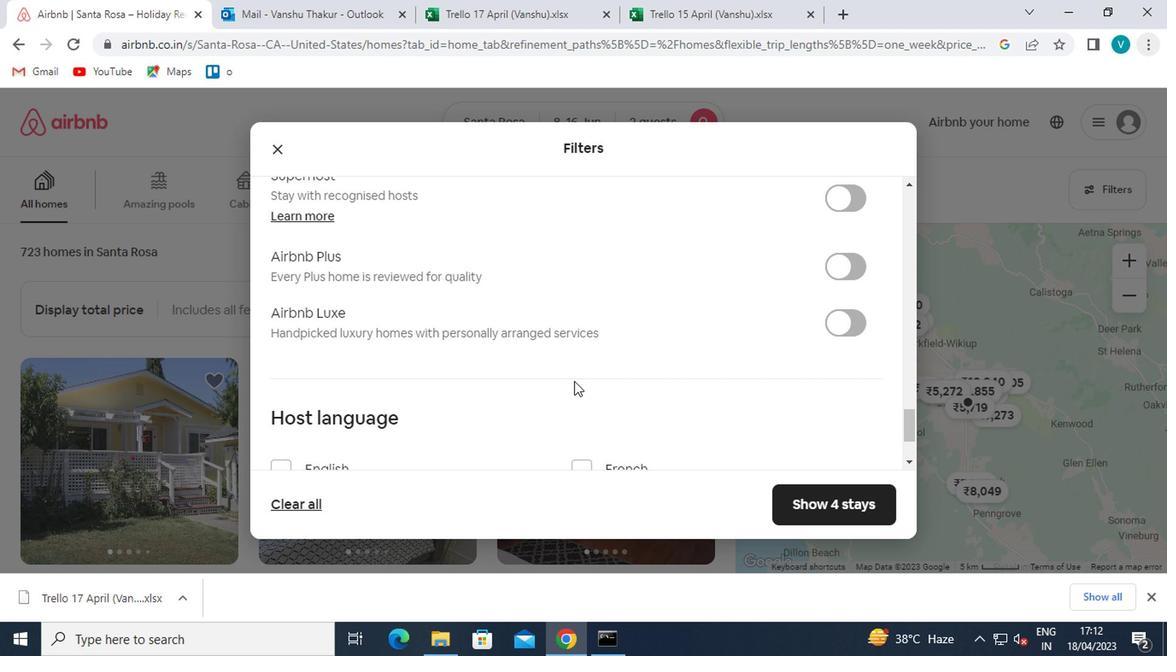 
Action: Mouse scrolled (573, 381) with delta (0, -1)
Screenshot: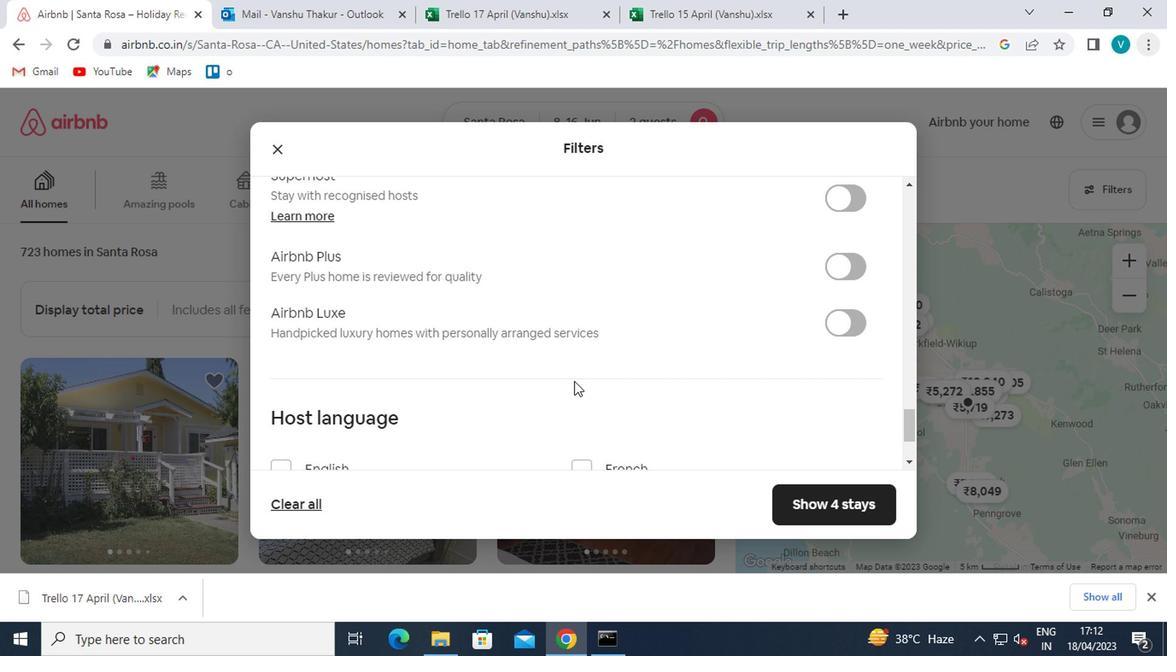 
Action: Mouse moved to (322, 429)
Screenshot: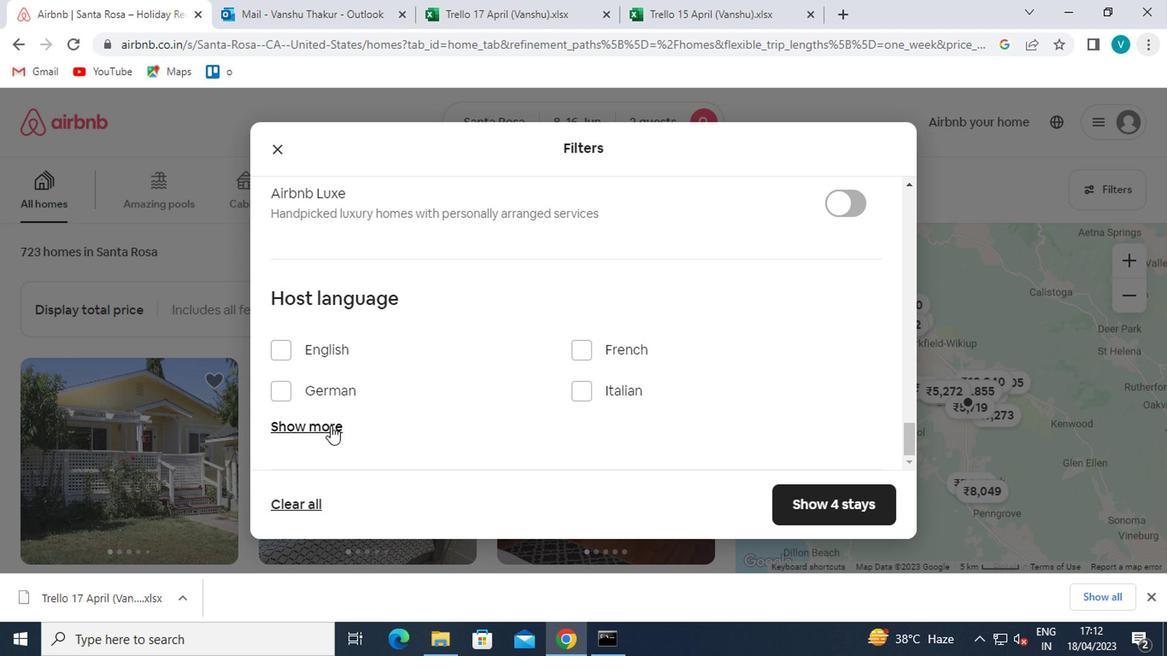 
Action: Mouse pressed left at (322, 429)
Screenshot: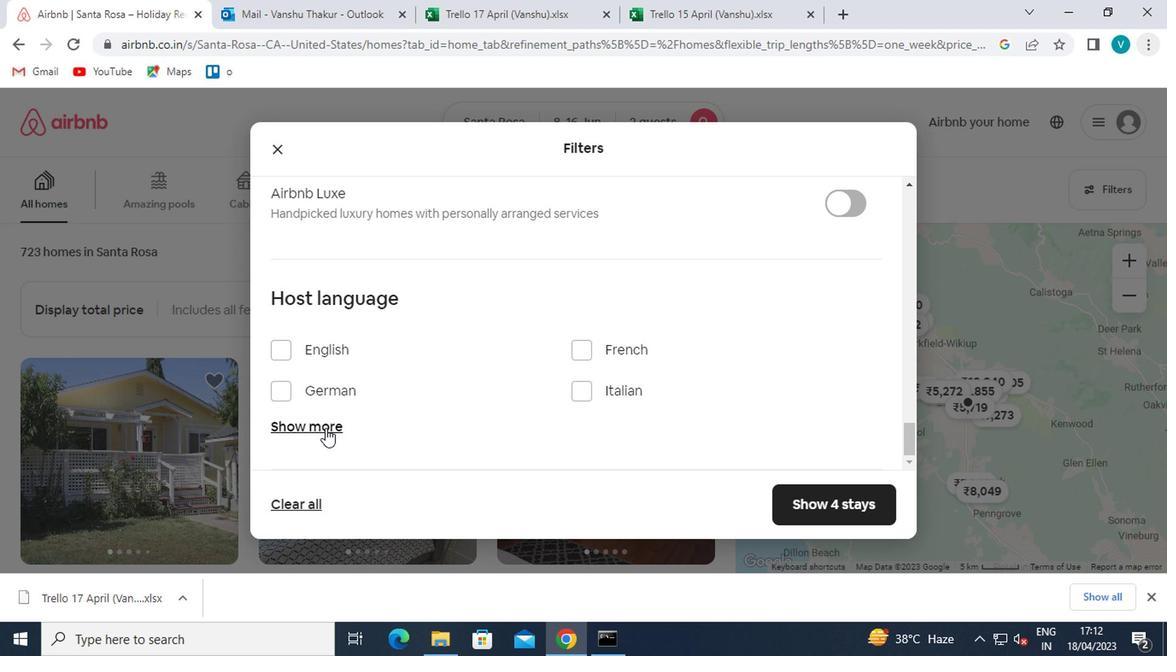 
Action: Mouse moved to (331, 418)
Screenshot: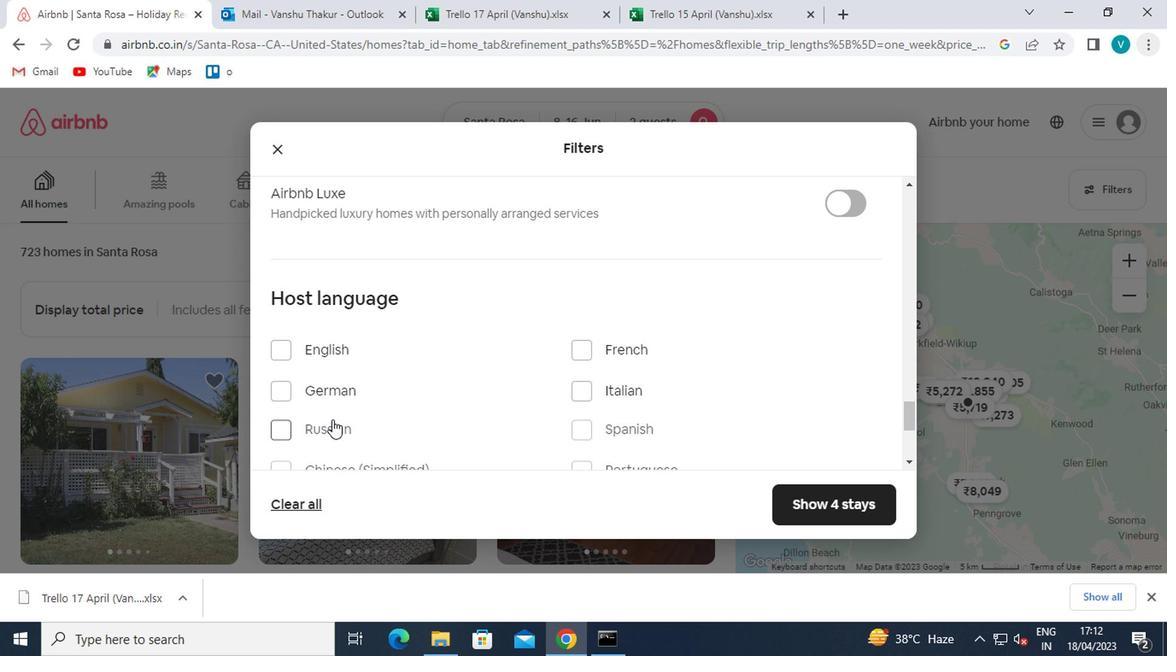 
Action: Mouse scrolled (331, 418) with delta (0, 0)
Screenshot: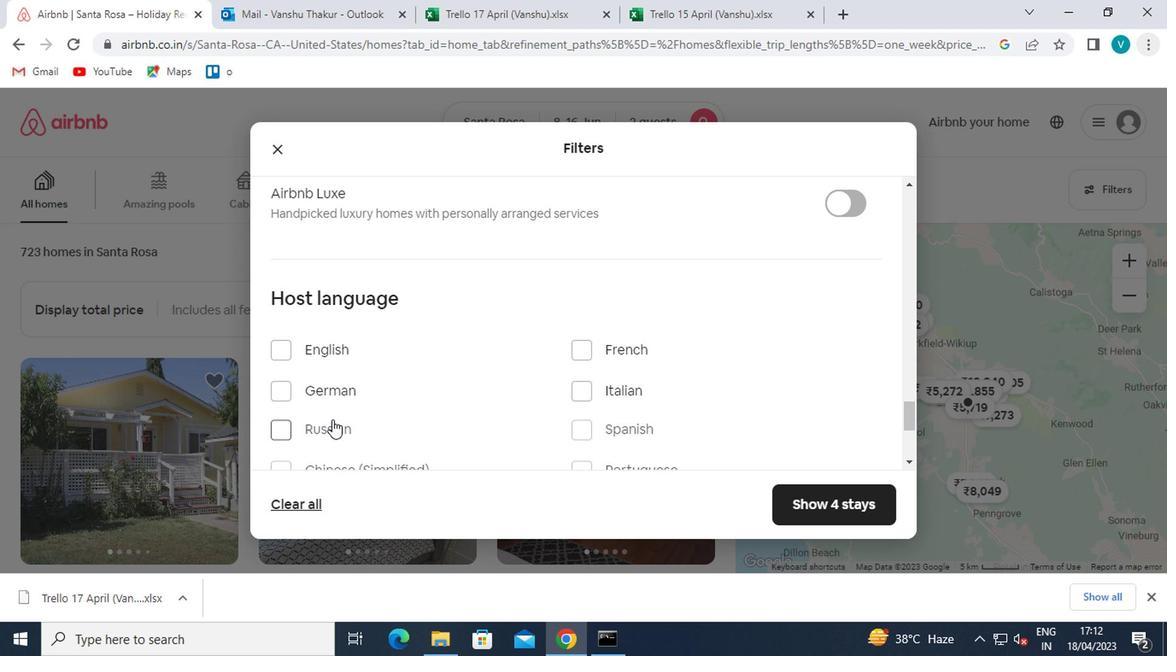 
Action: Mouse moved to (332, 418)
Screenshot: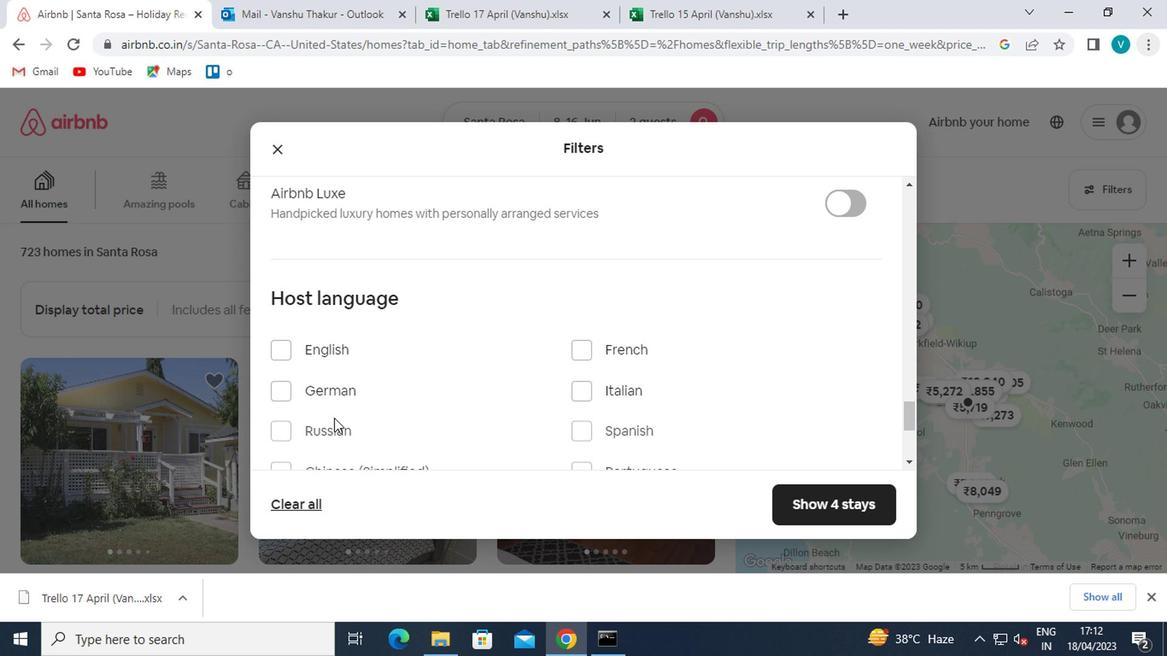 
Action: Mouse scrolled (332, 418) with delta (0, 0)
Screenshot: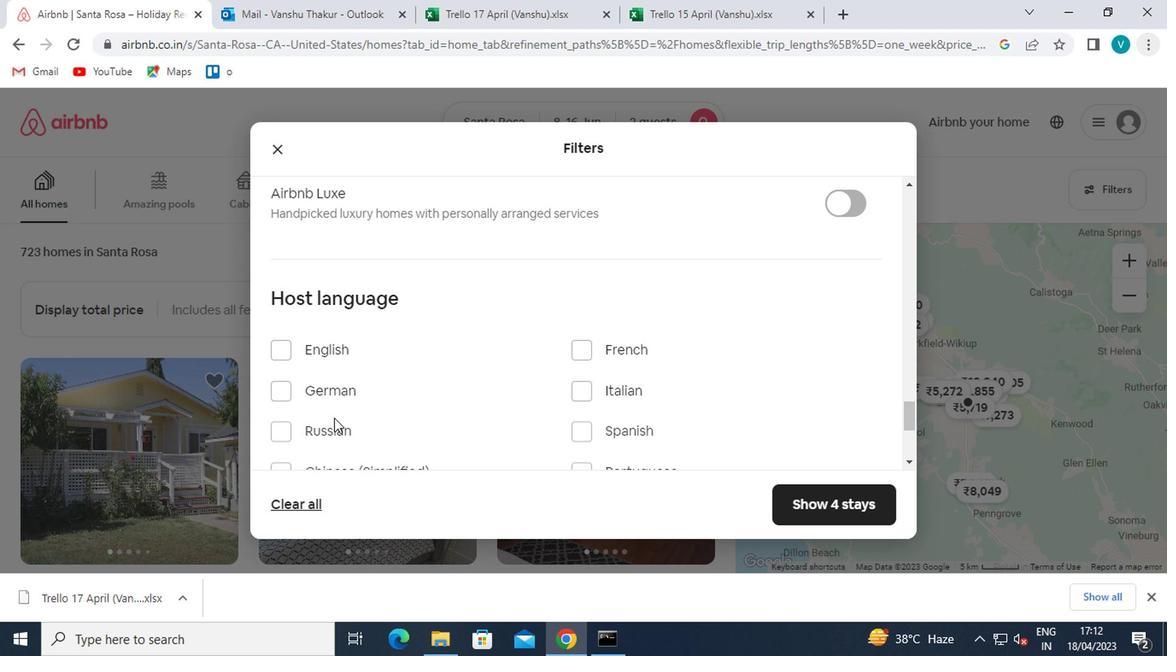 
Action: Mouse moved to (576, 260)
Screenshot: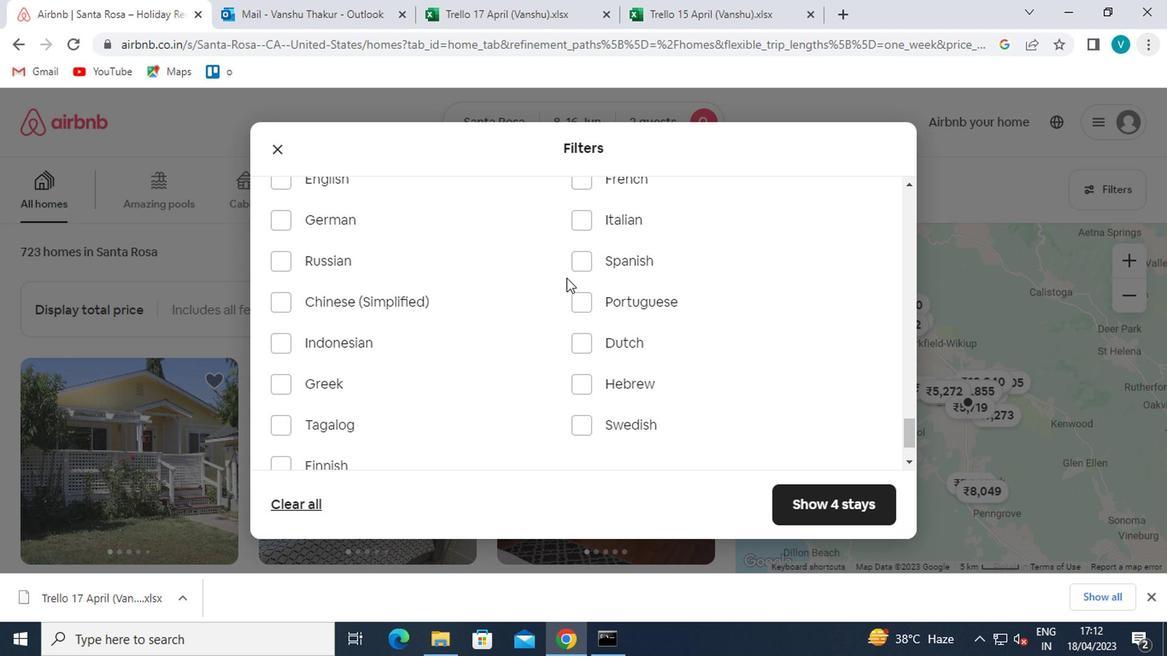 
Action: Mouse pressed left at (576, 260)
Screenshot: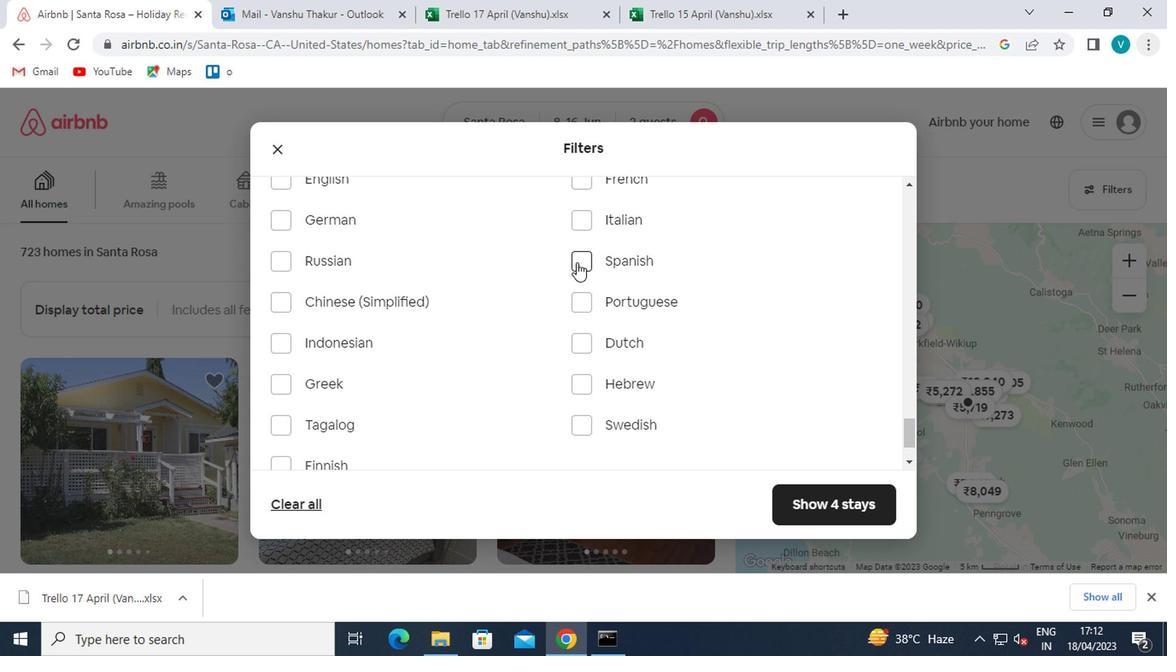 
Action: Mouse moved to (765, 504)
Screenshot: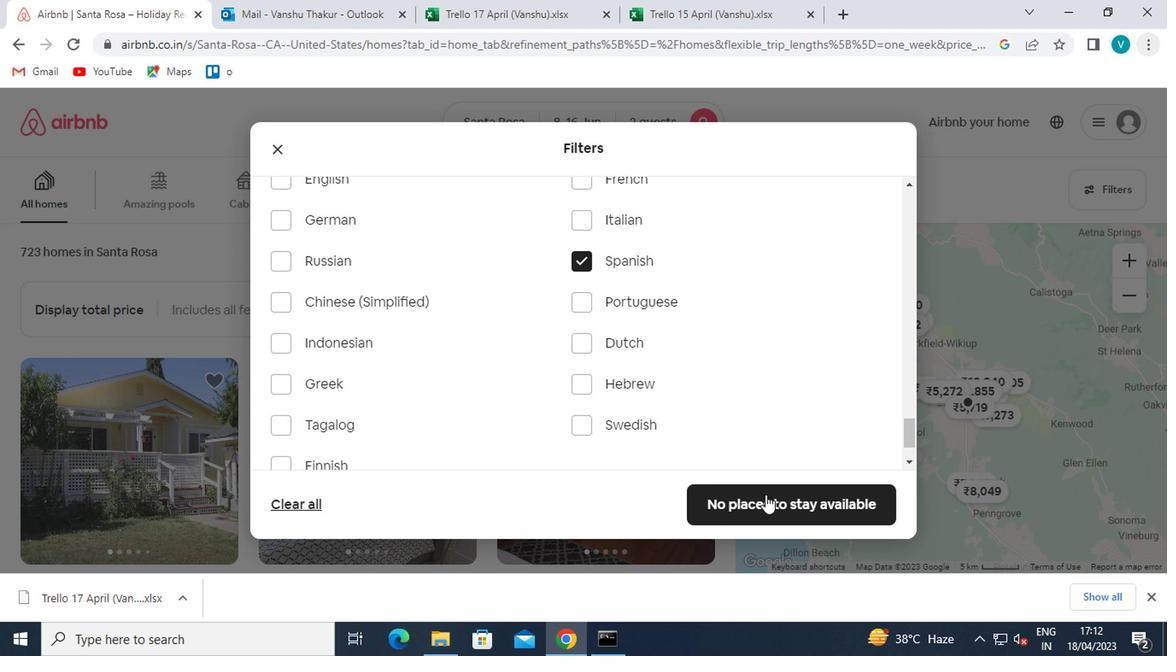 
Action: Mouse pressed left at (765, 504)
Screenshot: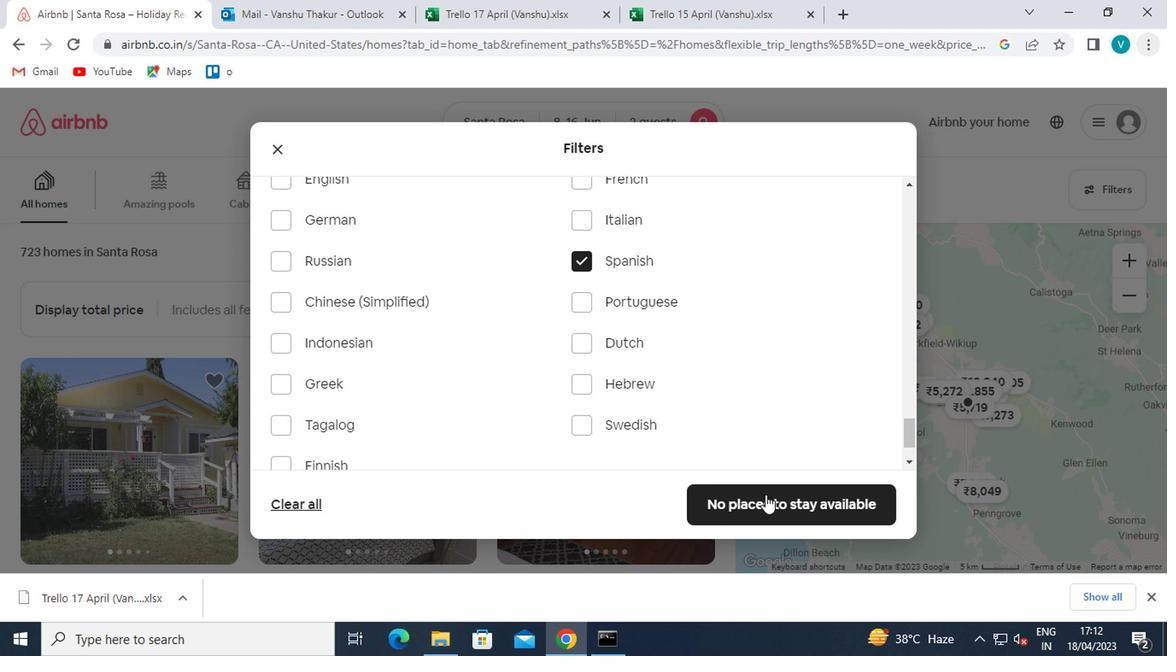 
Action: Mouse moved to (762, 507)
Screenshot: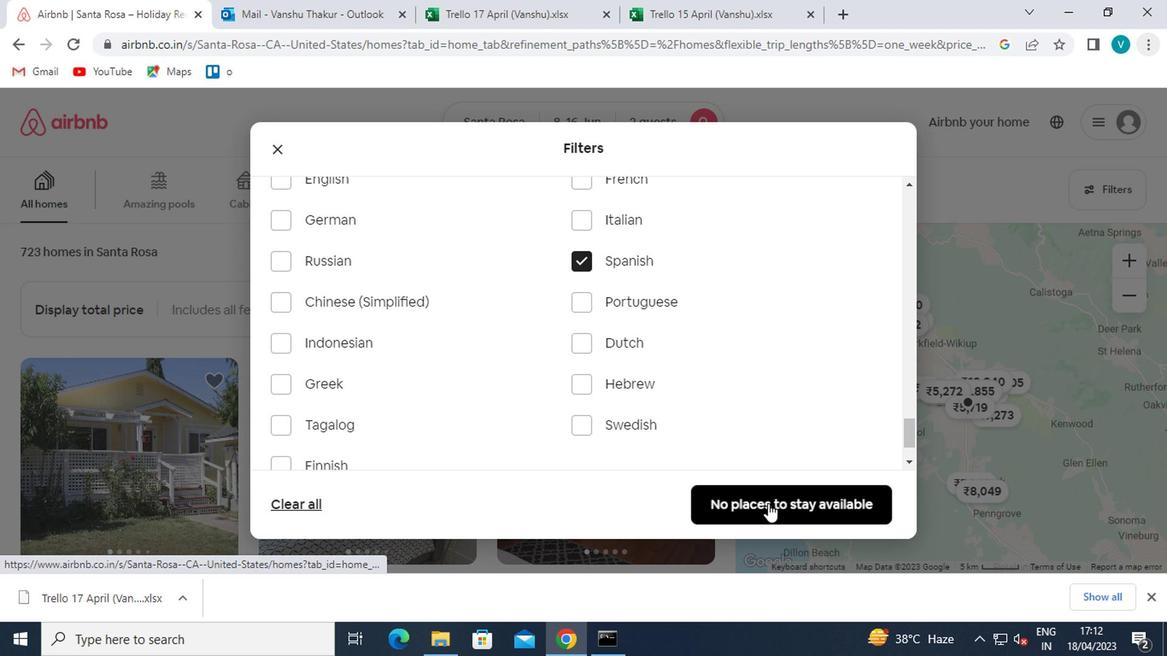 
